 Task: Look for space in Ijebu-Jesa, Nigeria from 1st July, 2023 to 8th July, 2023 for 2 adults, 1 child in price range Rs.15000 to Rs.20000. Place can be entire place with 1 bedroom having 1 bed and 1 bathroom. Property type can be house, flat, guest house, hotel. Amenities needed are: washing machine. Booking option can be shelf check-in. Required host language is English.
Action: Mouse moved to (616, 153)
Screenshot: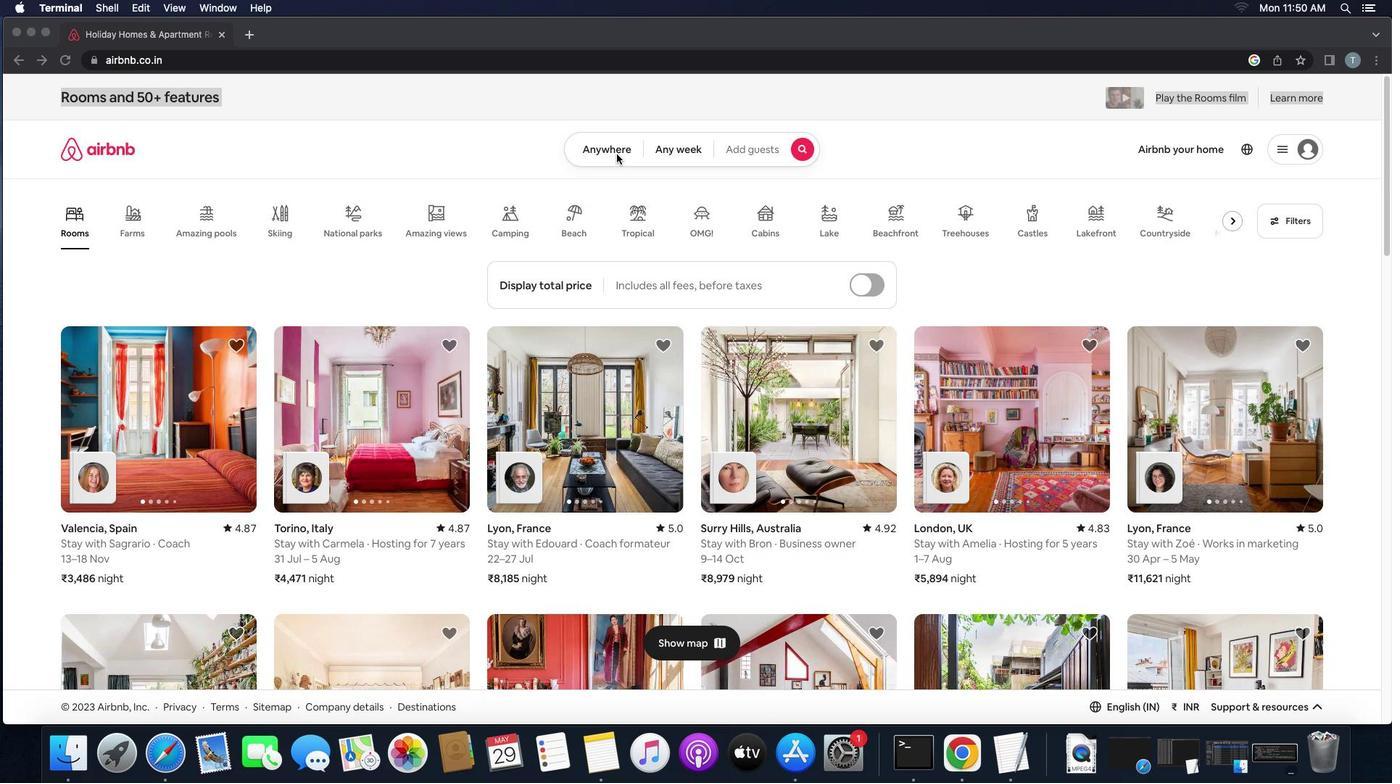 
Action: Mouse pressed left at (616, 153)
Screenshot: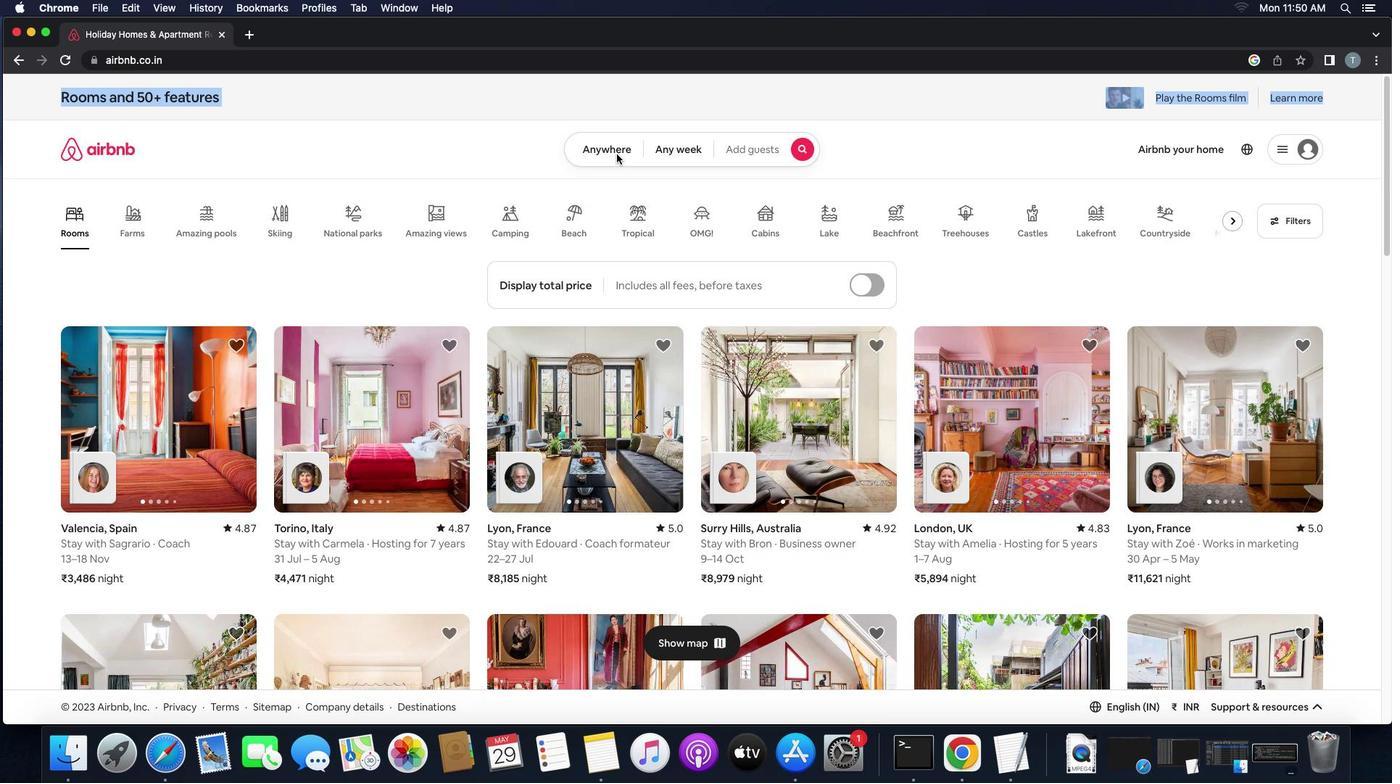 
Action: Mouse pressed left at (616, 153)
Screenshot: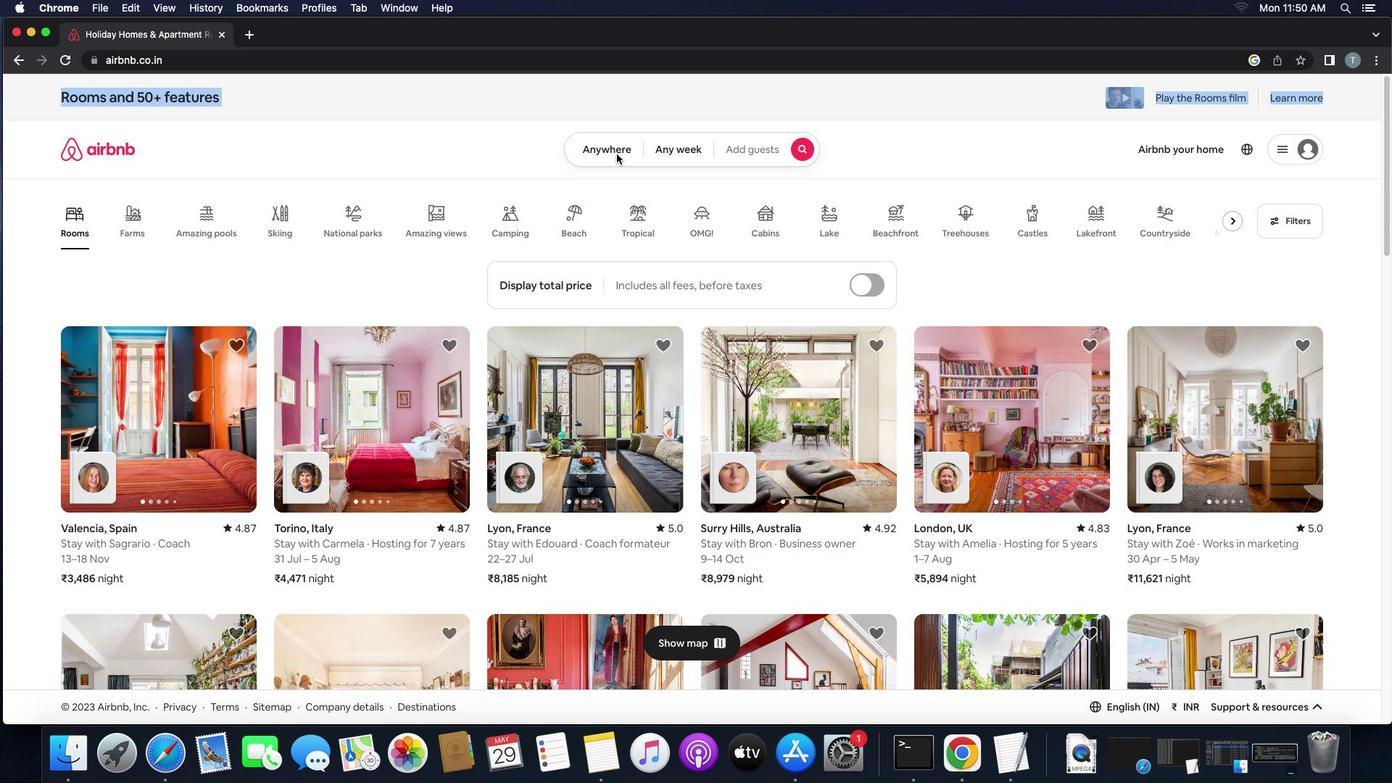 
Action: Mouse moved to (565, 198)
Screenshot: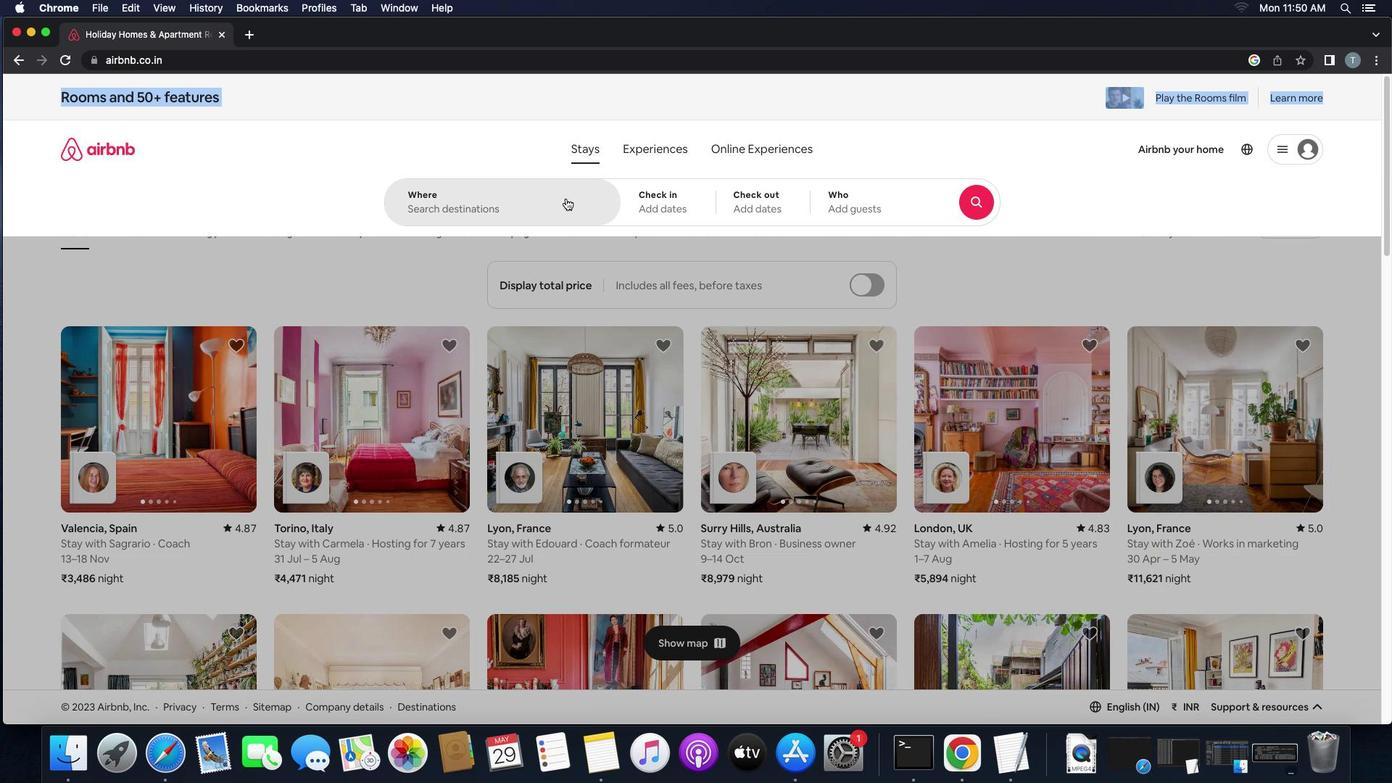 
Action: Mouse pressed left at (565, 198)
Screenshot: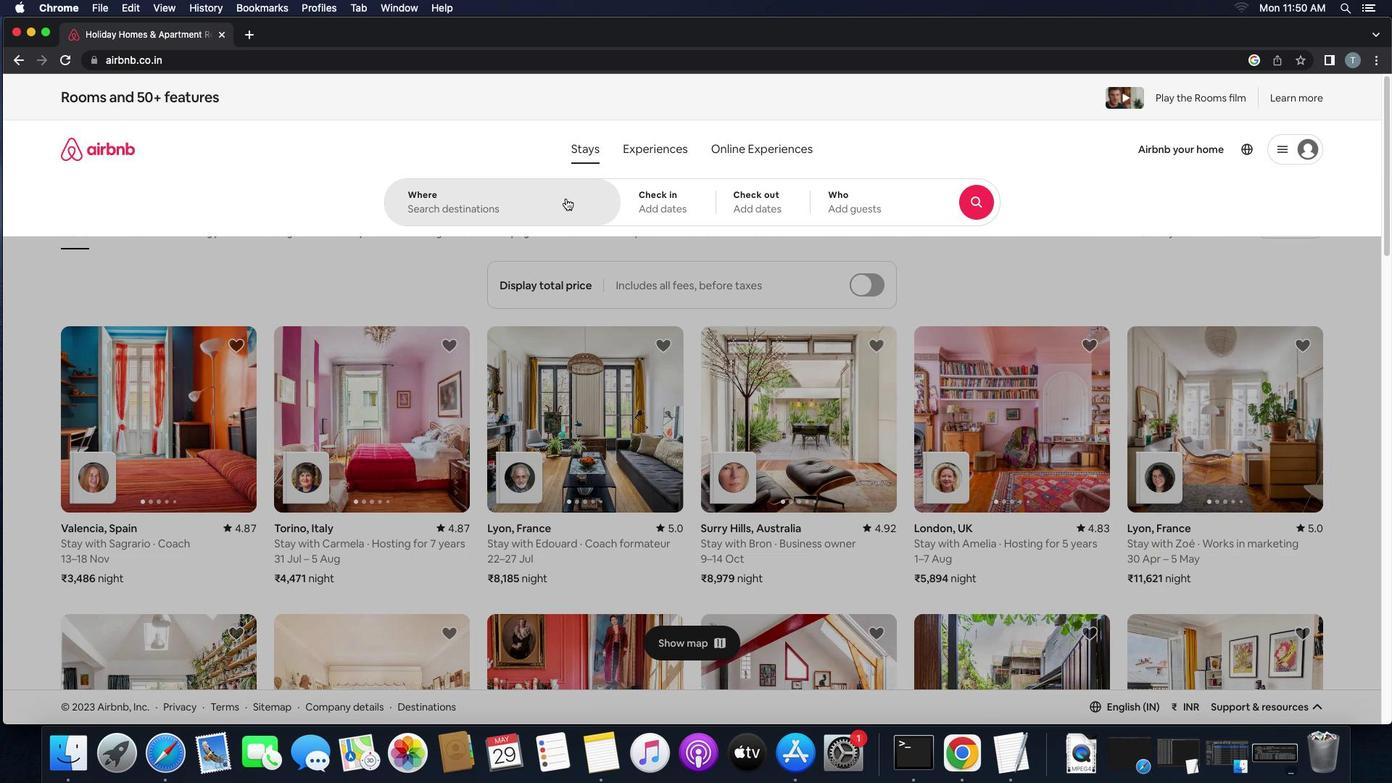 
Action: Key pressed 'i''j''e''b''u''-''j''e''s''a'
Screenshot: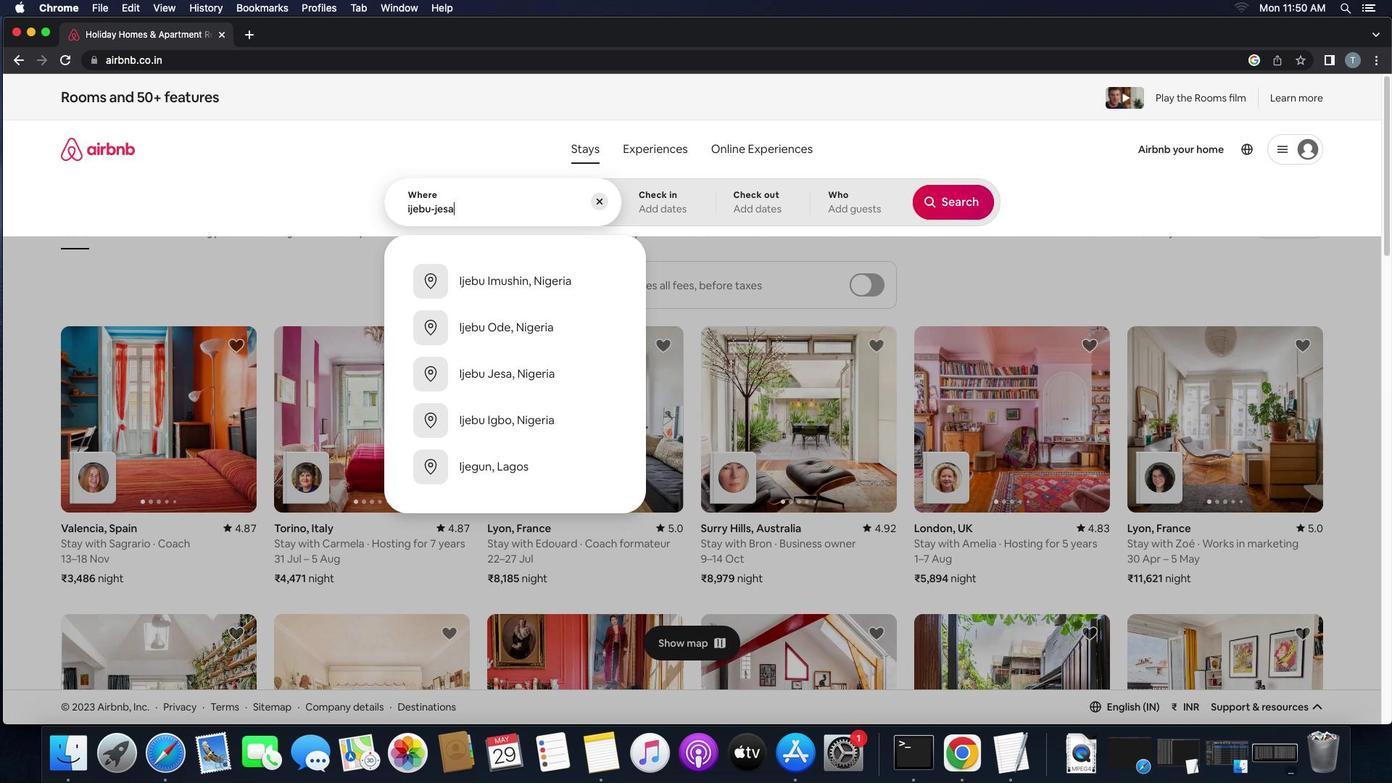 
Action: Mouse moved to (560, 278)
Screenshot: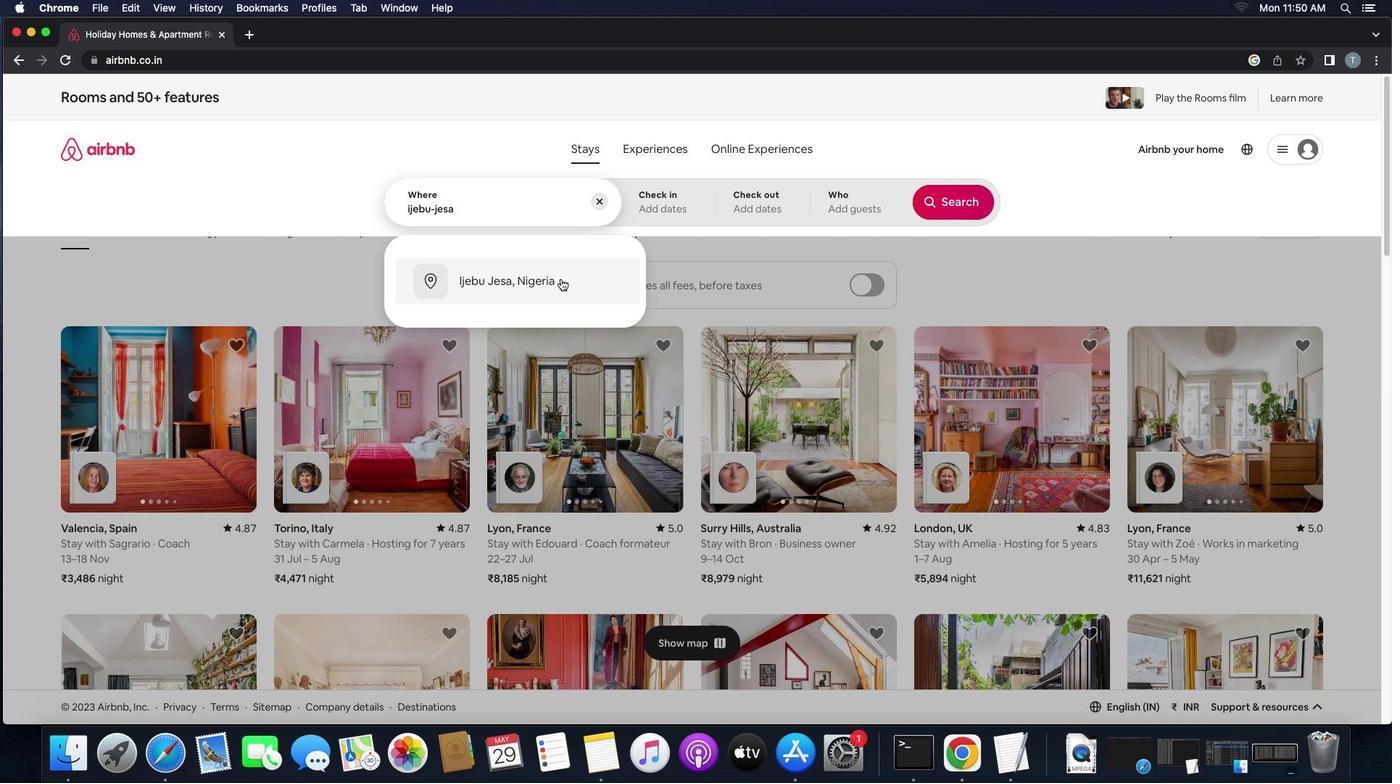 
Action: Mouse pressed left at (560, 278)
Screenshot: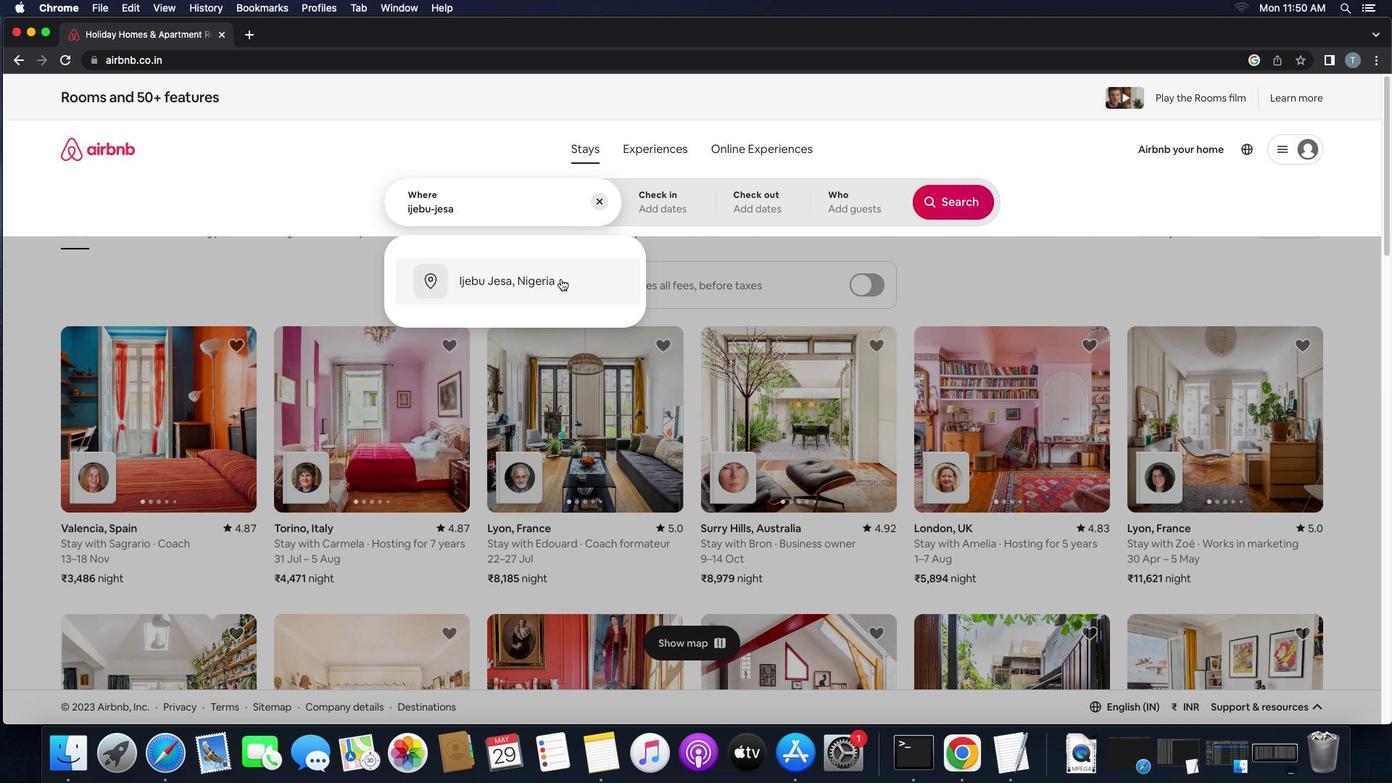 
Action: Mouse moved to (952, 322)
Screenshot: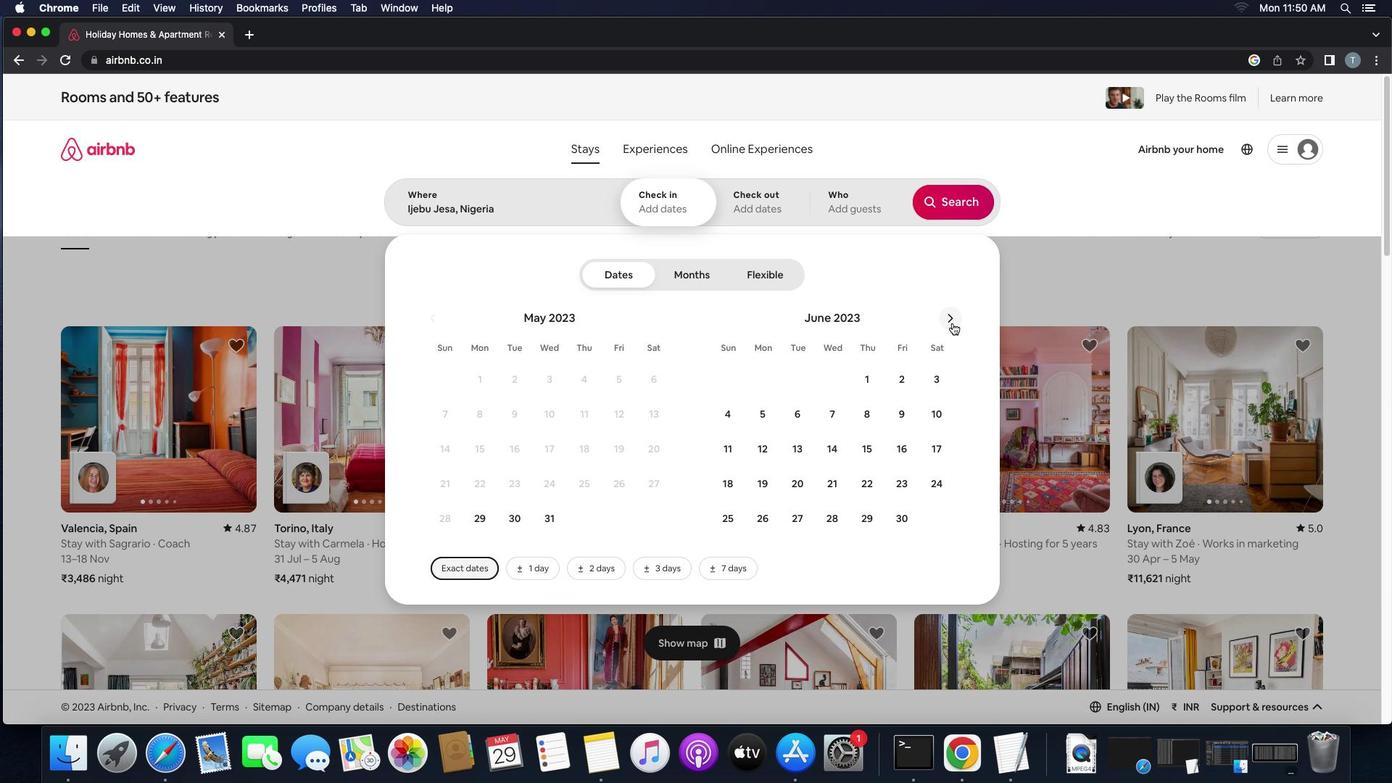 
Action: Mouse pressed left at (952, 322)
Screenshot: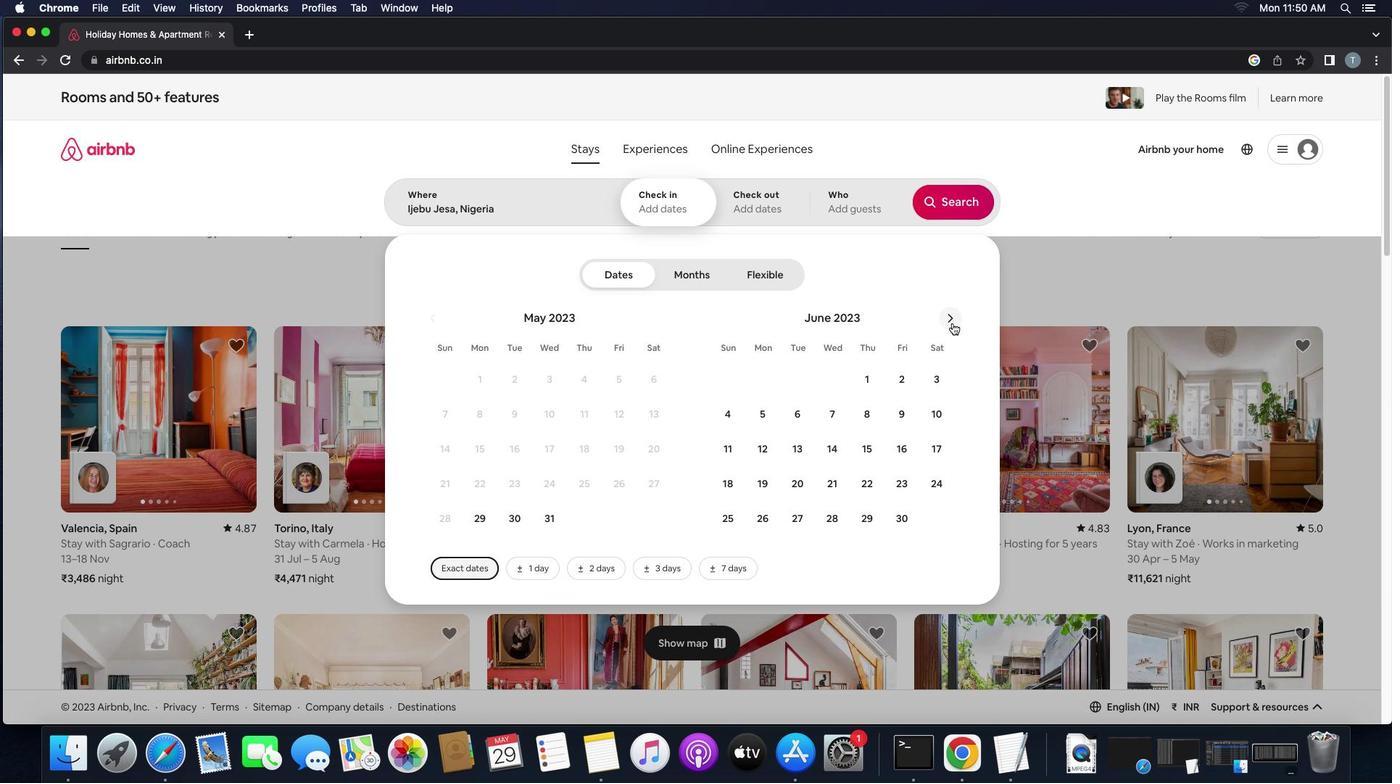 
Action: Mouse moved to (940, 385)
Screenshot: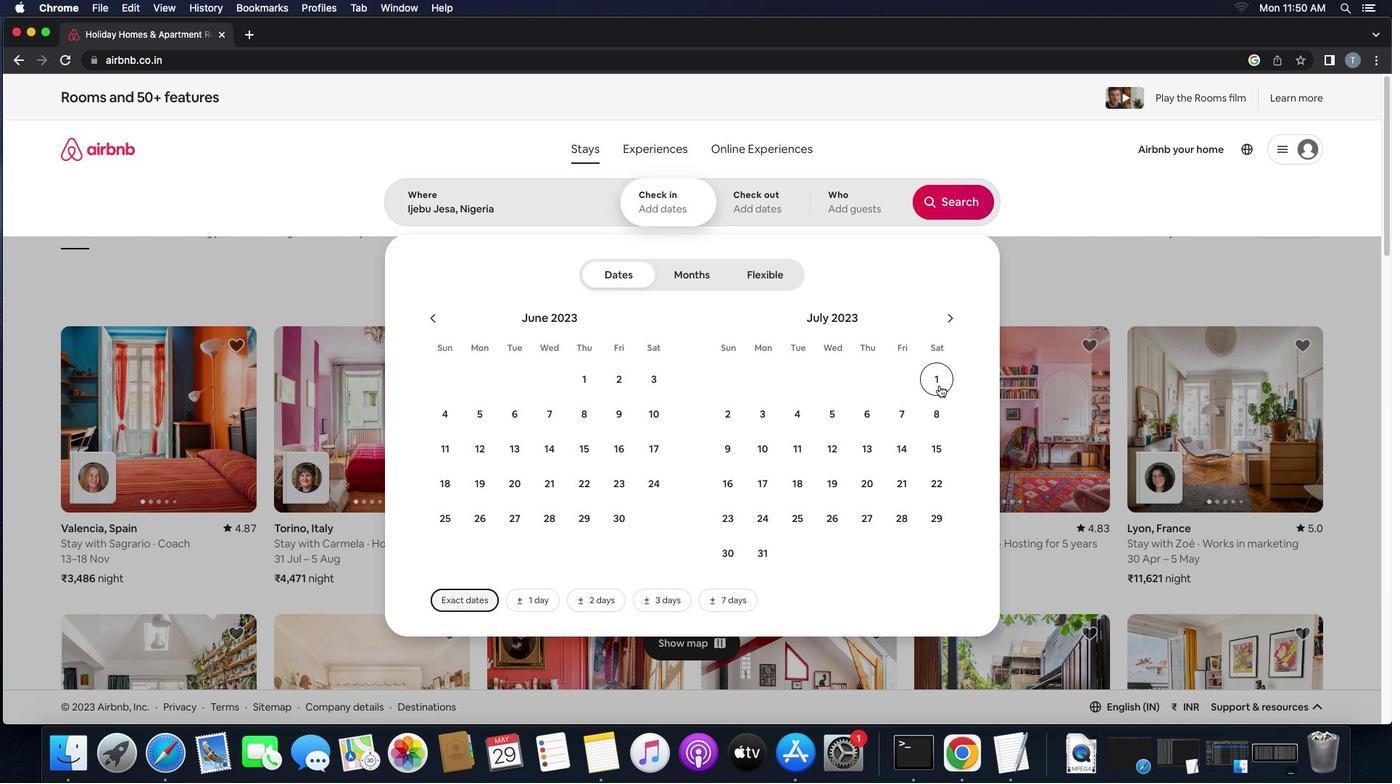 
Action: Mouse pressed left at (940, 385)
Screenshot: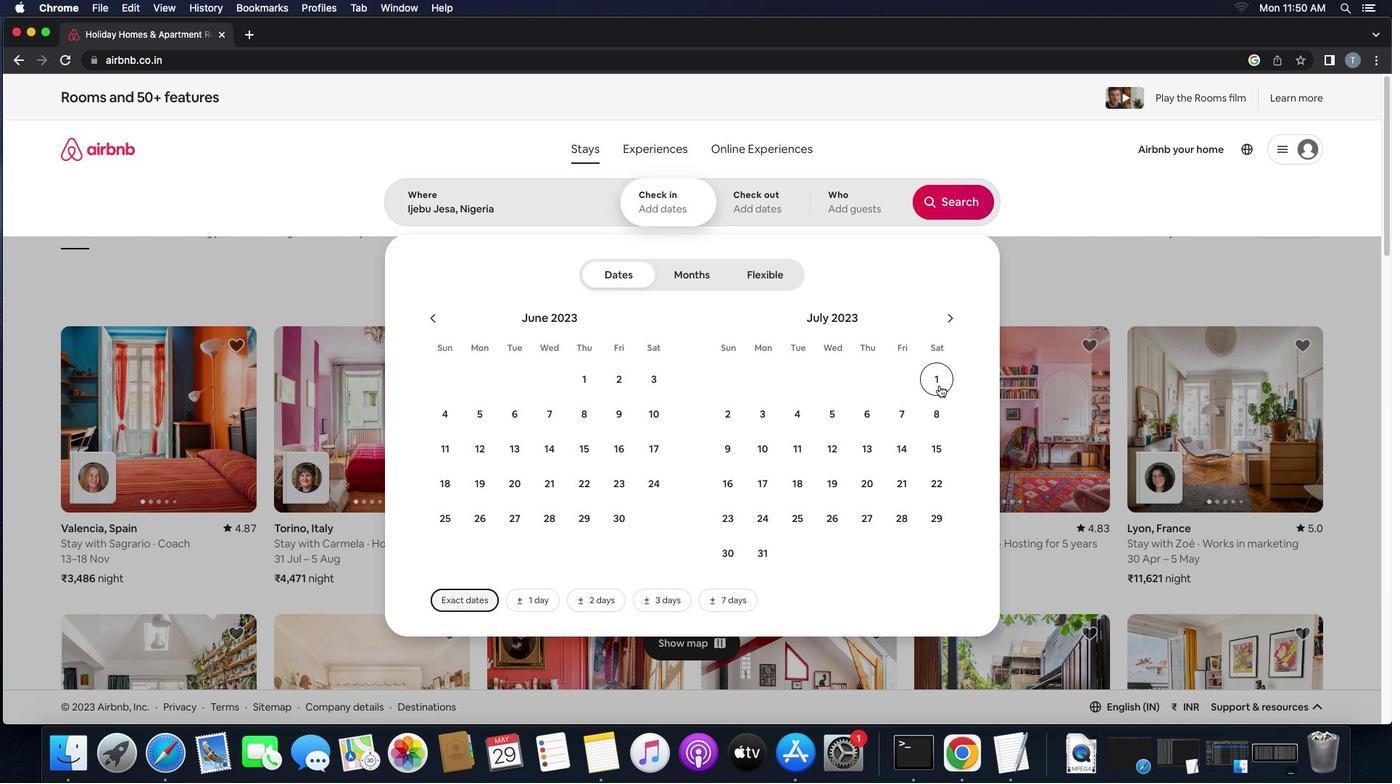 
Action: Mouse moved to (927, 421)
Screenshot: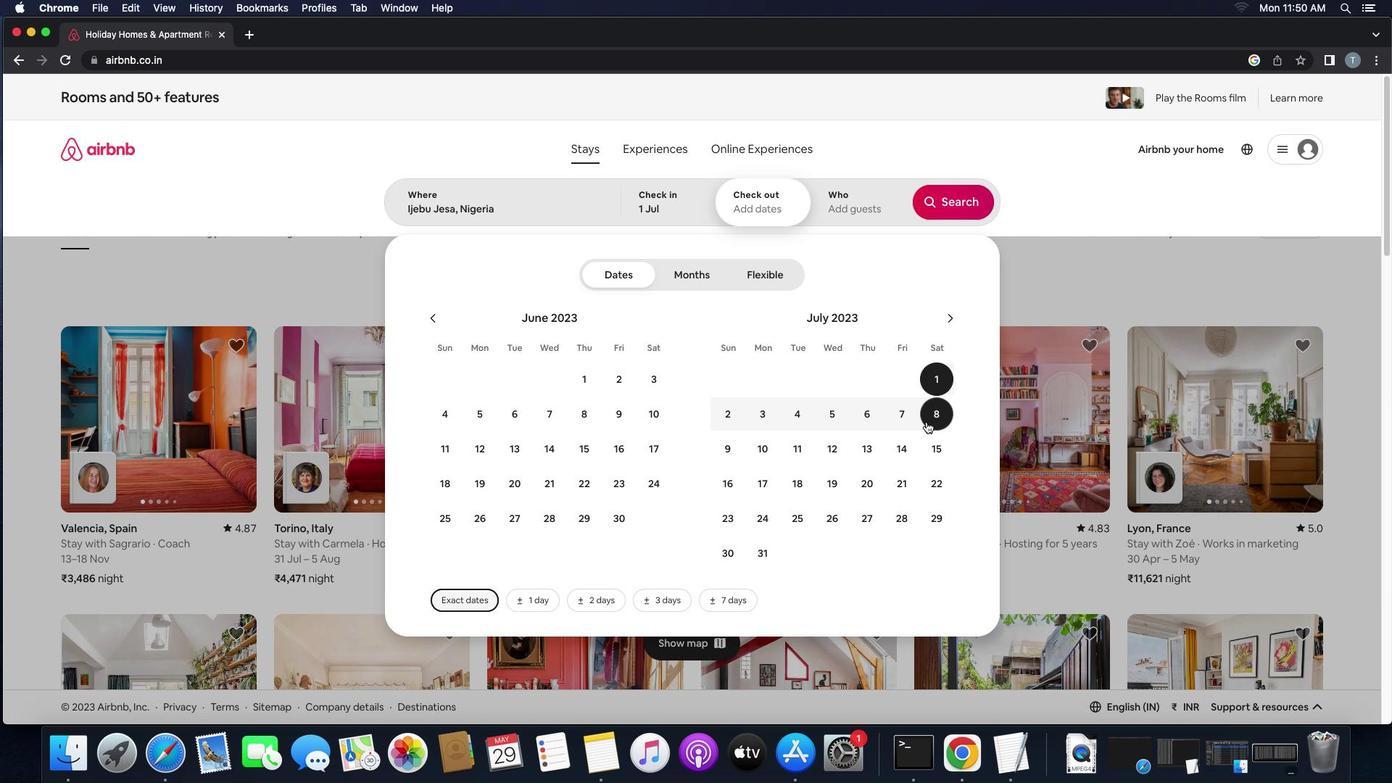
Action: Mouse pressed left at (927, 421)
Screenshot: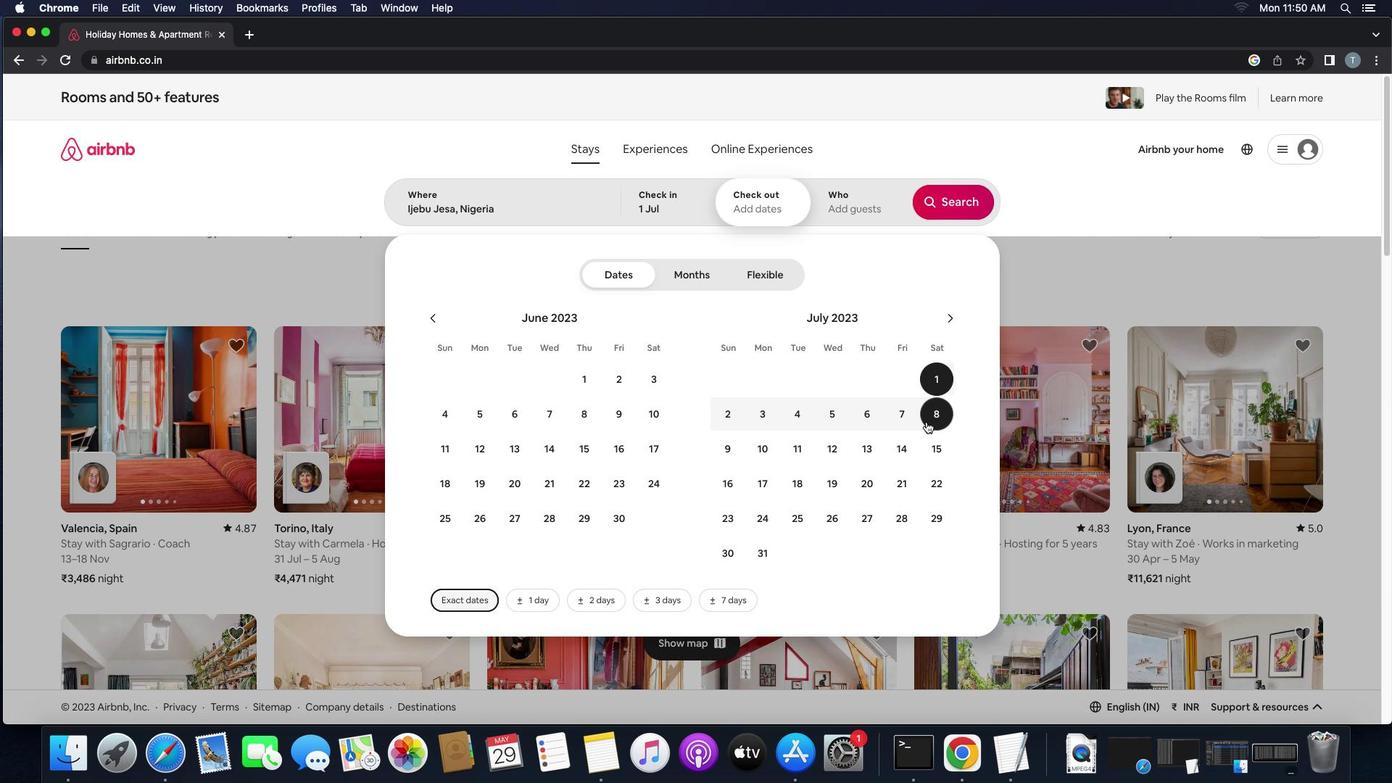 
Action: Mouse moved to (850, 205)
Screenshot: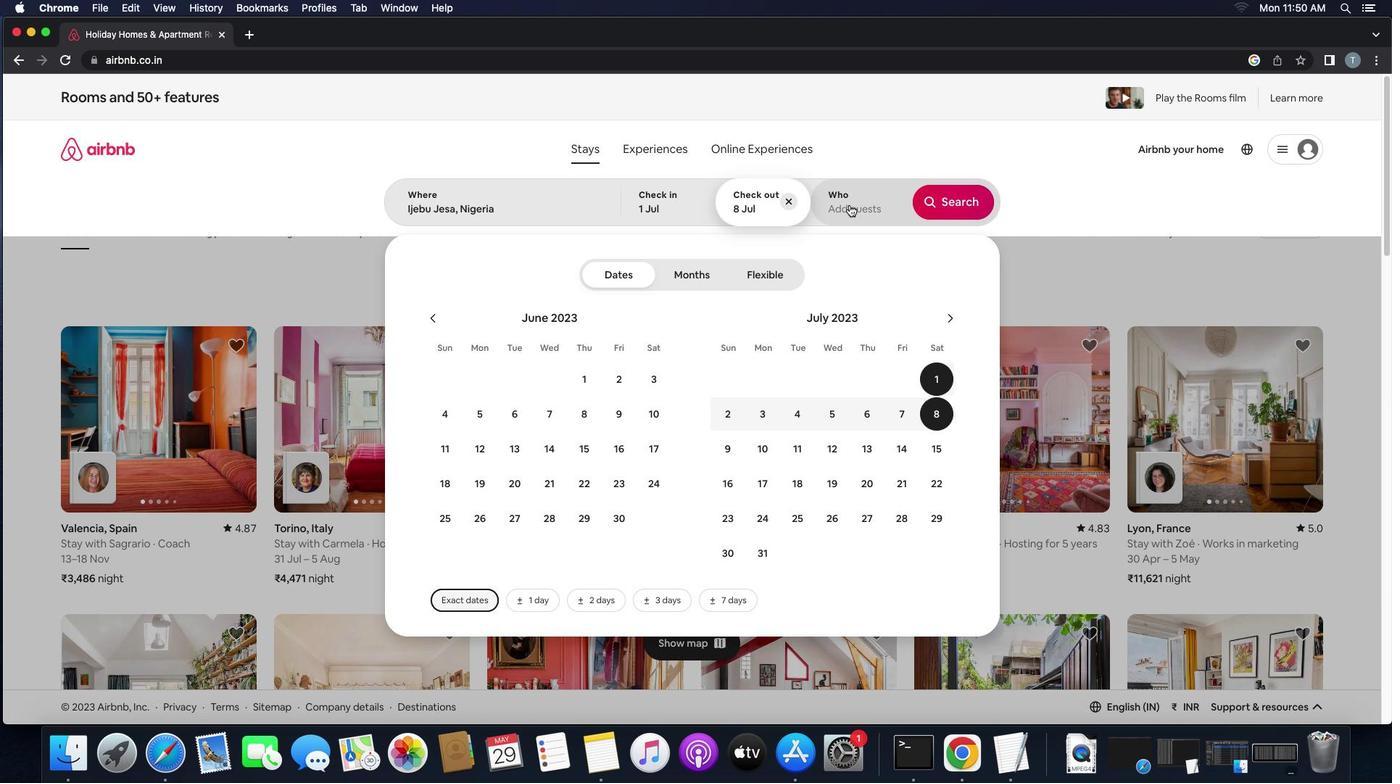 
Action: Mouse pressed left at (850, 205)
Screenshot: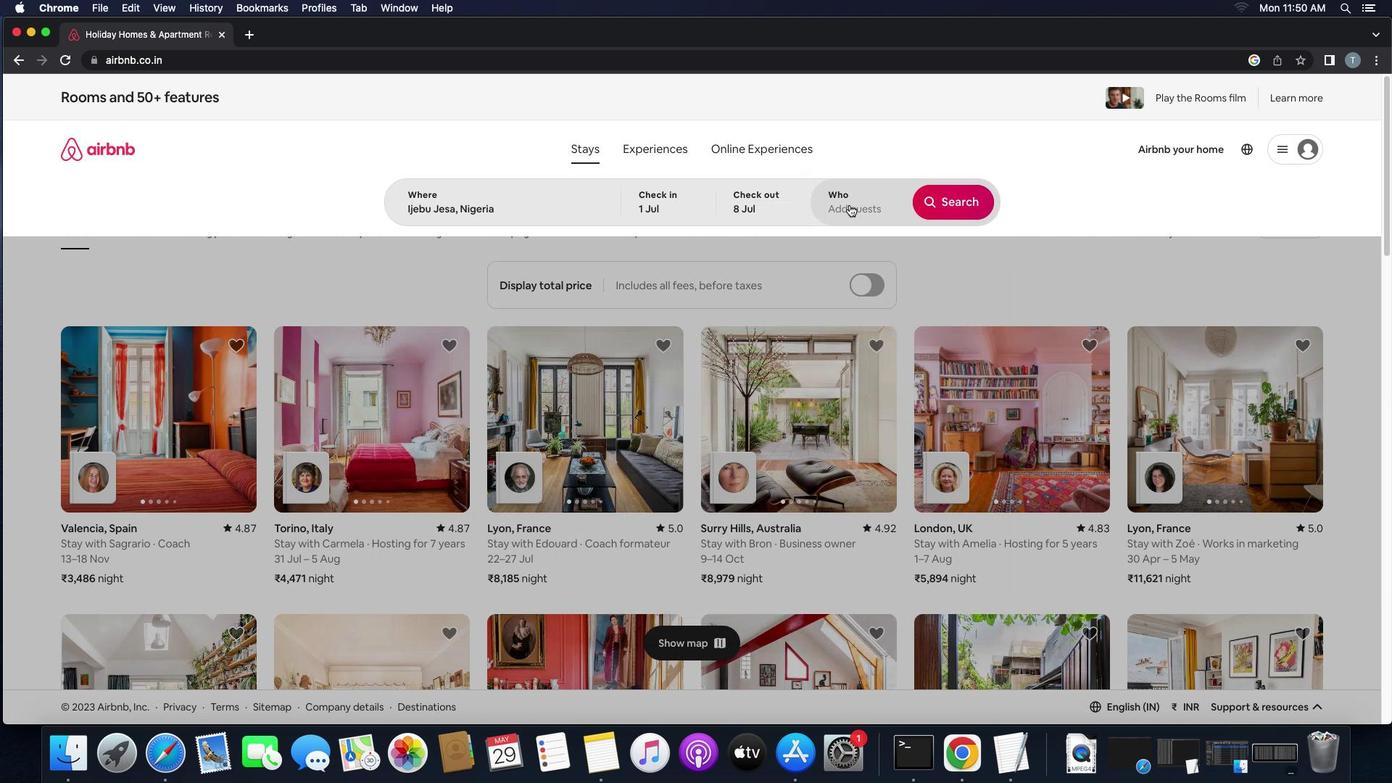 
Action: Mouse moved to (959, 287)
Screenshot: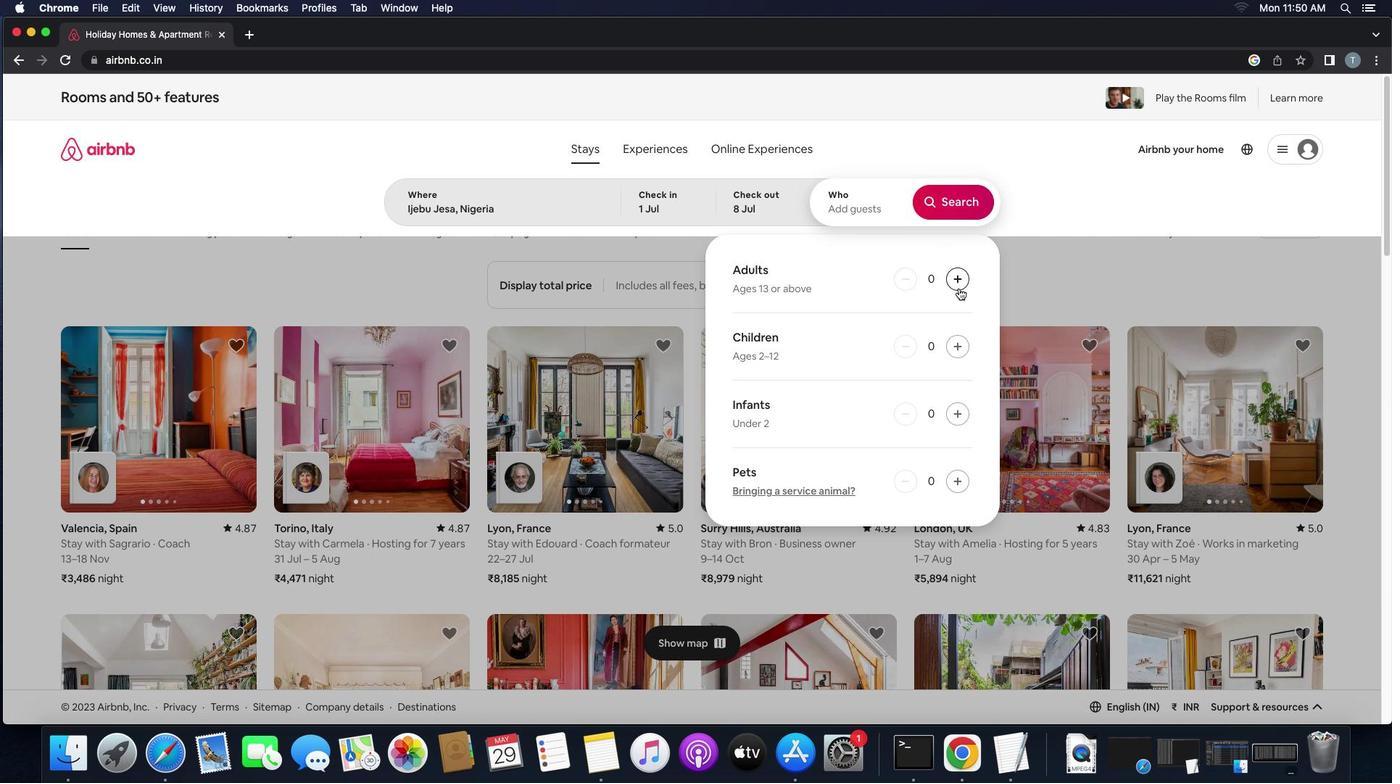 
Action: Mouse pressed left at (959, 287)
Screenshot: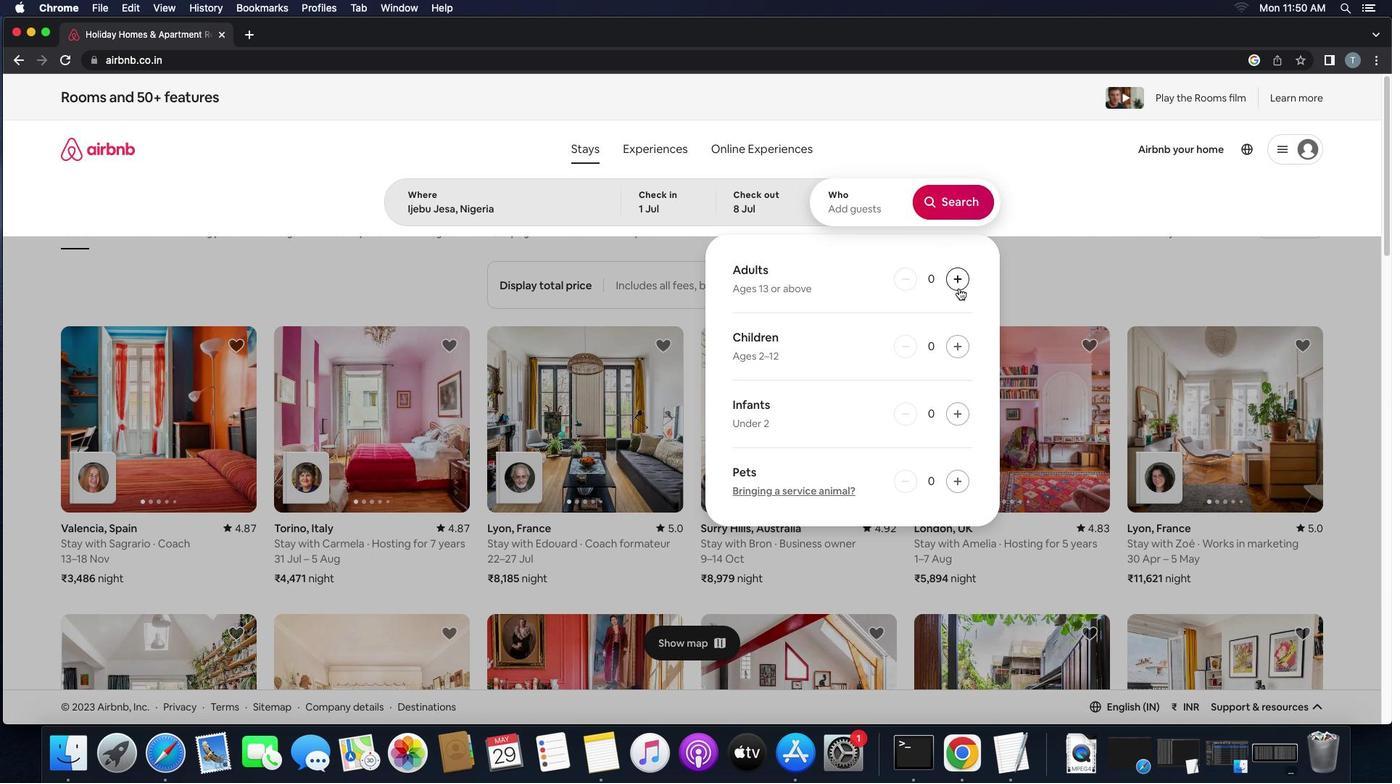 
Action: Mouse pressed left at (959, 287)
Screenshot: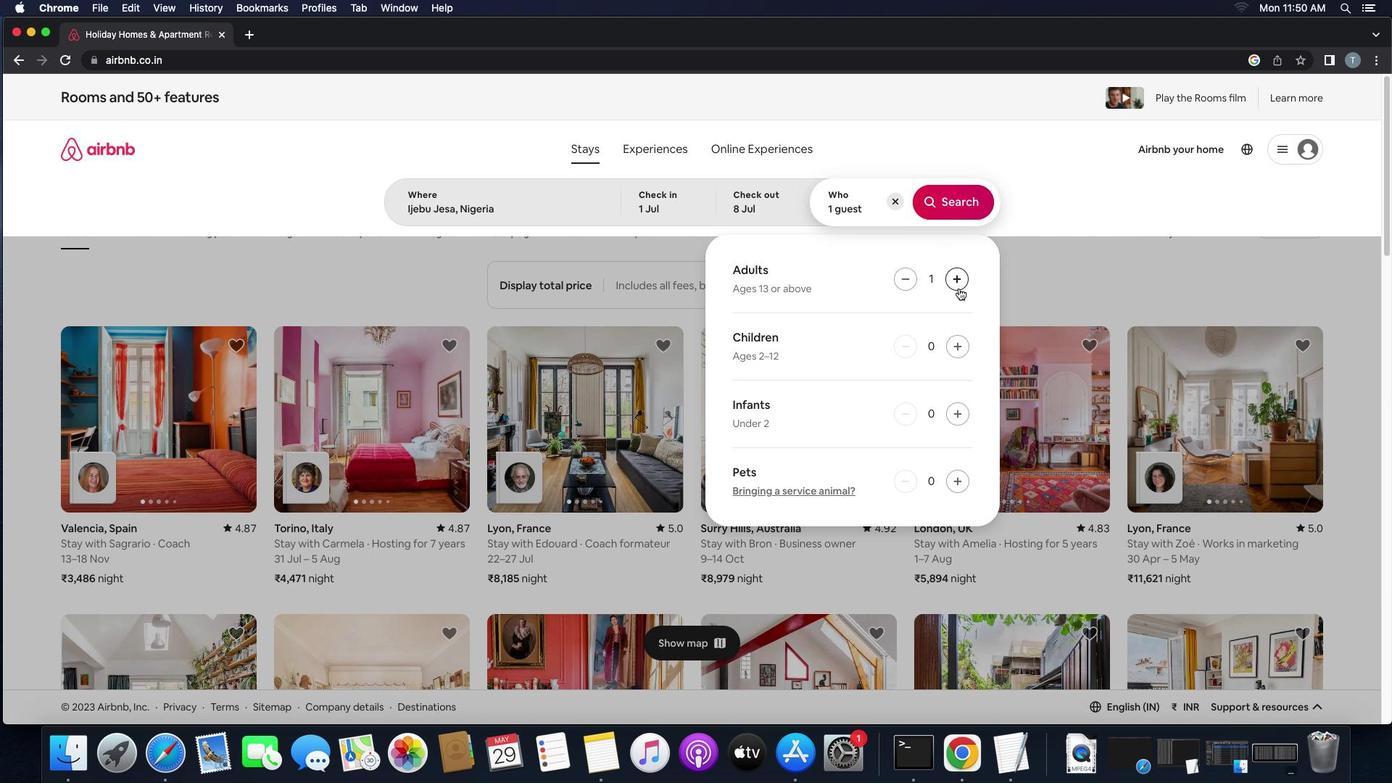 
Action: Mouse moved to (950, 350)
Screenshot: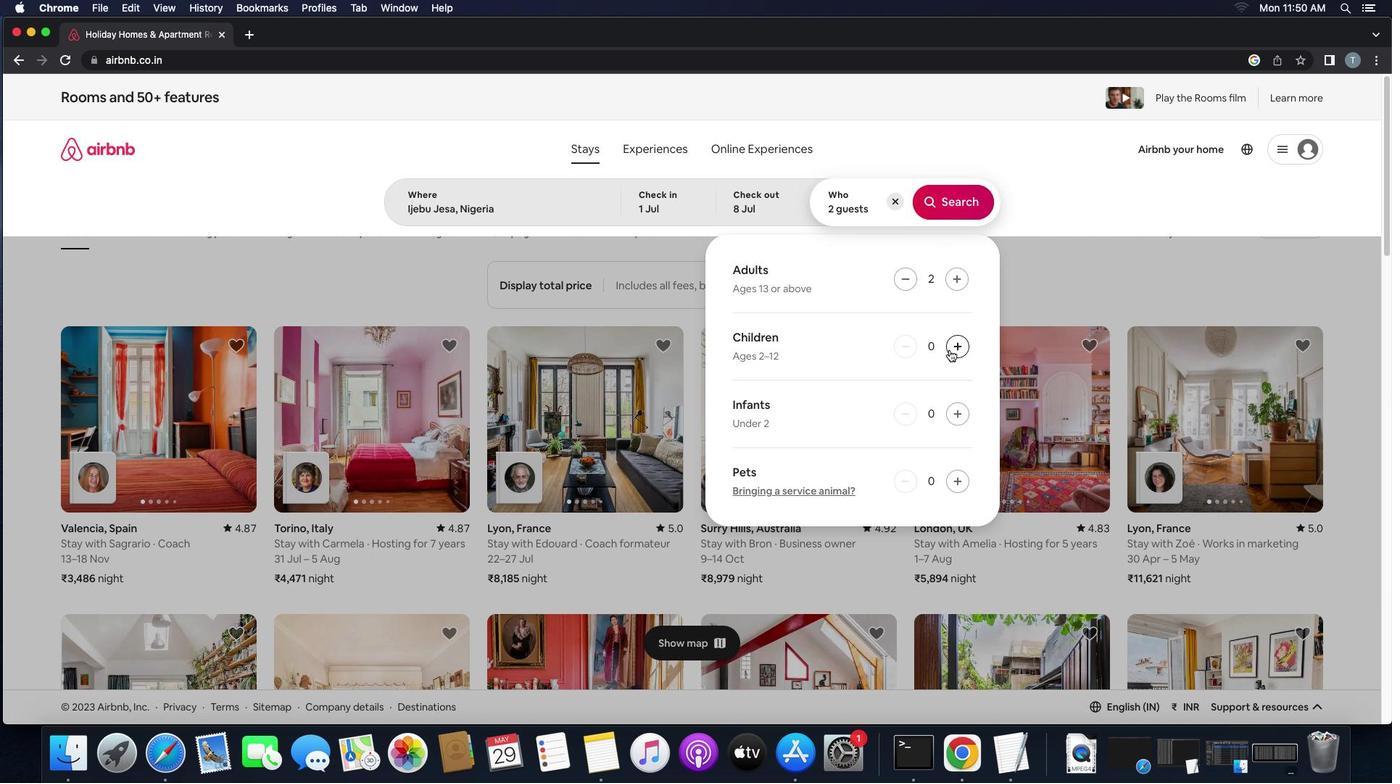 
Action: Mouse pressed left at (950, 350)
Screenshot: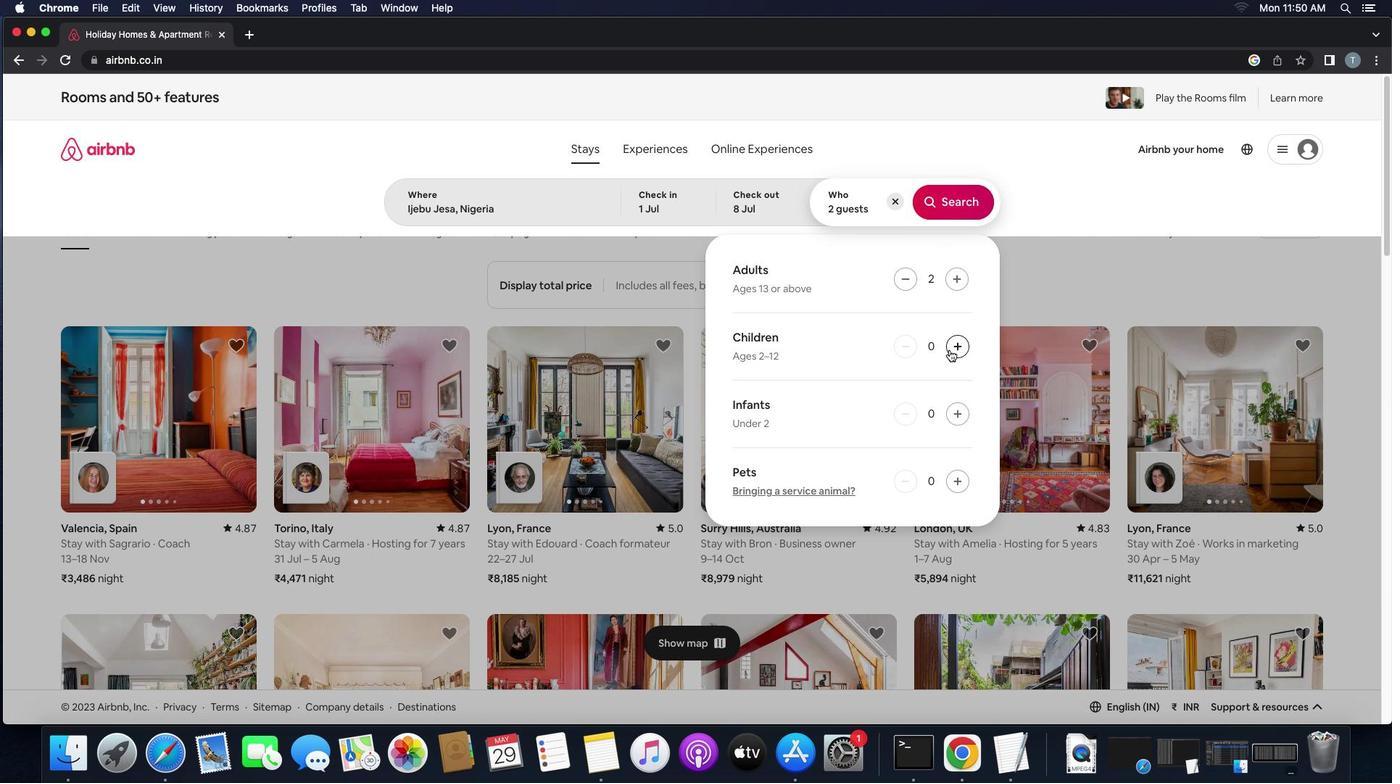 
Action: Mouse moved to (950, 210)
Screenshot: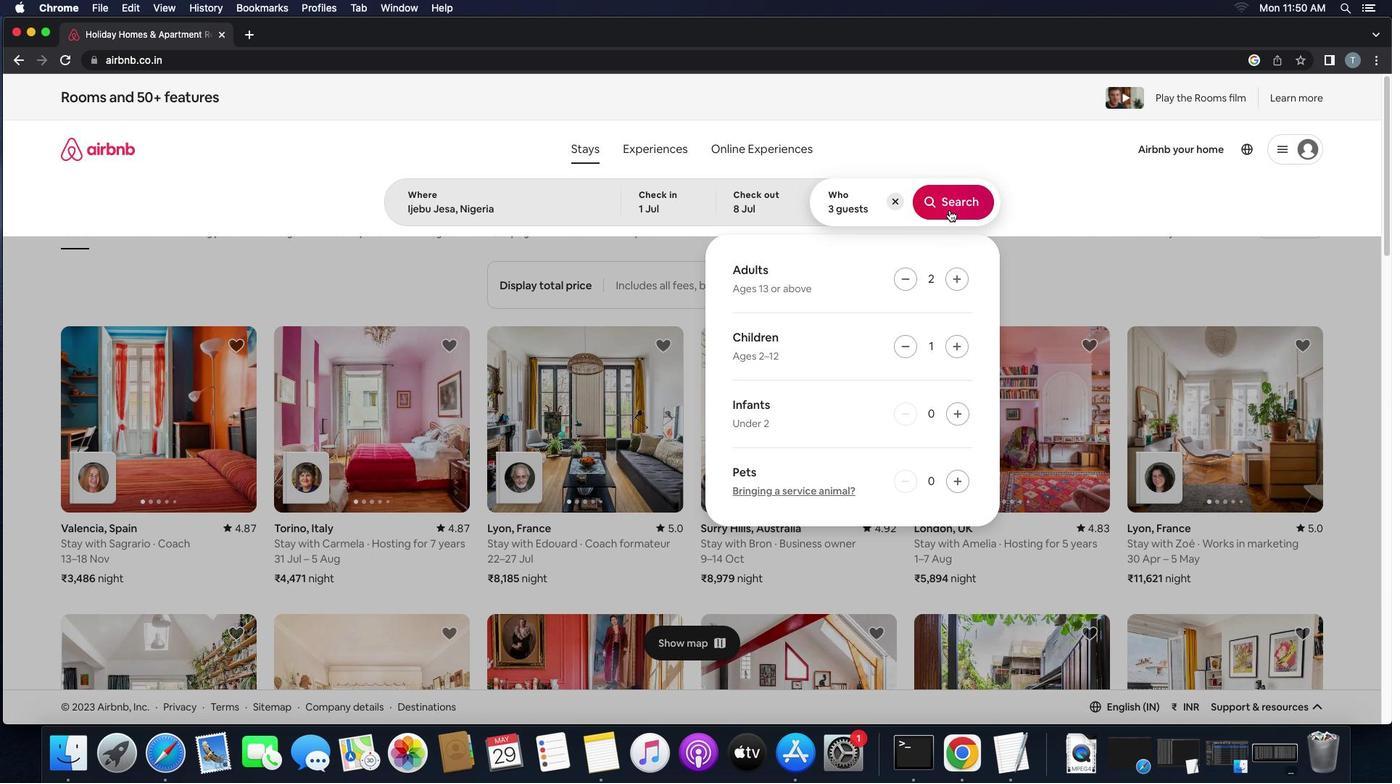 
Action: Mouse pressed left at (950, 210)
Screenshot: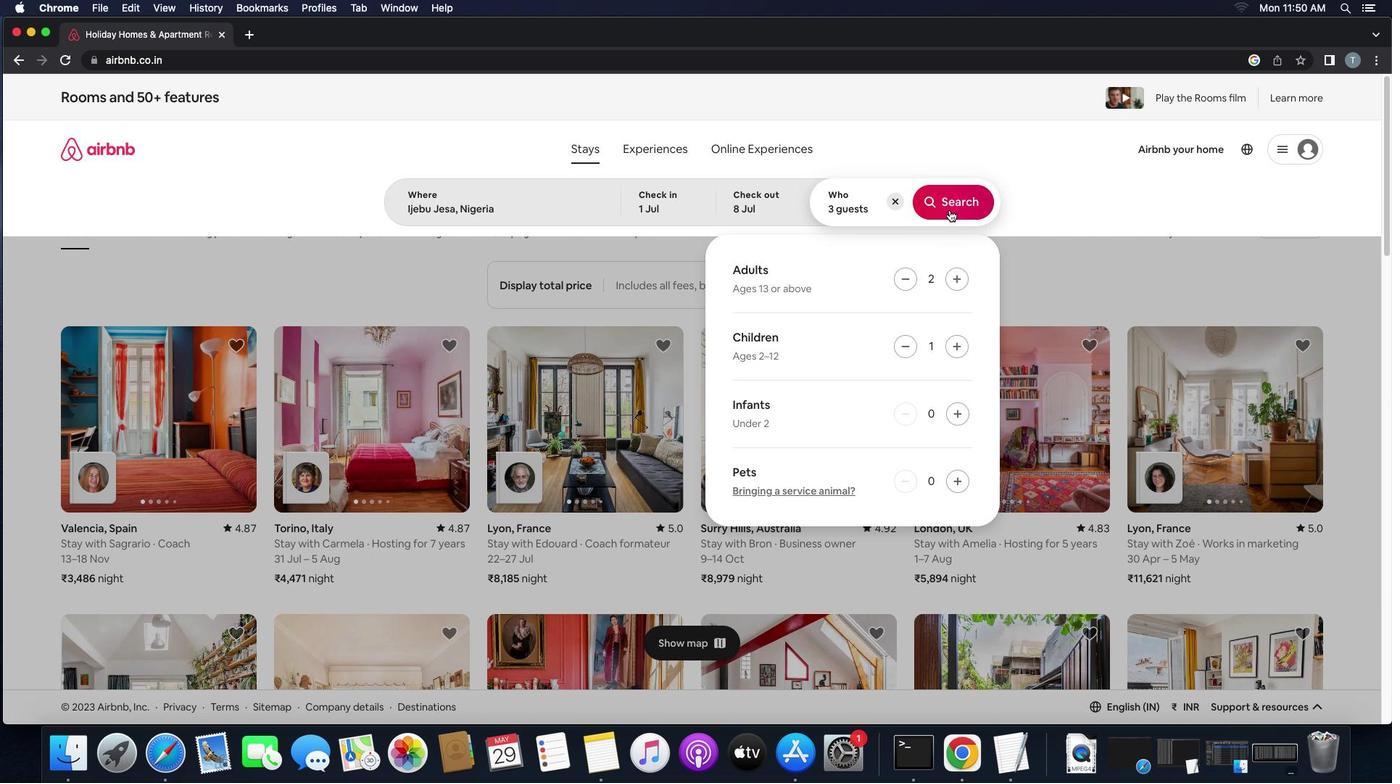 
Action: Mouse moved to (1342, 161)
Screenshot: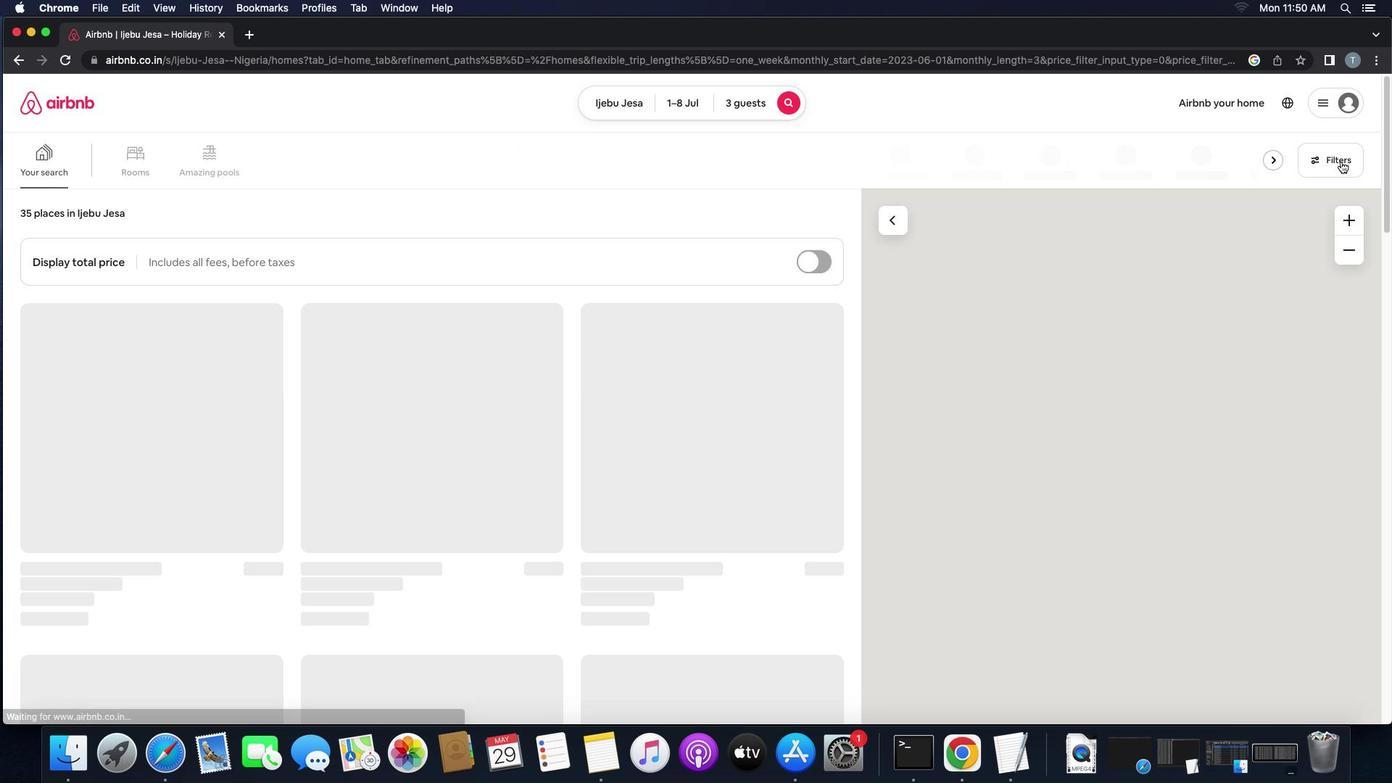 
Action: Mouse pressed left at (1342, 161)
Screenshot: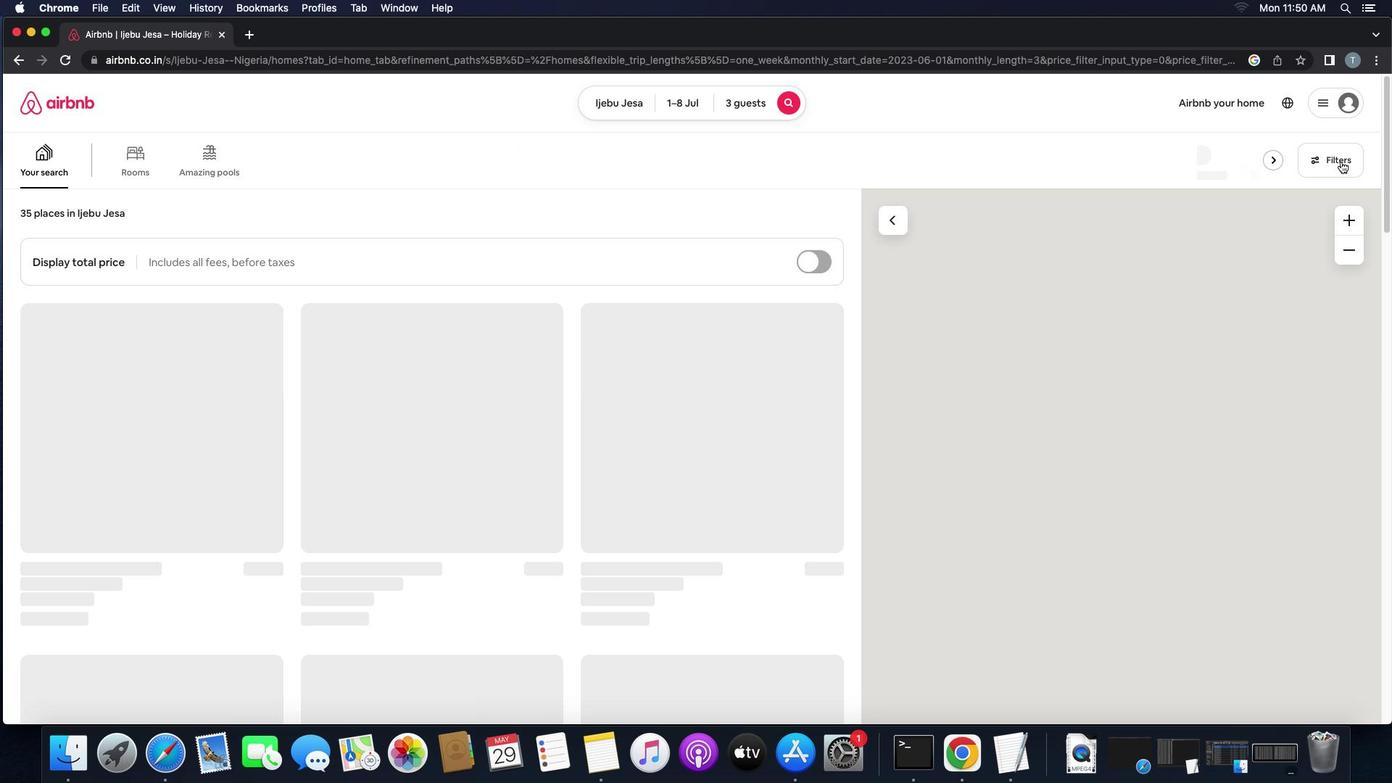 
Action: Mouse moved to (565, 339)
Screenshot: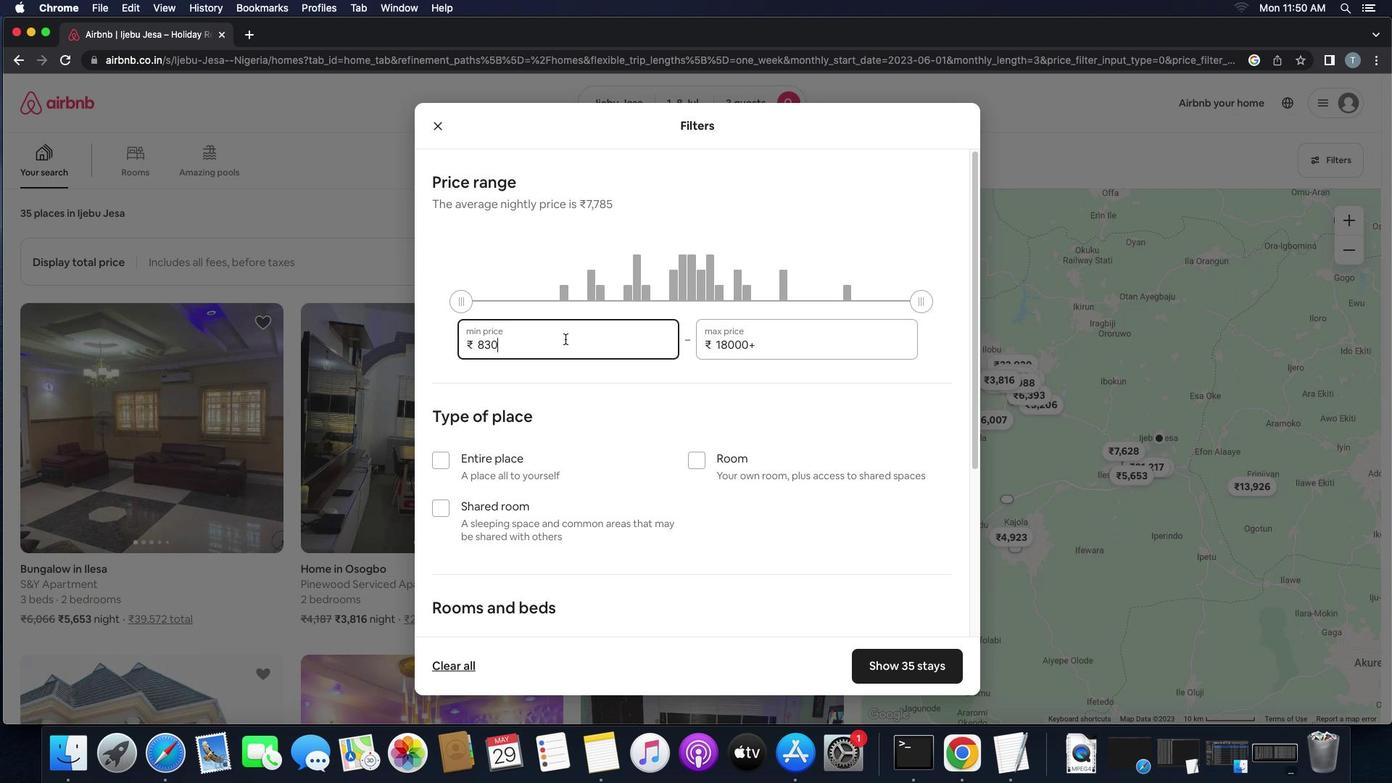 
Action: Mouse pressed left at (565, 339)
Screenshot: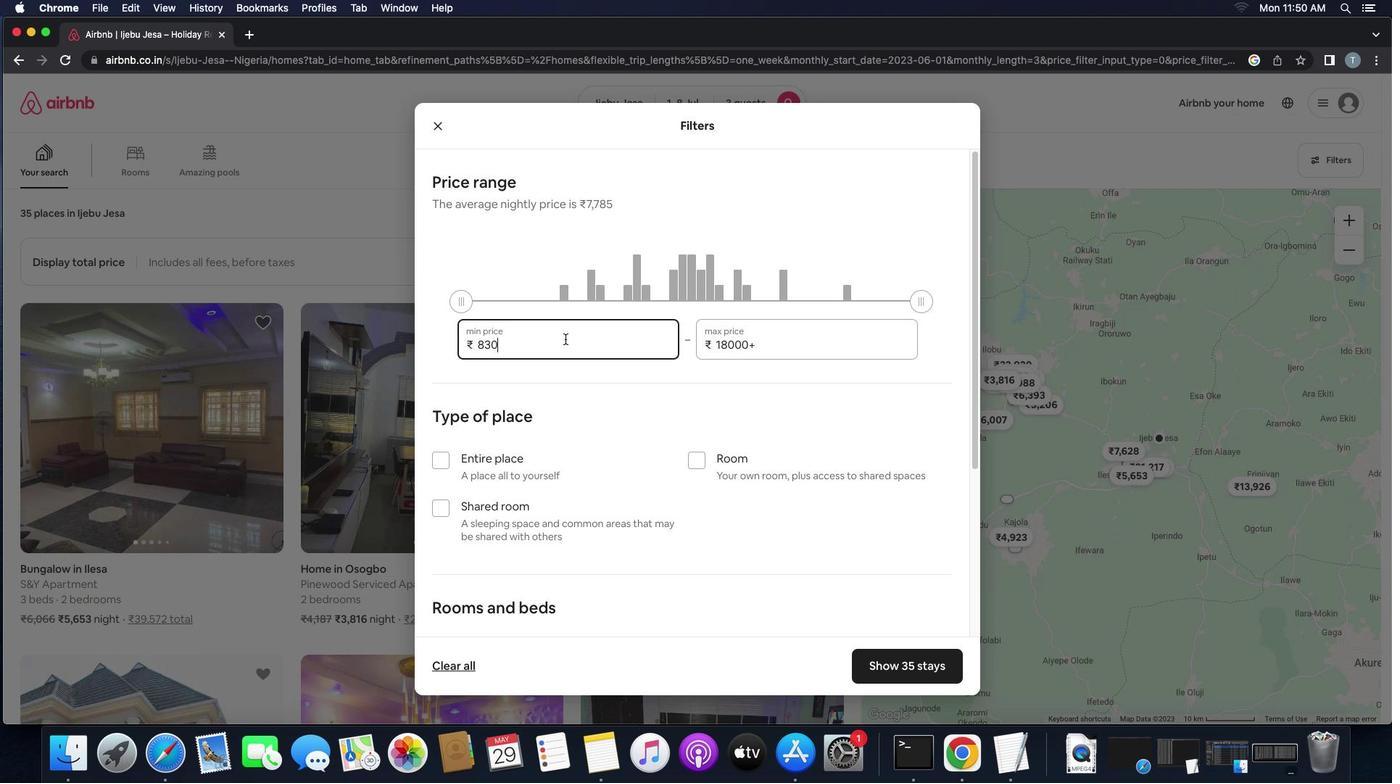 
Action: Mouse pressed left at (565, 339)
Screenshot: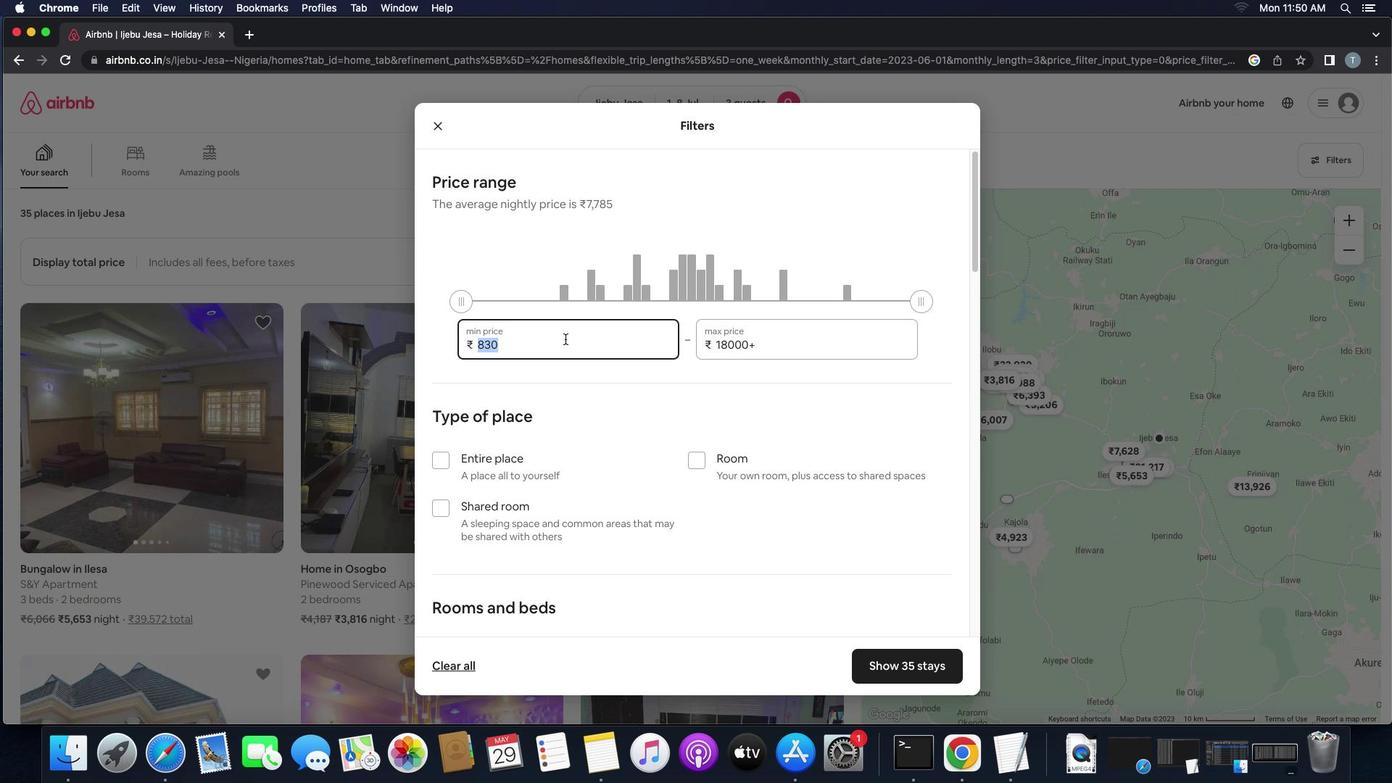 
Action: Key pressed Key.backspace'1''5''0''0''0'
Screenshot: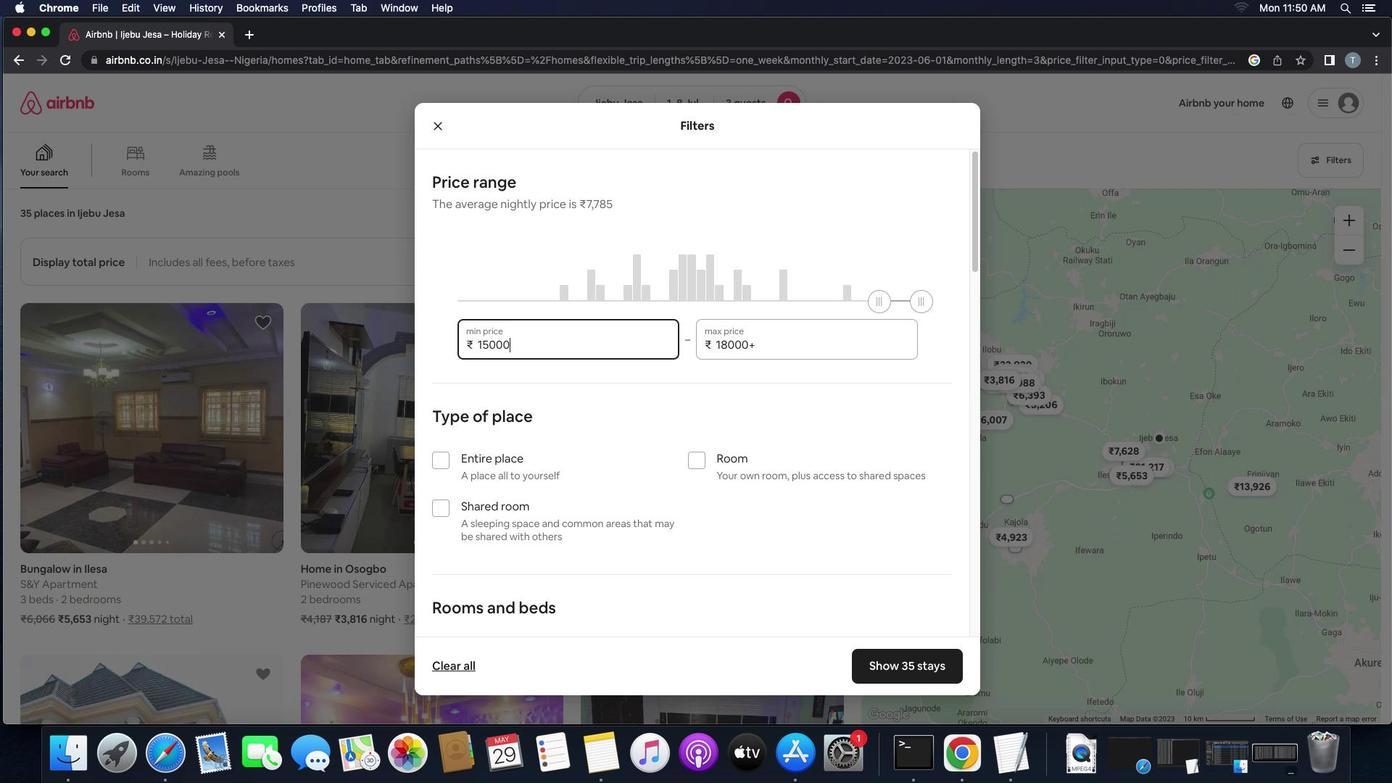 
Action: Mouse moved to (800, 348)
Screenshot: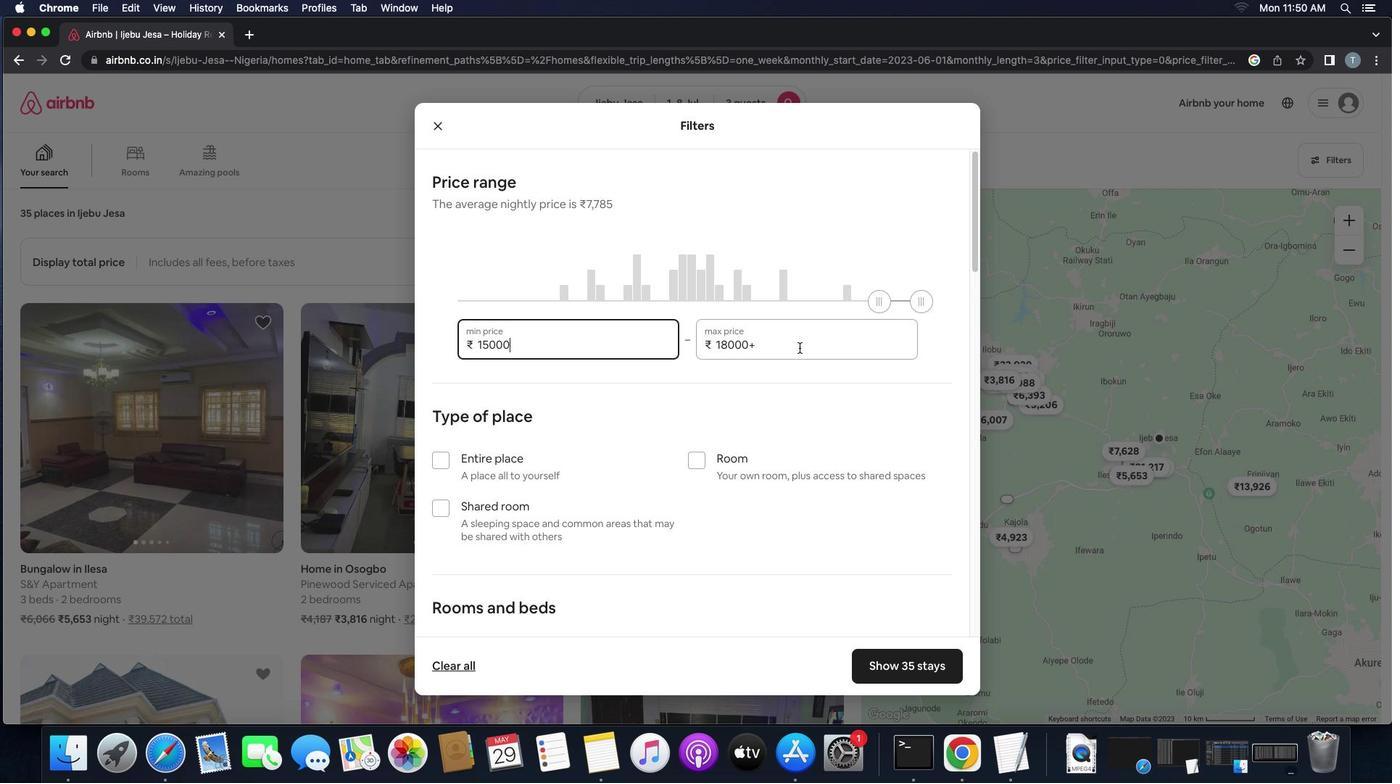 
Action: Mouse pressed left at (800, 348)
Screenshot: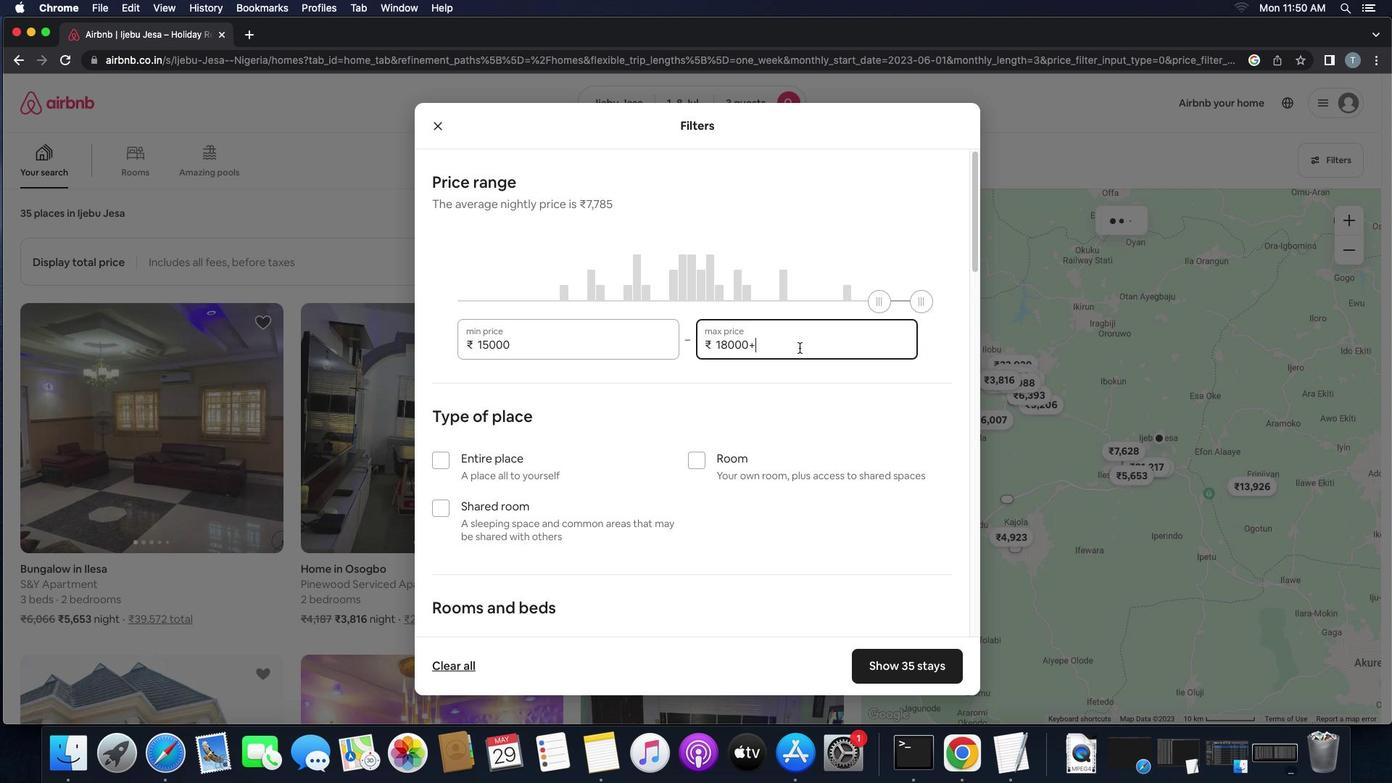 
Action: Mouse moved to (799, 348)
Screenshot: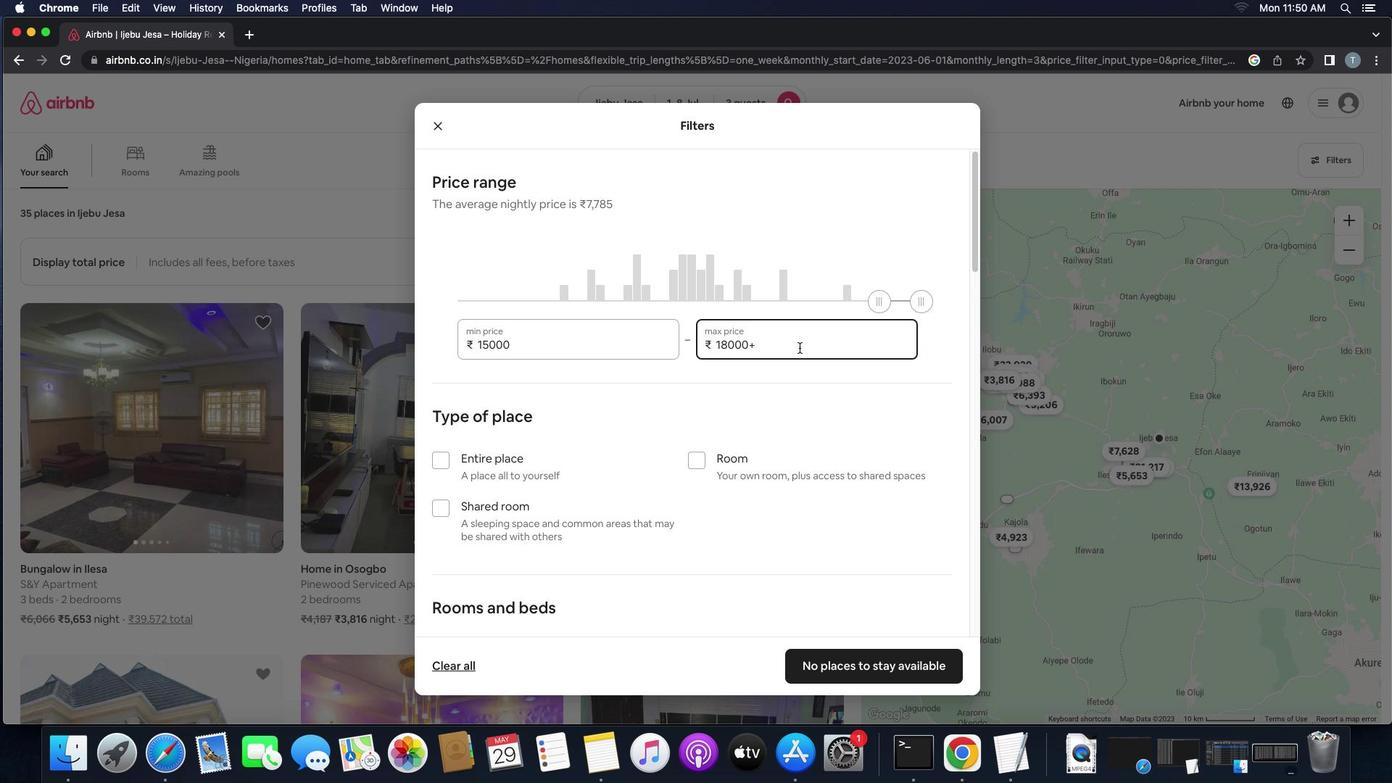 
Action: Key pressed Key.backspaceKey.backspaceKey.backspaceKey.backspaceKey.backspaceKey.backspace'2''0''0''0''0'
Screenshot: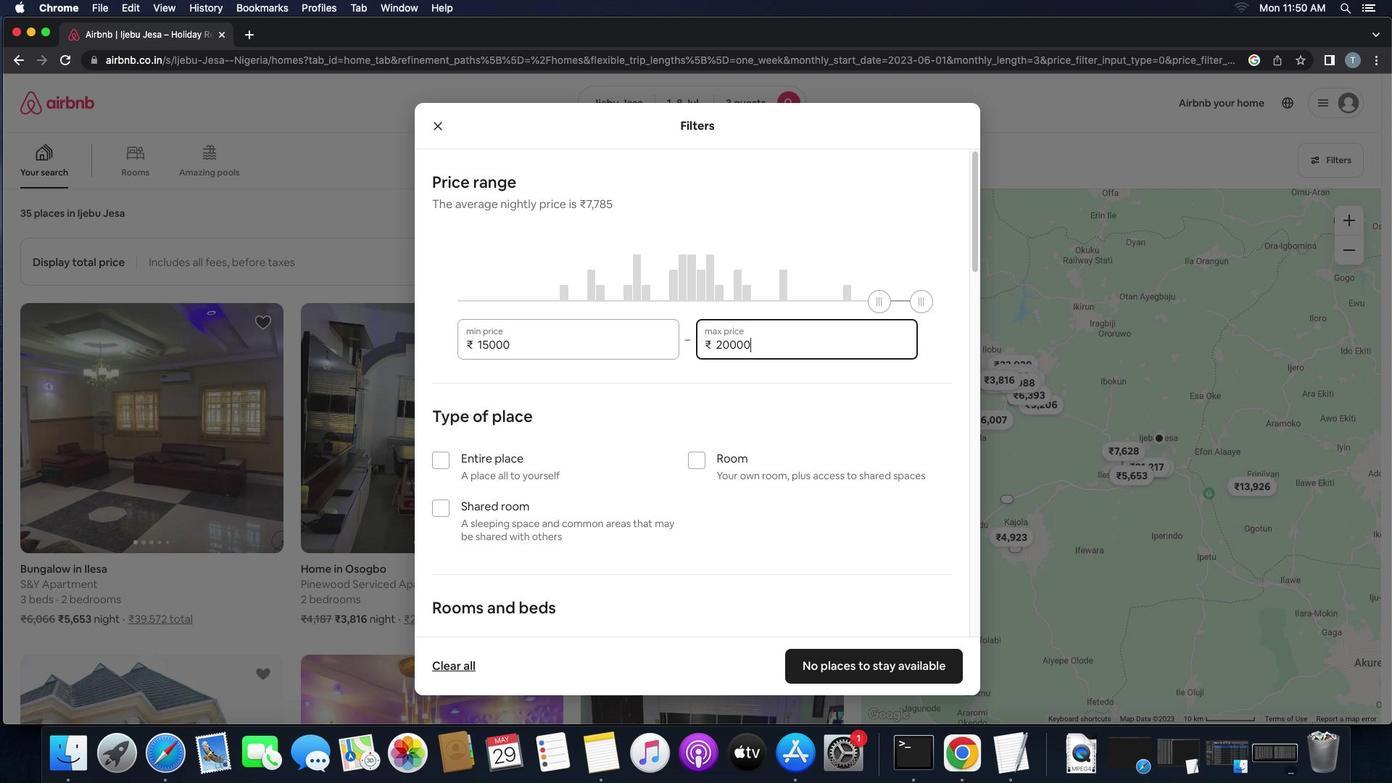 
Action: Mouse moved to (450, 465)
Screenshot: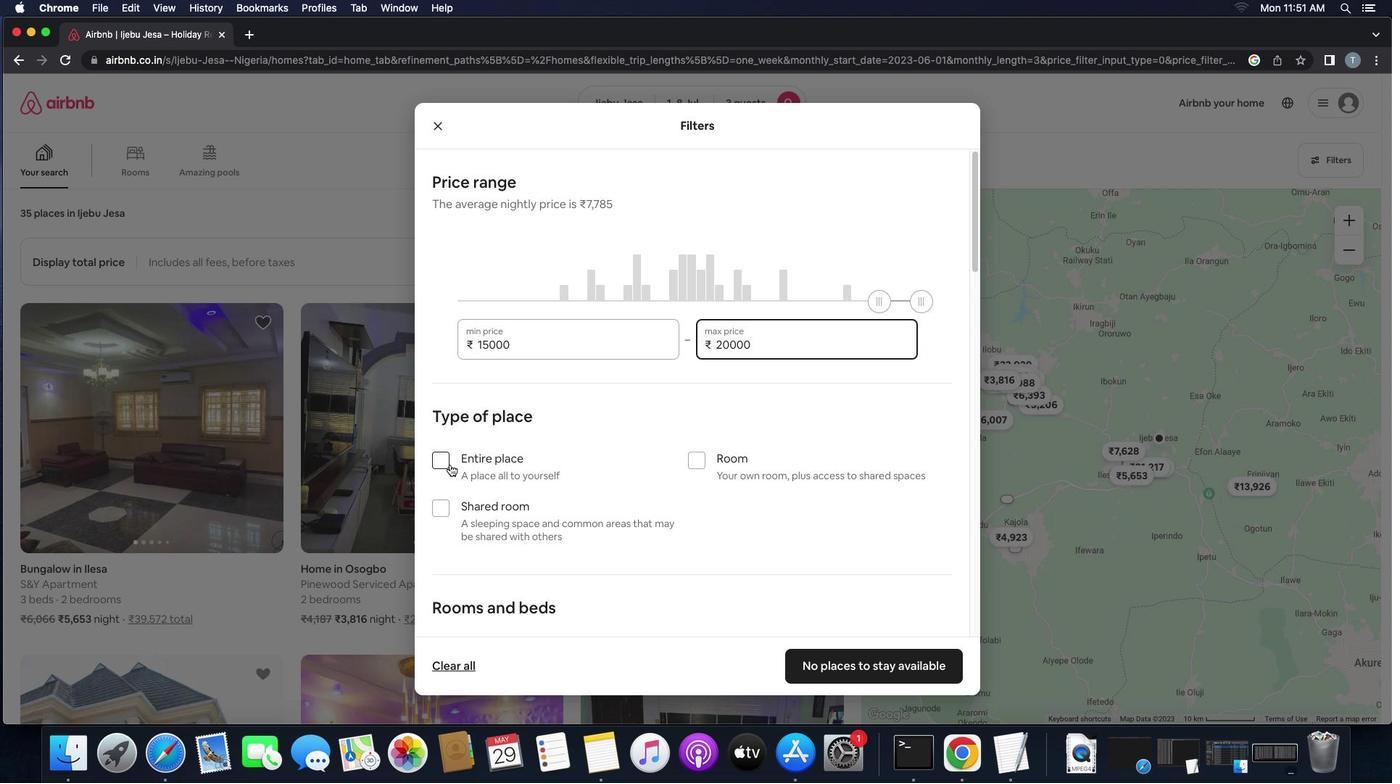 
Action: Mouse pressed left at (450, 465)
Screenshot: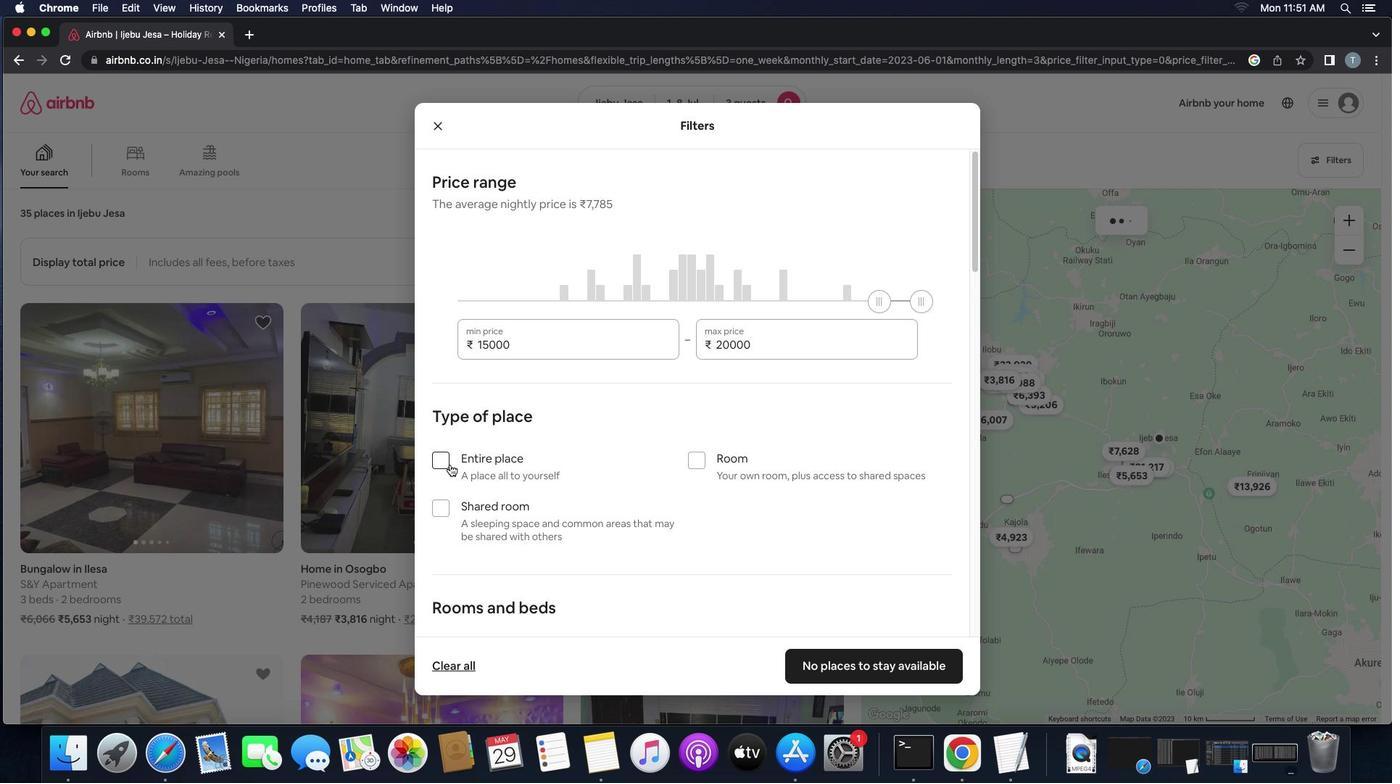 
Action: Mouse moved to (602, 504)
Screenshot: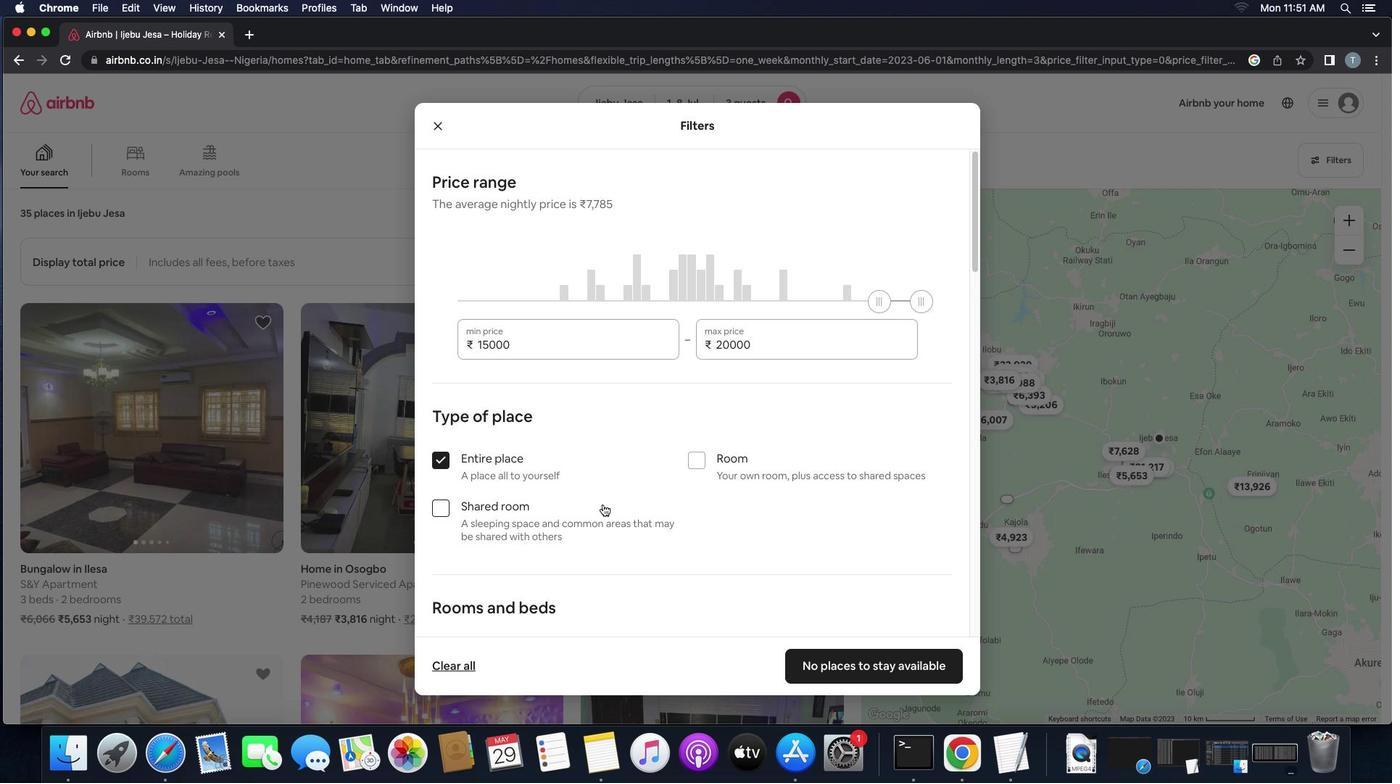 
Action: Mouse scrolled (602, 504) with delta (0, 0)
Screenshot: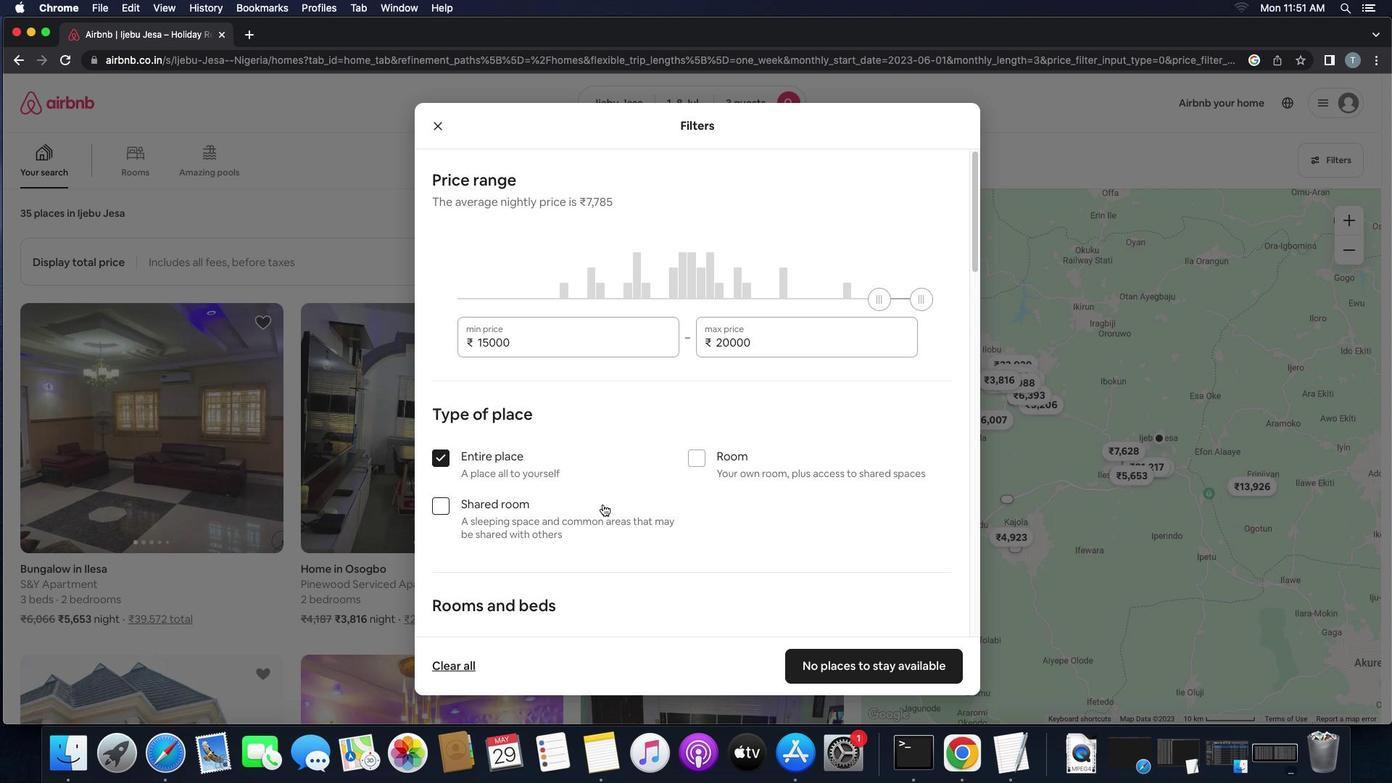 
Action: Mouse scrolled (602, 504) with delta (0, 0)
Screenshot: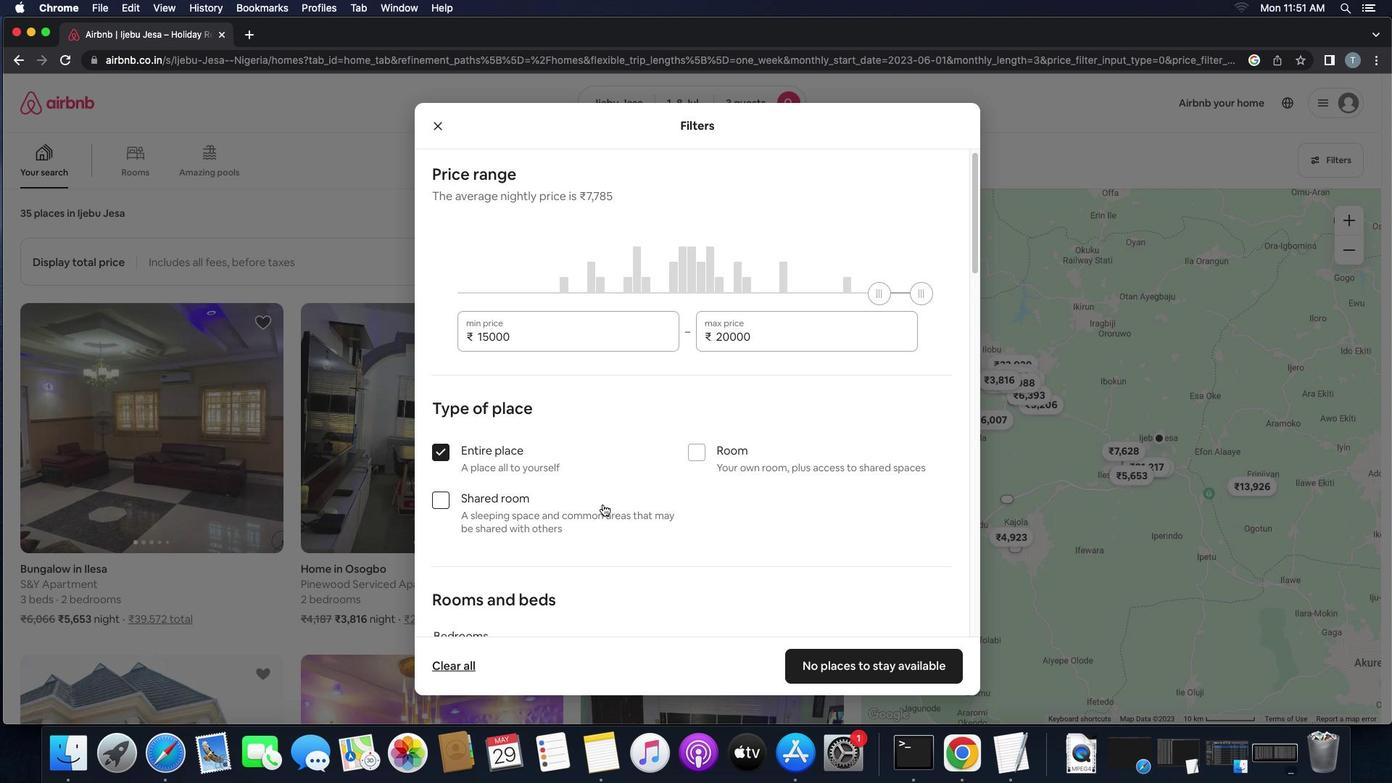 
Action: Mouse scrolled (602, 504) with delta (0, 0)
Screenshot: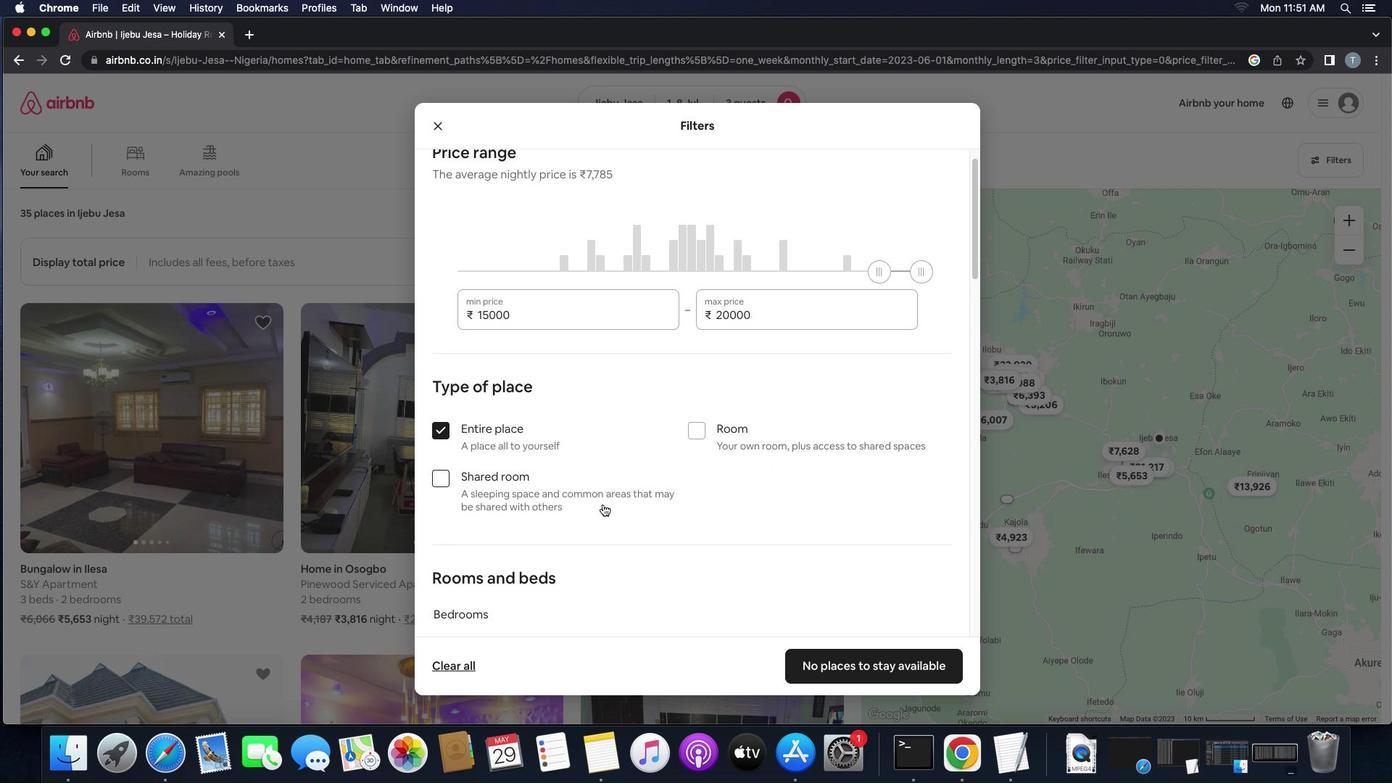
Action: Mouse scrolled (602, 504) with delta (0, -1)
Screenshot: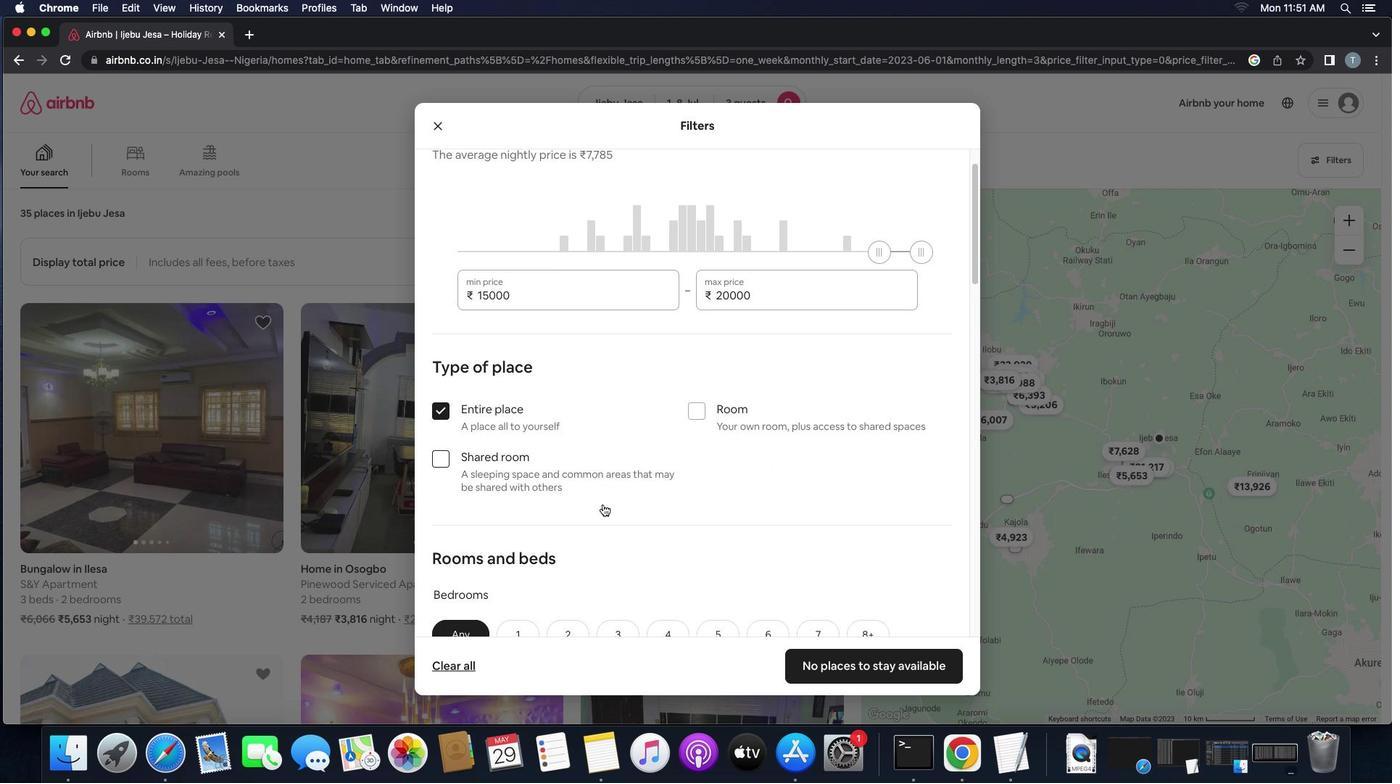 
Action: Mouse scrolled (602, 504) with delta (0, 0)
Screenshot: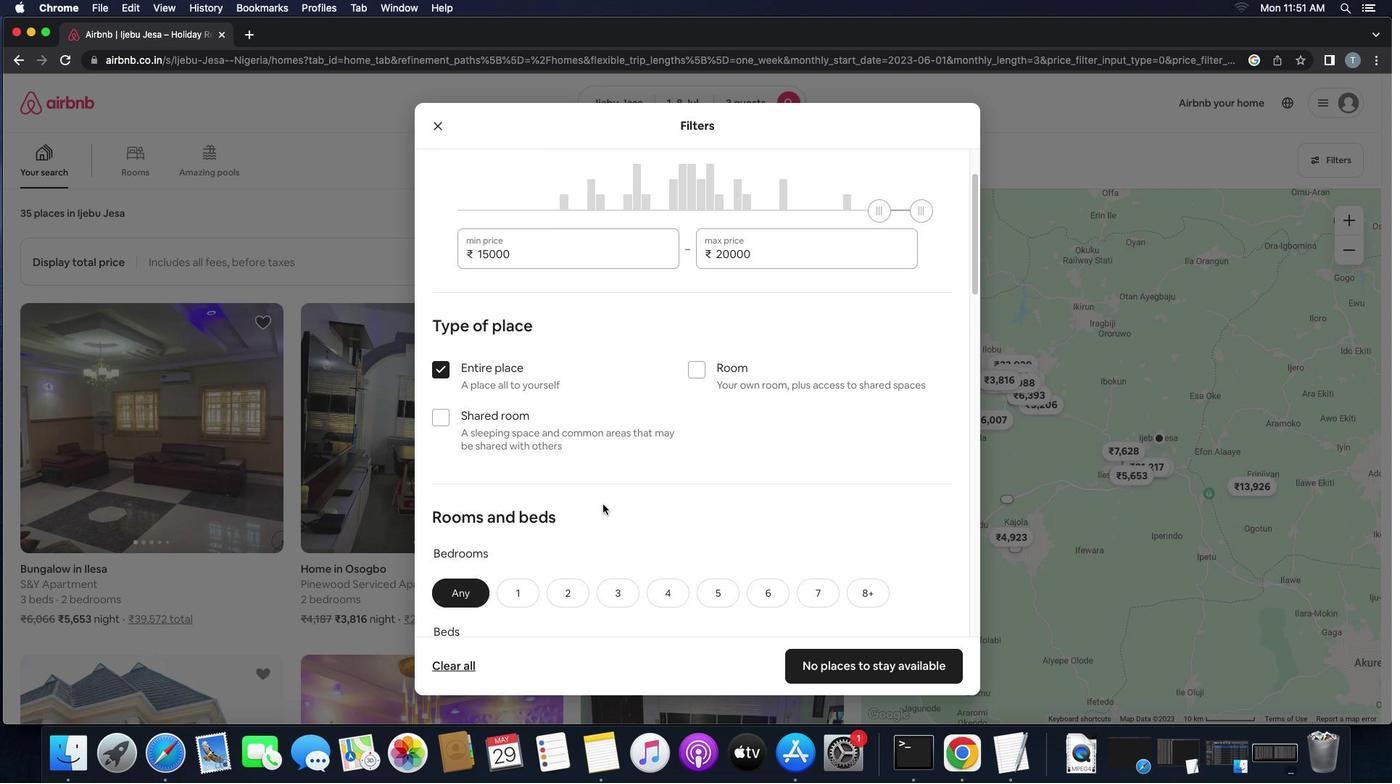 
Action: Mouse scrolled (602, 504) with delta (0, 0)
Screenshot: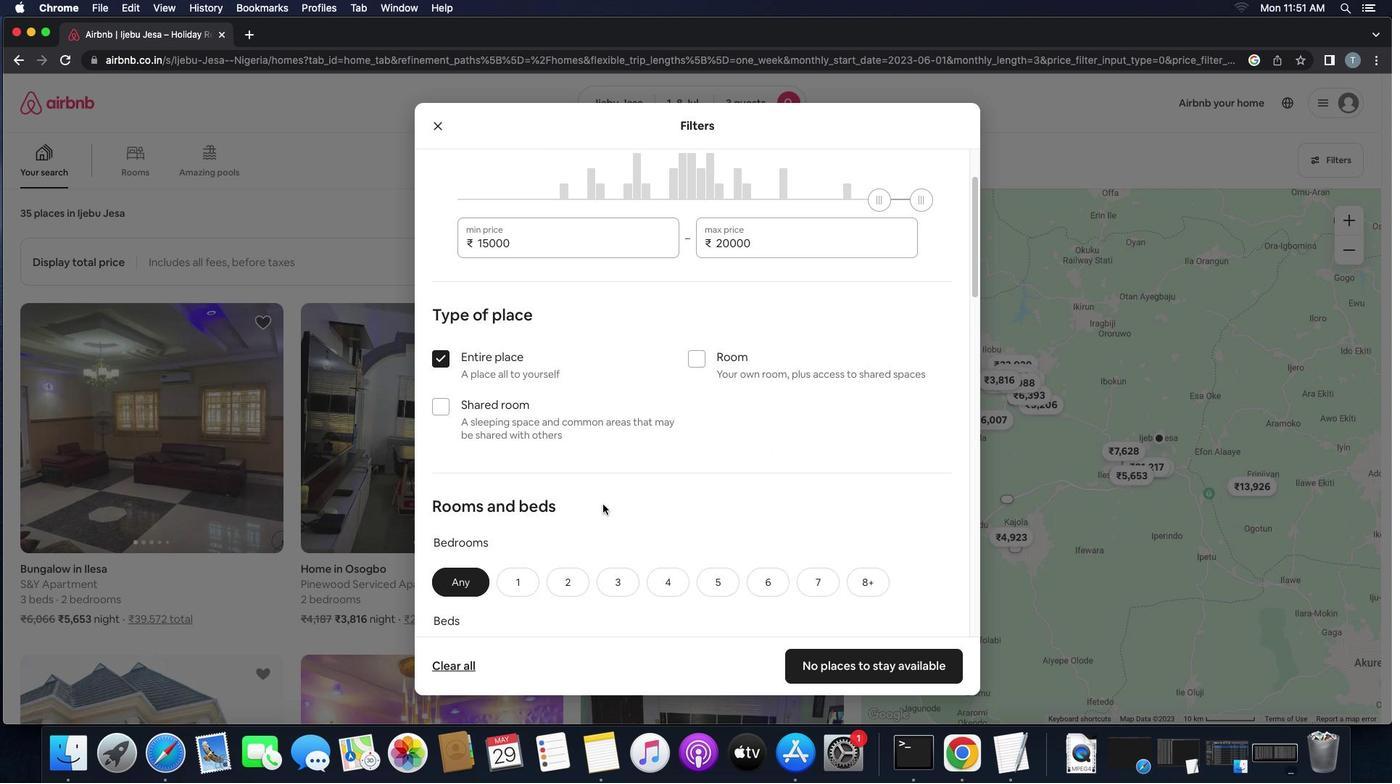 
Action: Mouse scrolled (602, 504) with delta (0, 0)
Screenshot: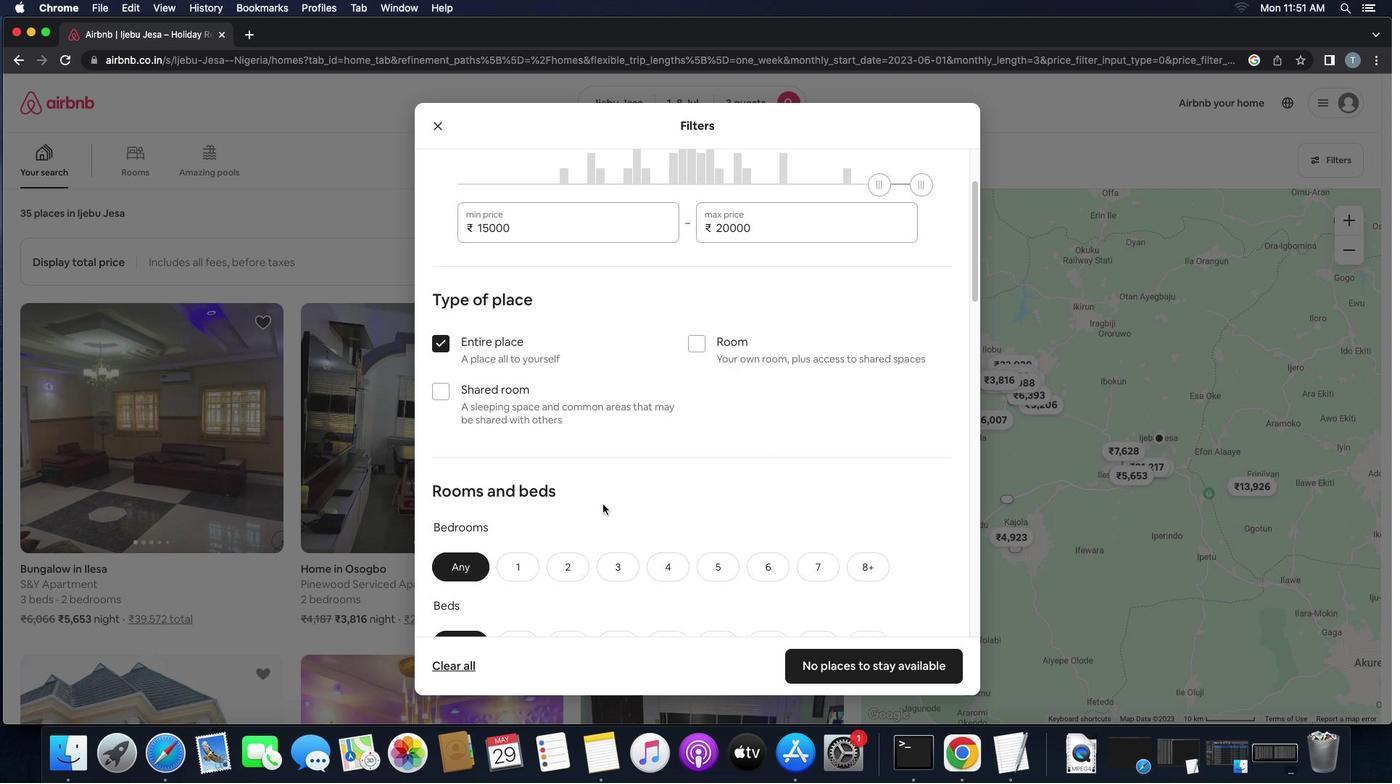 
Action: Mouse scrolled (602, 504) with delta (0, 0)
Screenshot: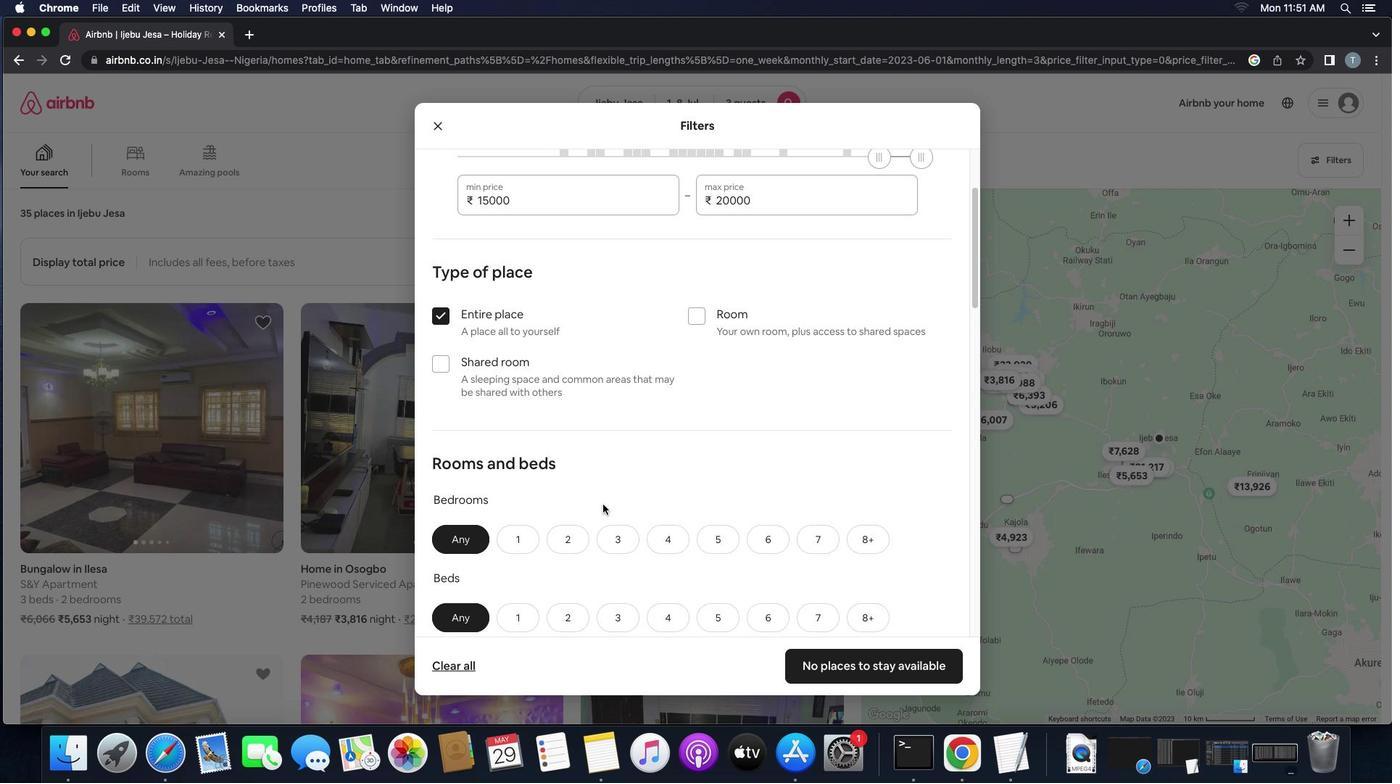 
Action: Mouse scrolled (602, 504) with delta (0, 0)
Screenshot: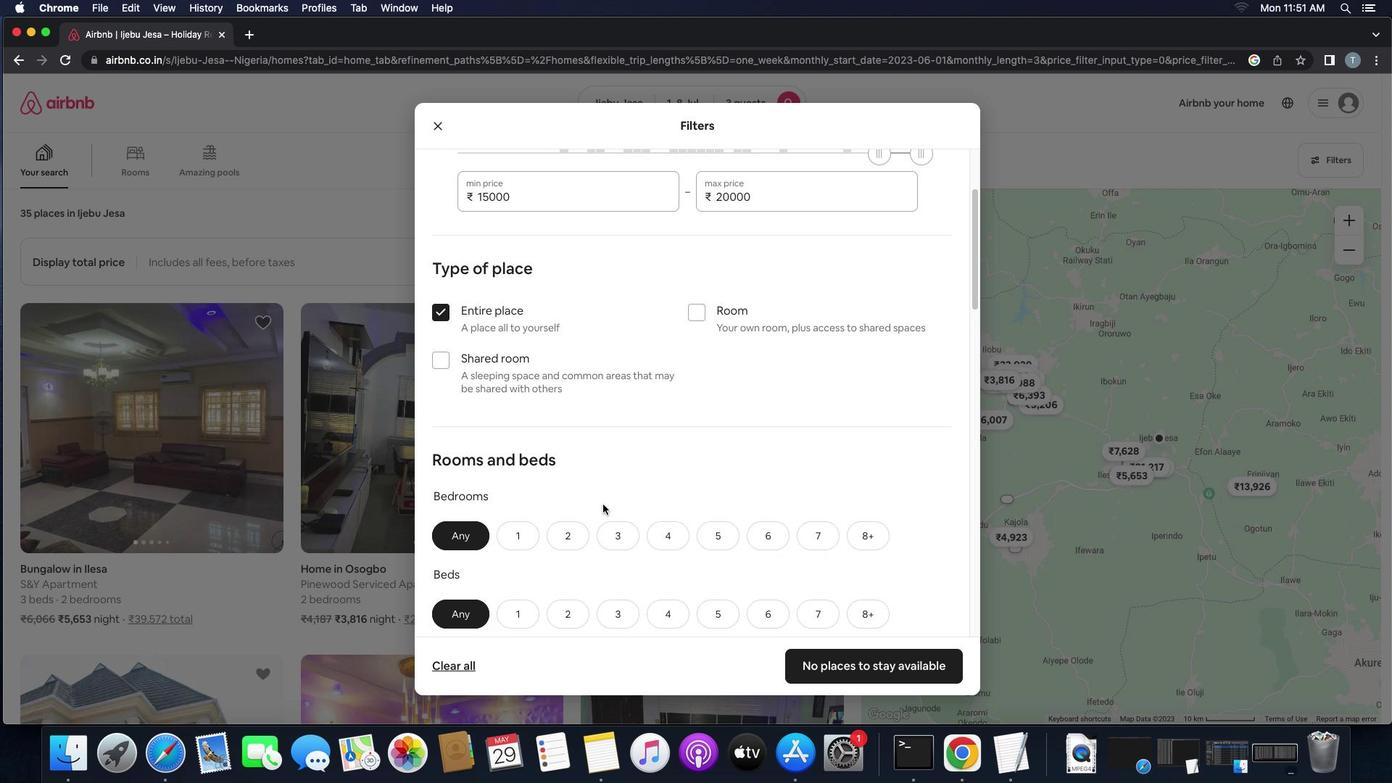 
Action: Mouse moved to (514, 534)
Screenshot: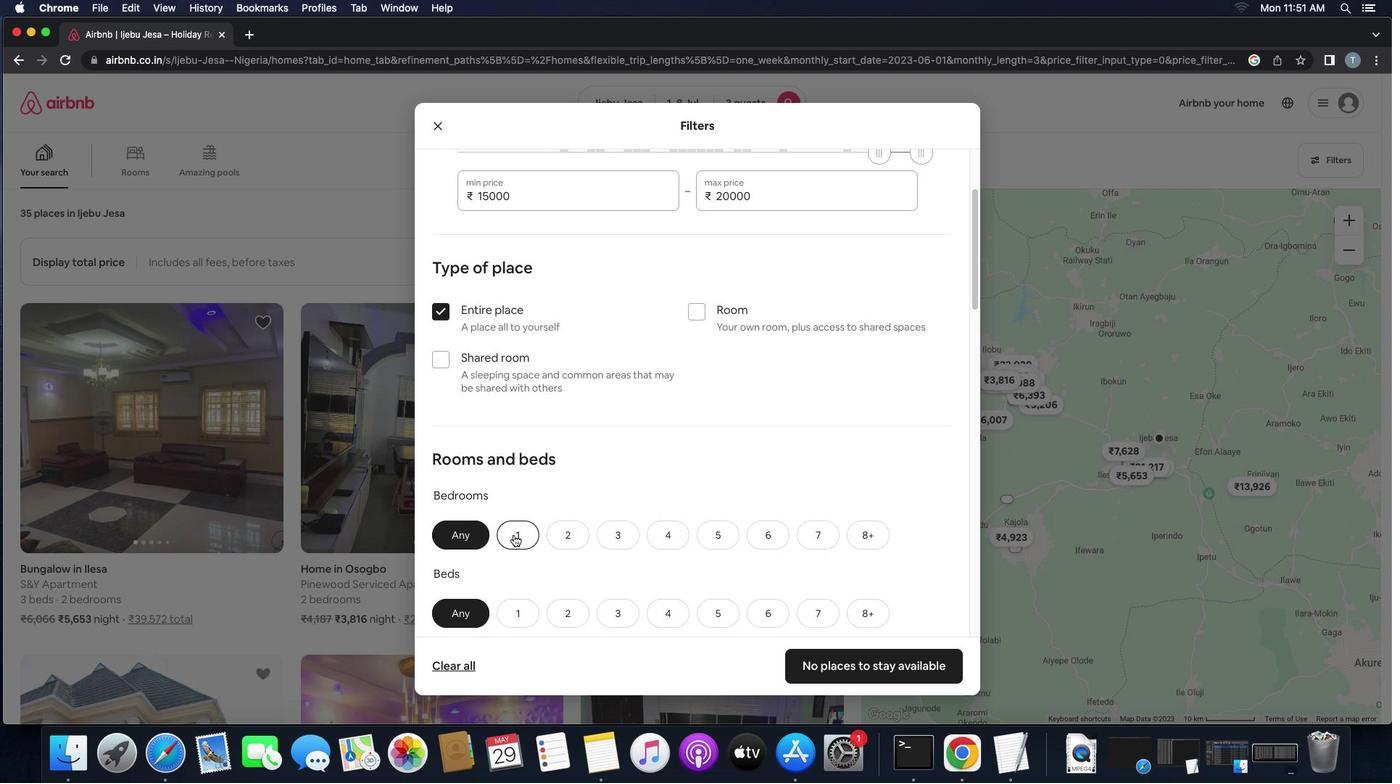 
Action: Mouse pressed left at (514, 534)
Screenshot: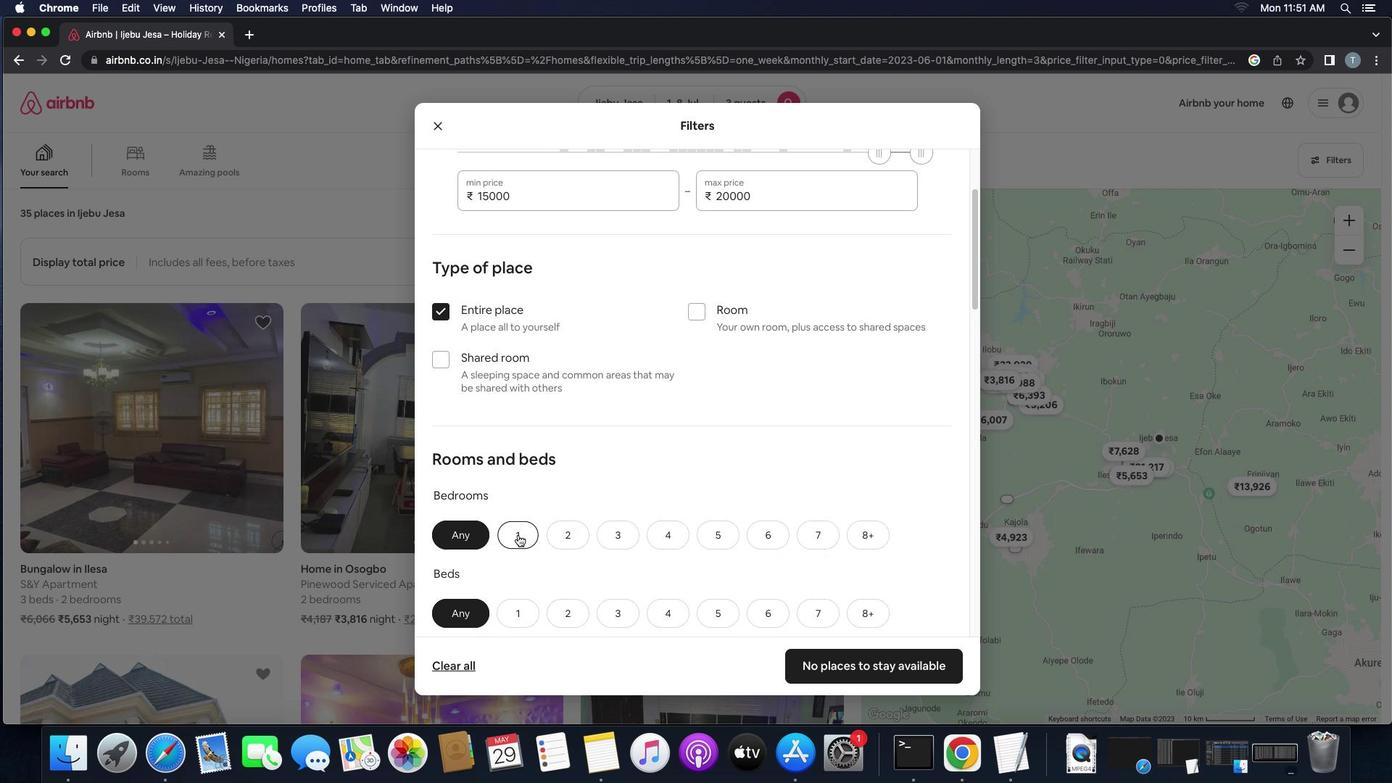 
Action: Mouse moved to (531, 531)
Screenshot: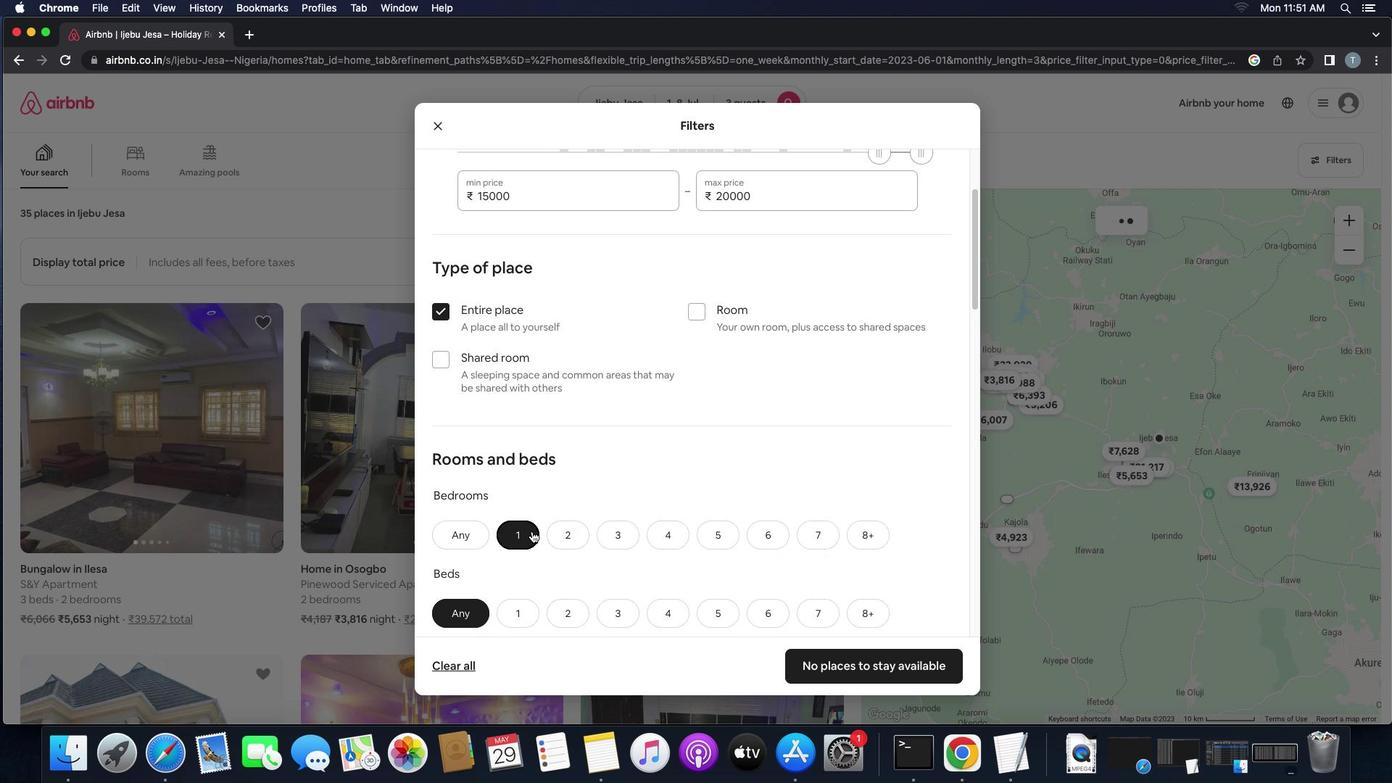 
Action: Mouse scrolled (531, 531) with delta (0, 0)
Screenshot: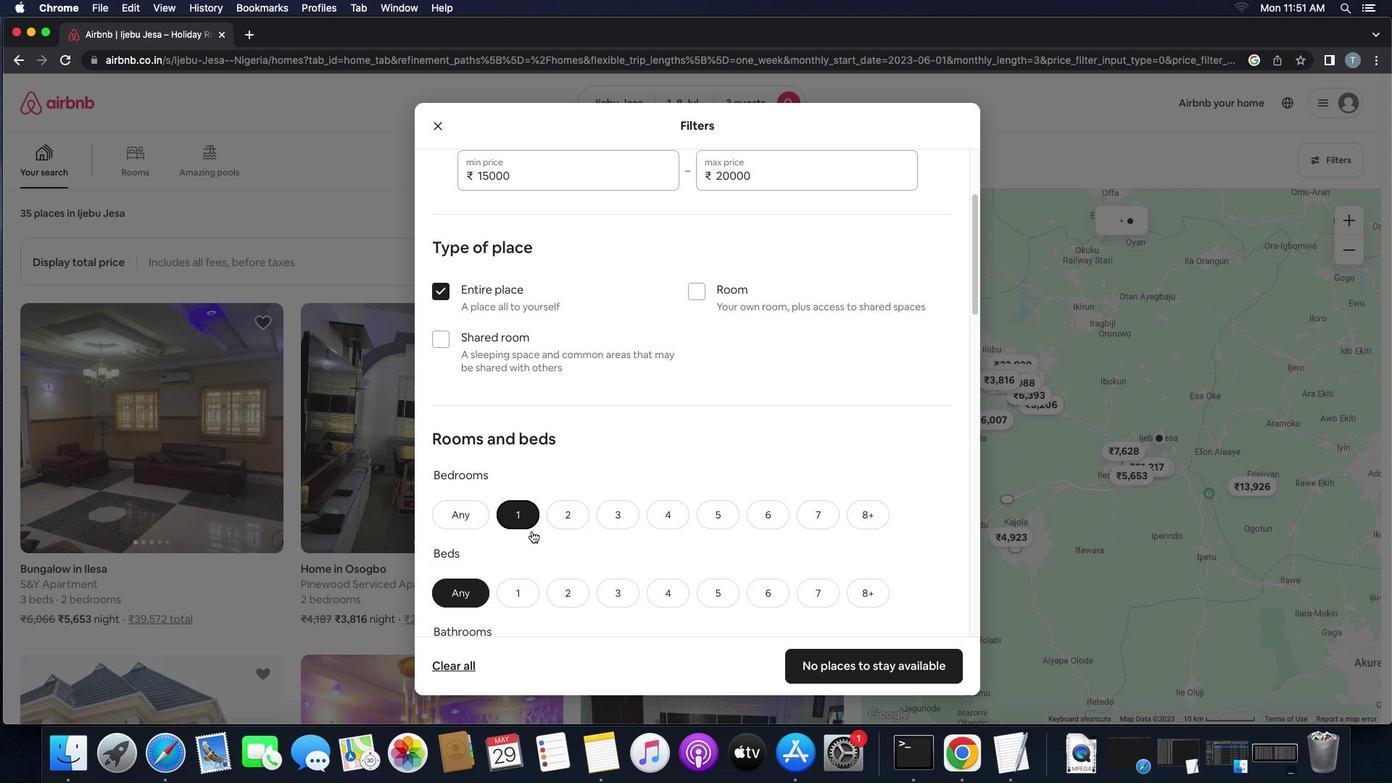 
Action: Mouse scrolled (531, 531) with delta (0, 0)
Screenshot: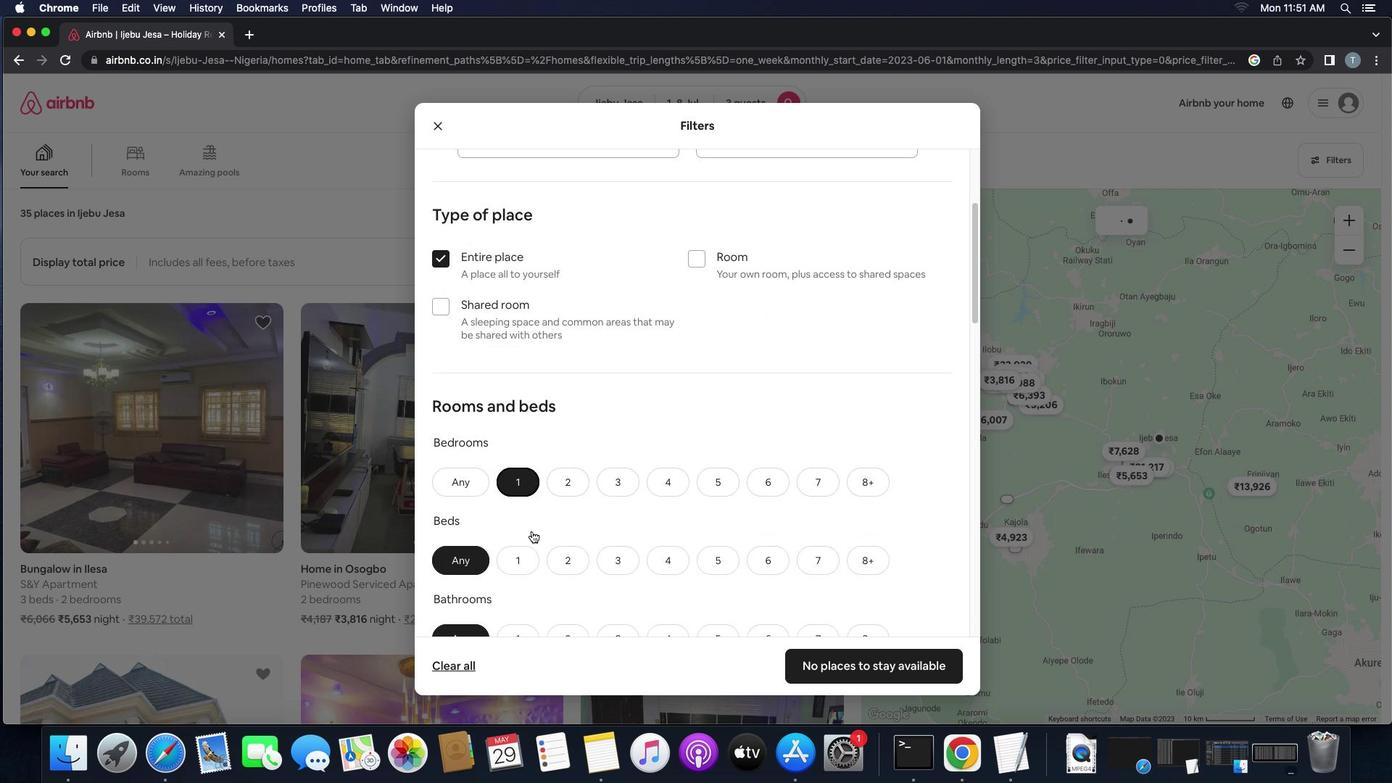 
Action: Mouse scrolled (531, 531) with delta (0, -2)
Screenshot: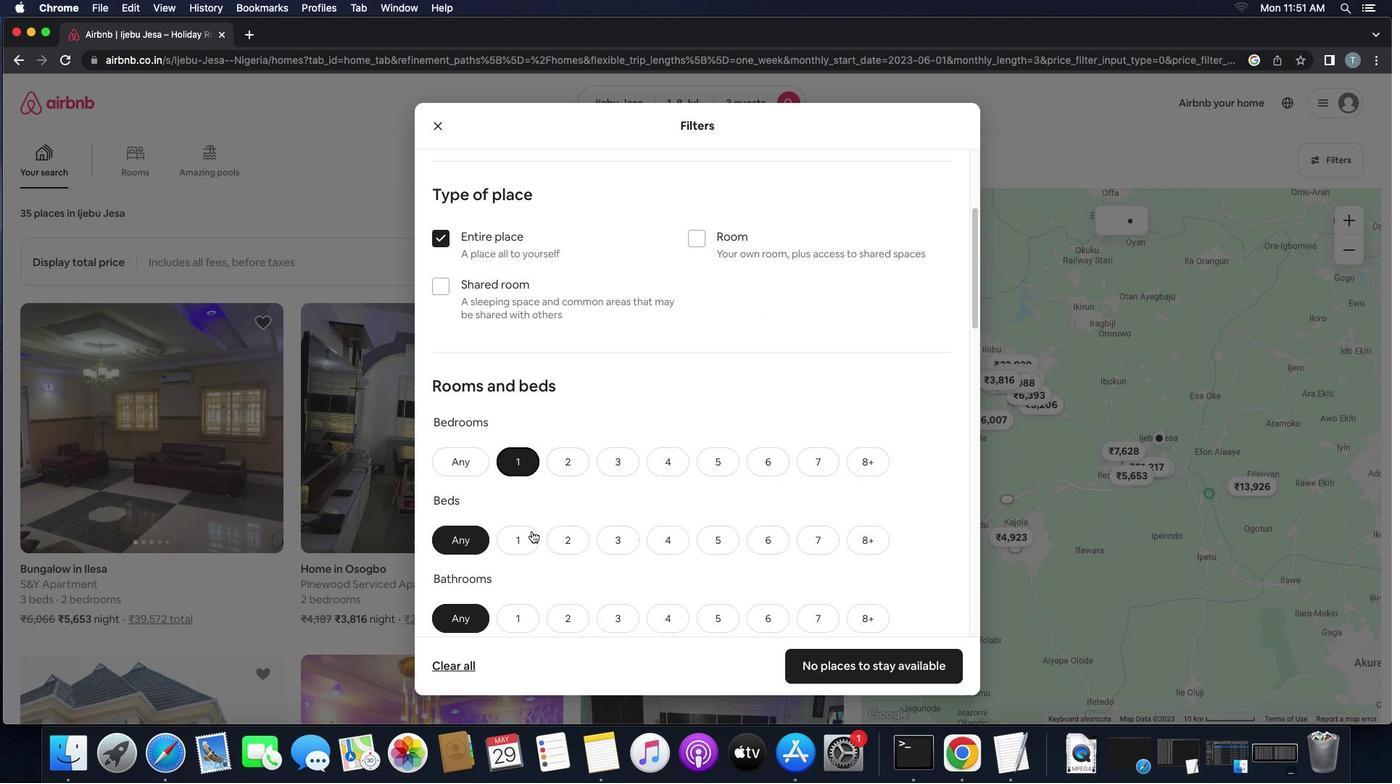 
Action: Mouse moved to (518, 486)
Screenshot: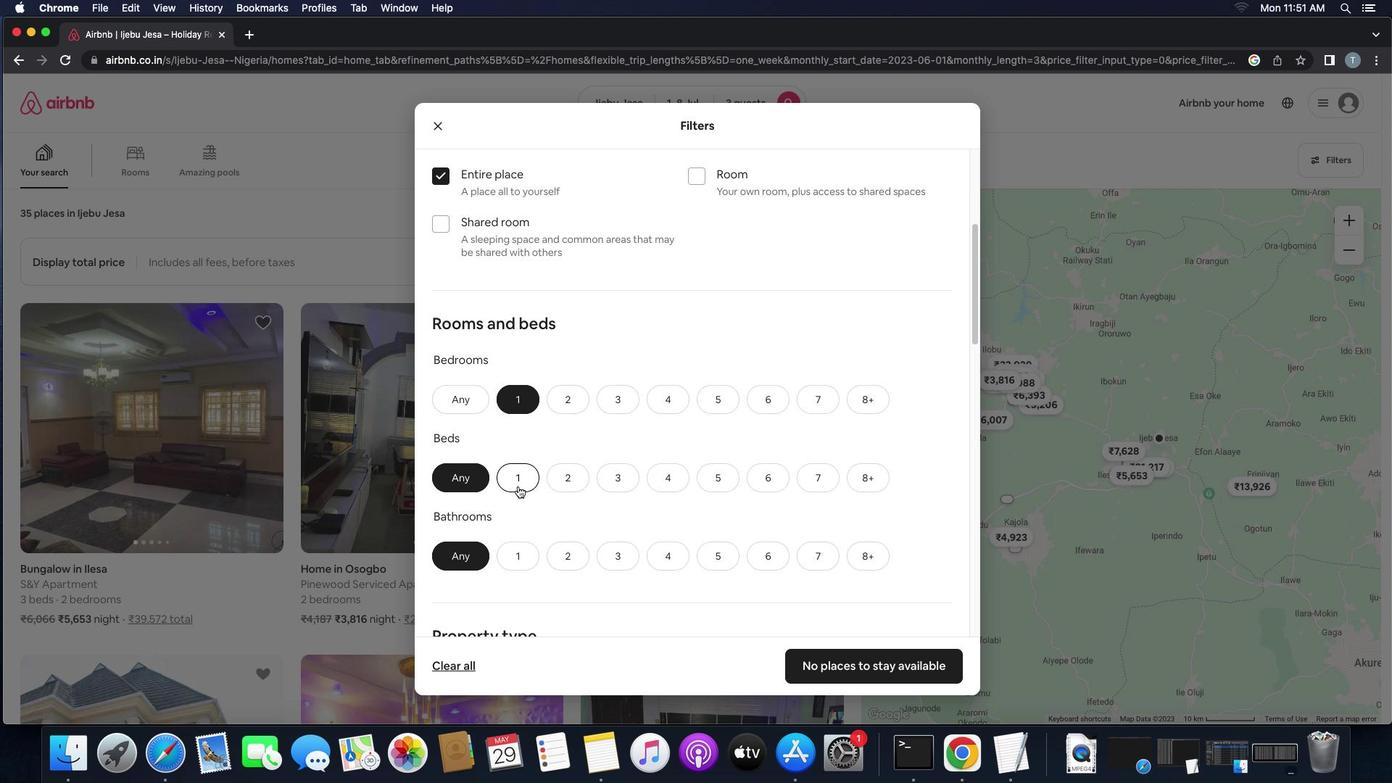 
Action: Mouse pressed left at (518, 486)
Screenshot: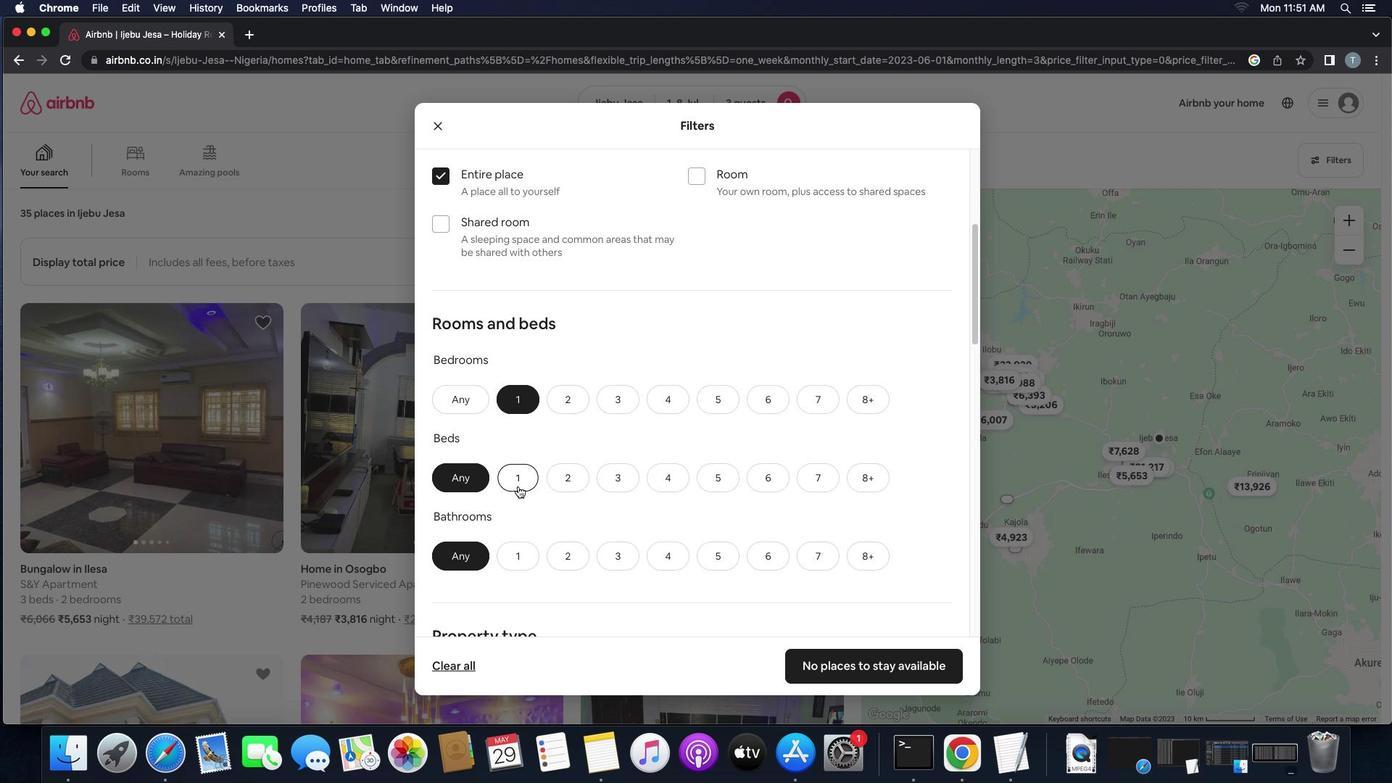 
Action: Mouse moved to (535, 502)
Screenshot: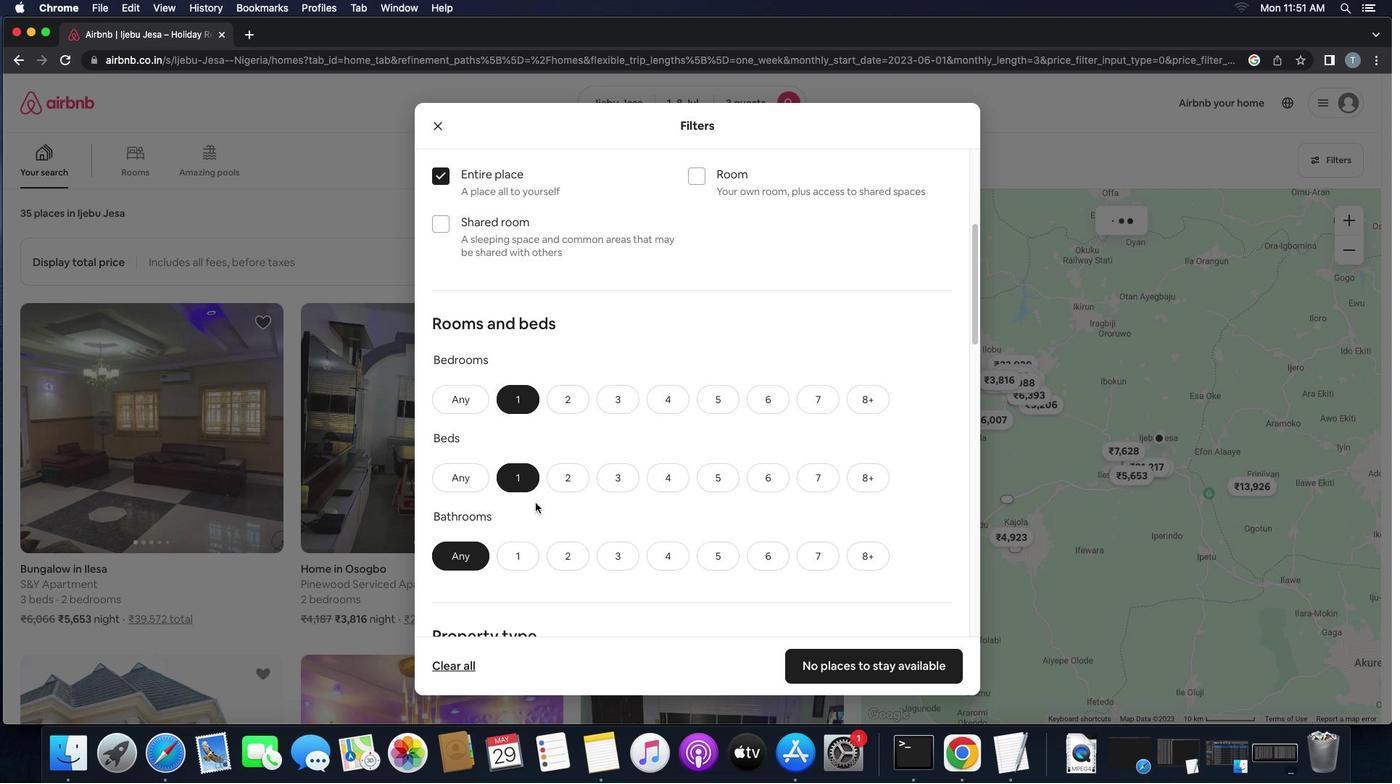 
Action: Mouse scrolled (535, 502) with delta (0, 0)
Screenshot: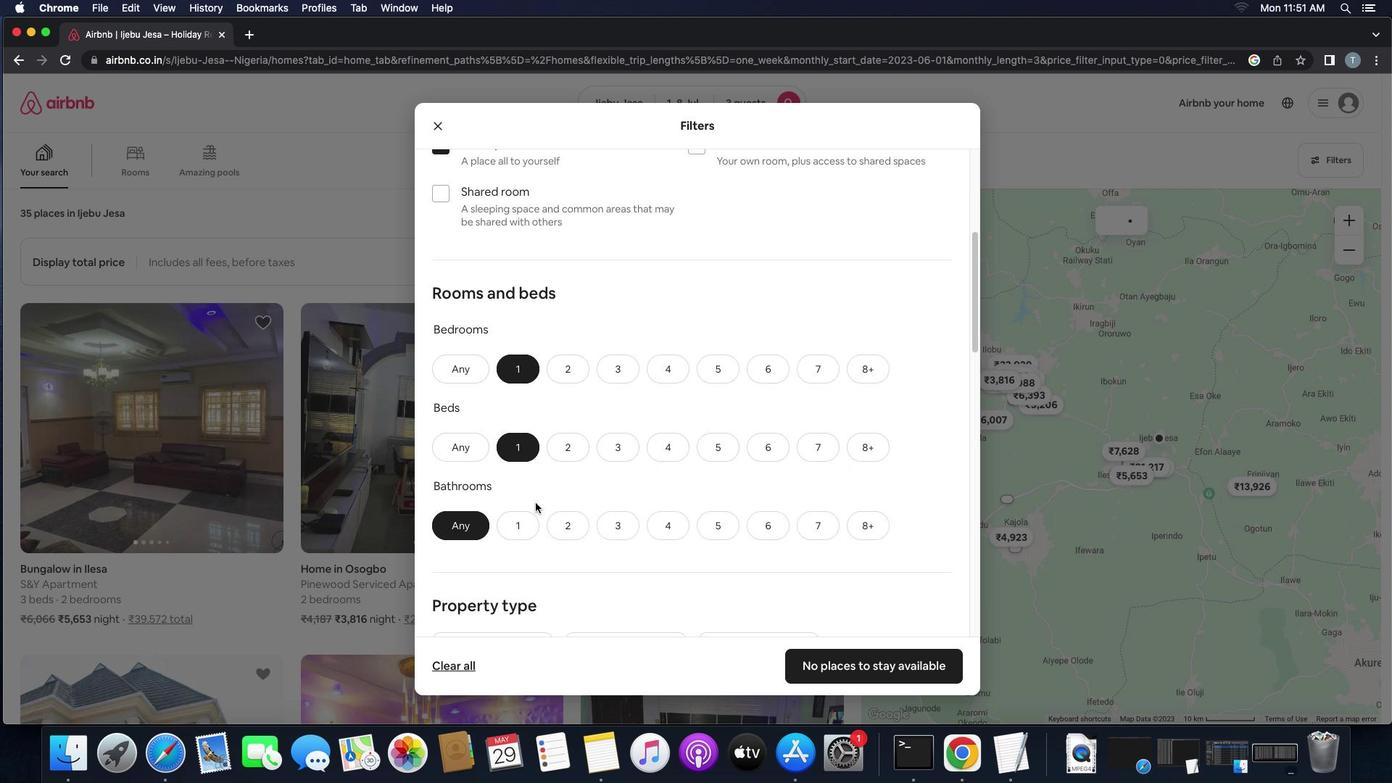 
Action: Mouse scrolled (535, 502) with delta (0, 0)
Screenshot: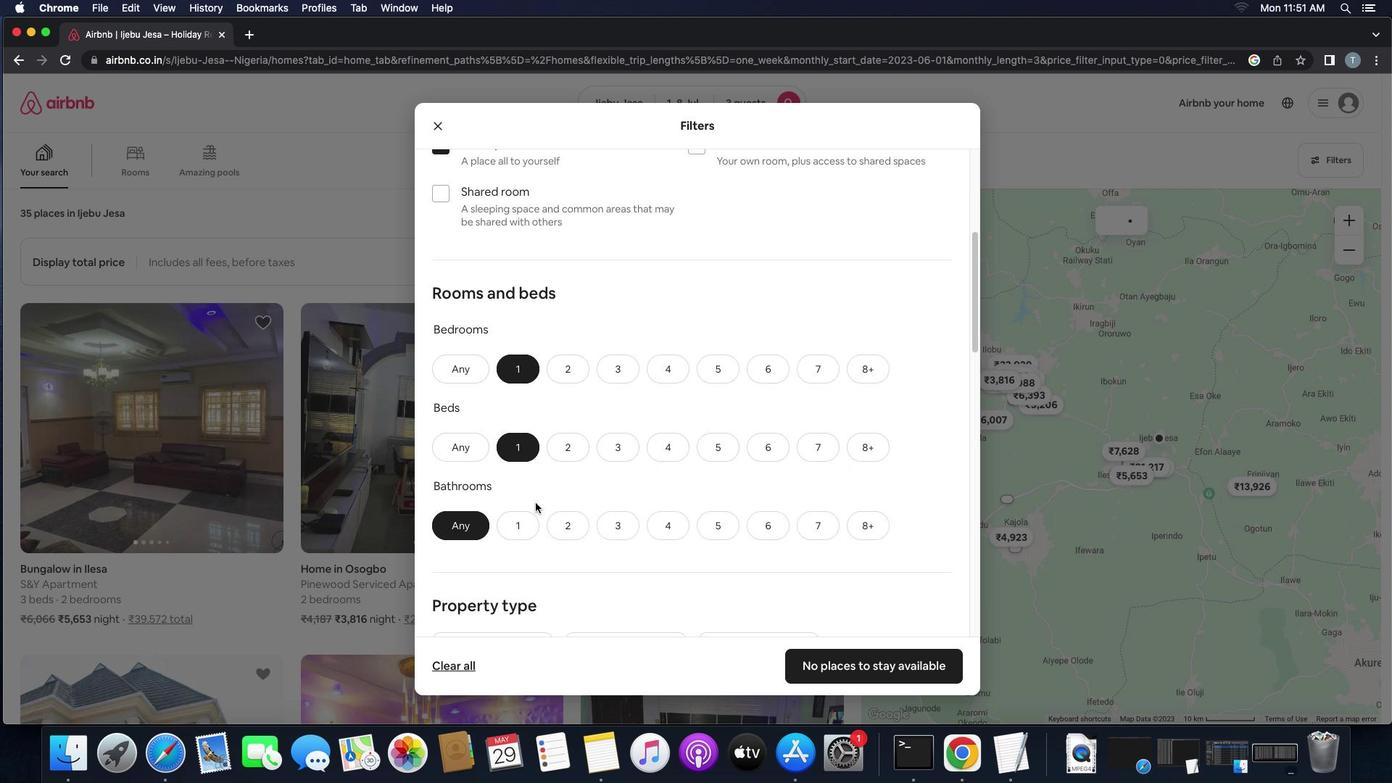 
Action: Mouse scrolled (535, 502) with delta (0, -2)
Screenshot: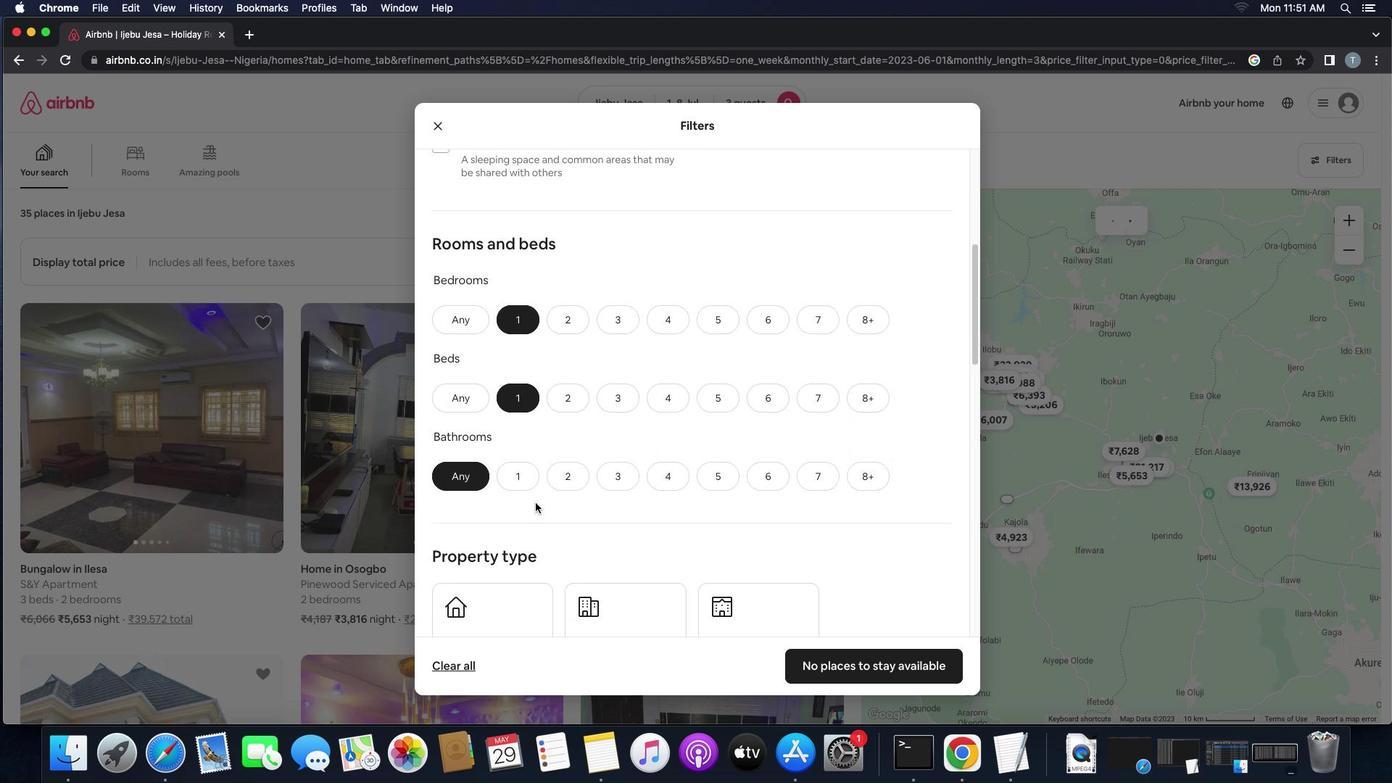
Action: Mouse moved to (518, 436)
Screenshot: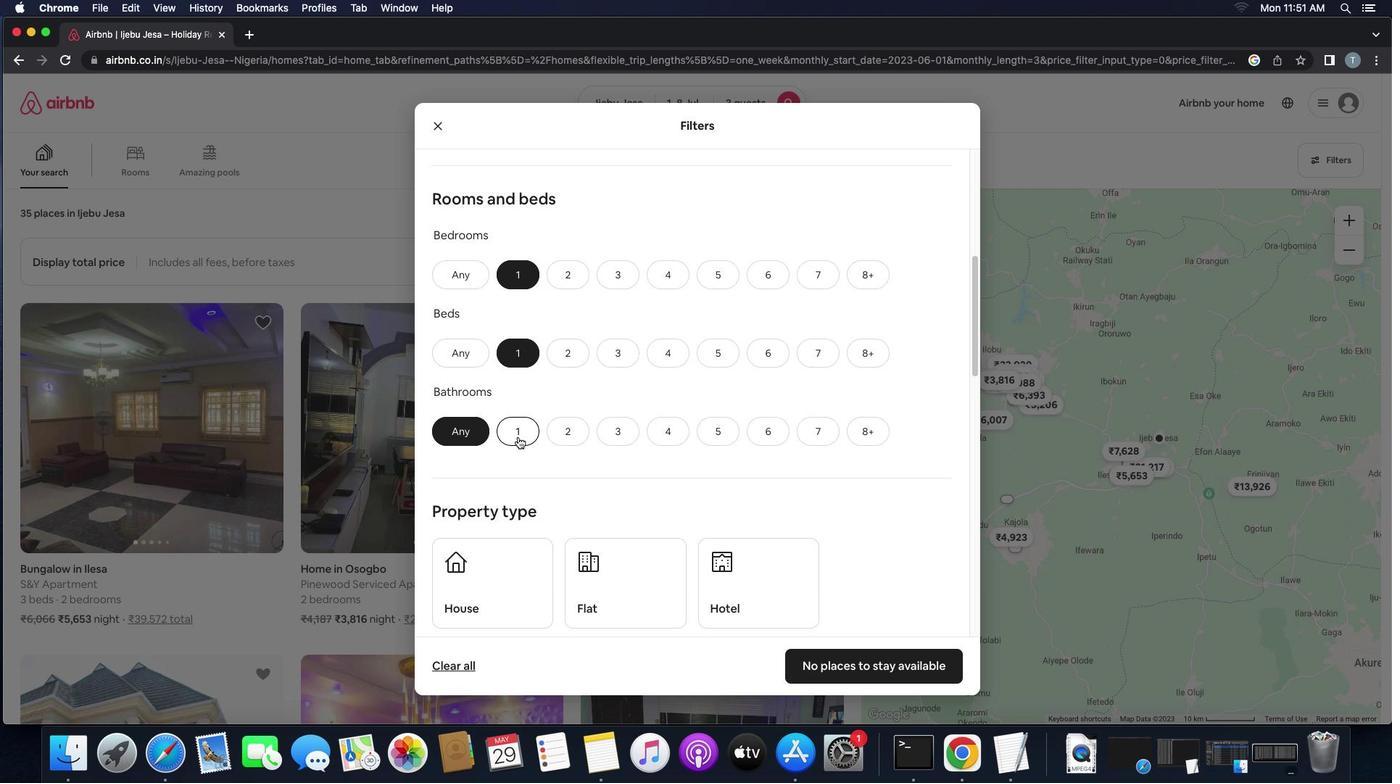 
Action: Mouse pressed left at (518, 436)
Screenshot: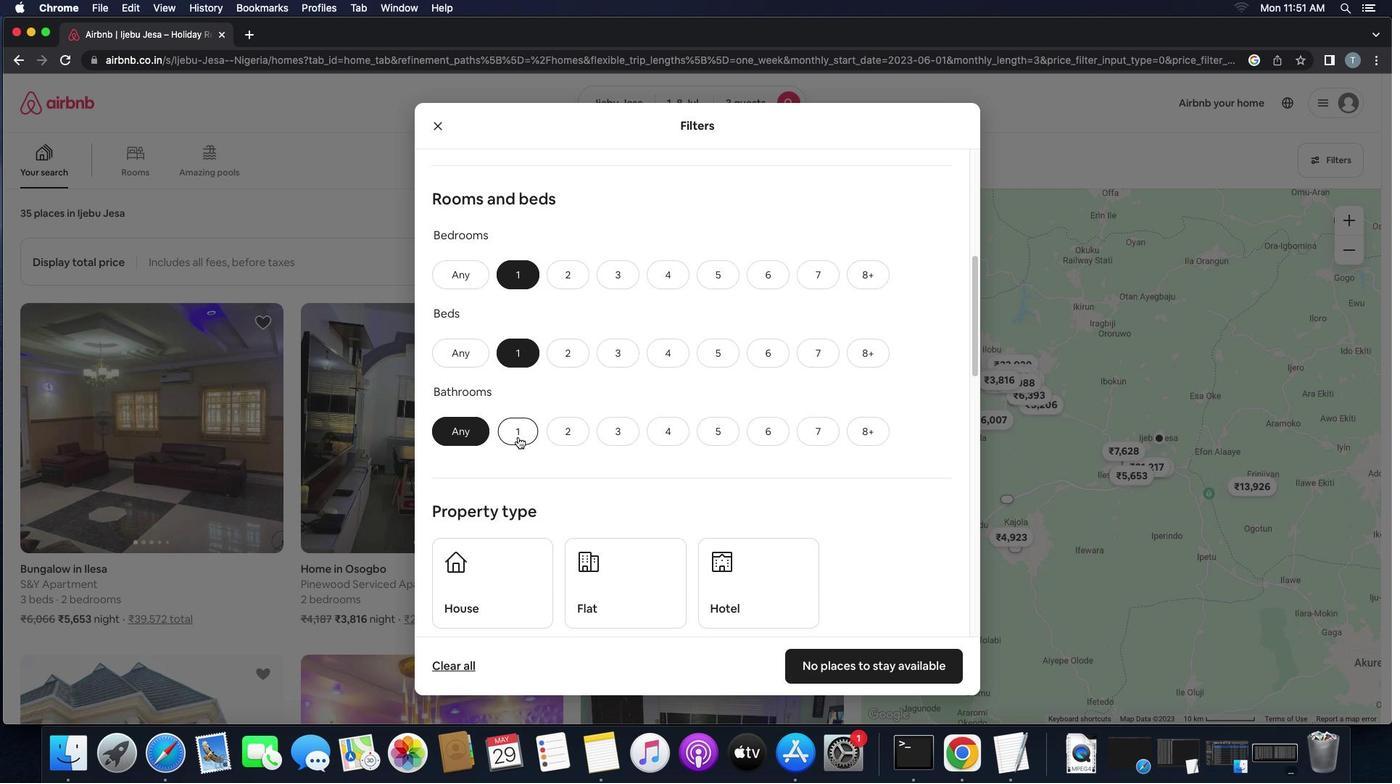 
Action: Mouse moved to (537, 507)
Screenshot: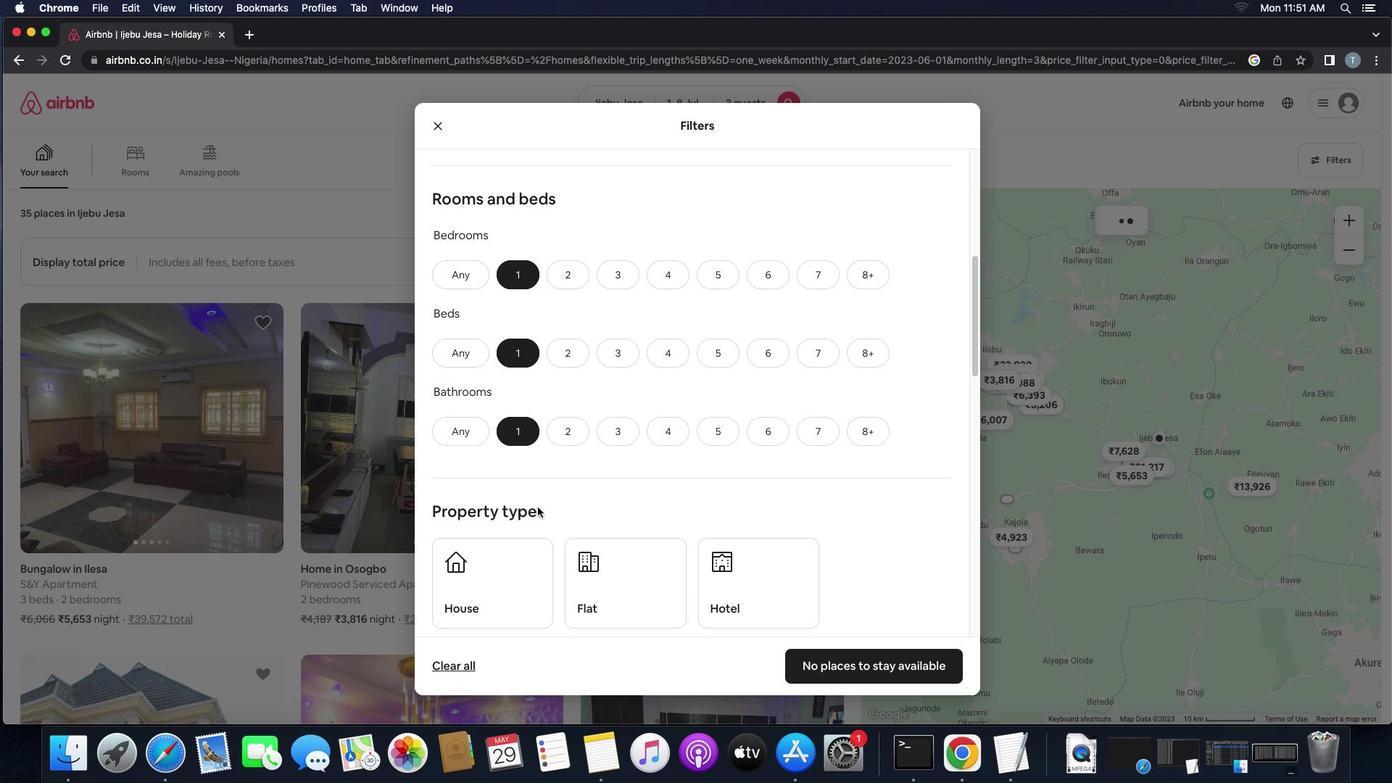 
Action: Mouse scrolled (537, 507) with delta (0, 0)
Screenshot: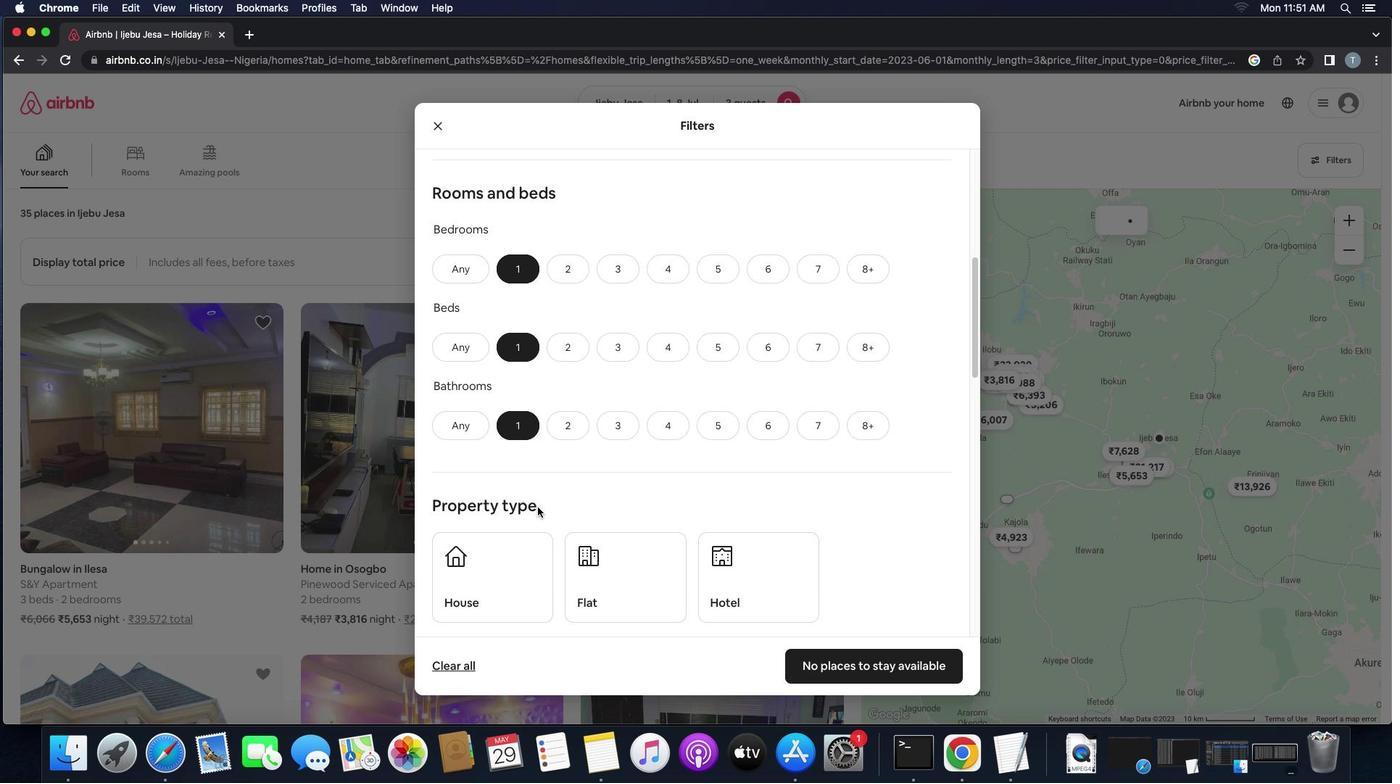 
Action: Mouse scrolled (537, 507) with delta (0, 0)
Screenshot: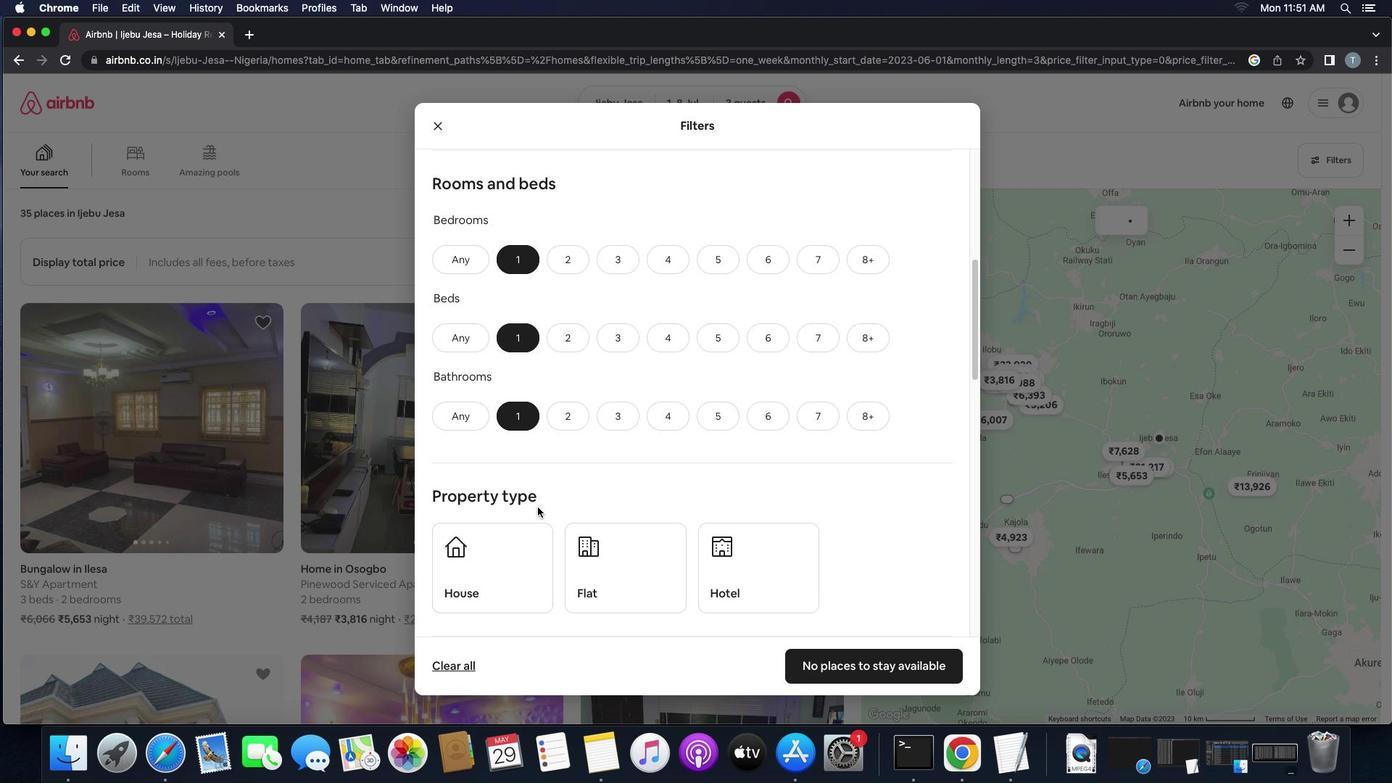 
Action: Mouse scrolled (537, 507) with delta (0, -1)
Screenshot: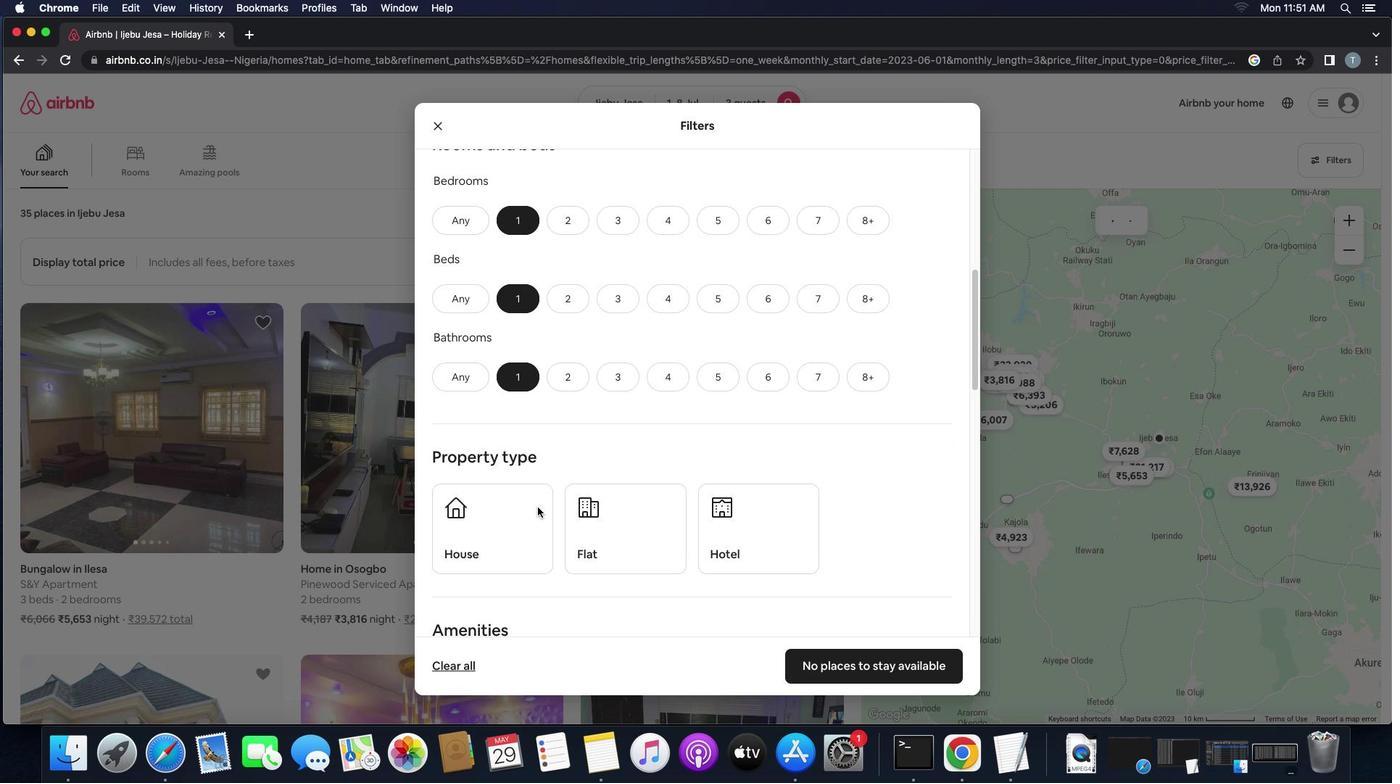 
Action: Mouse moved to (512, 501)
Screenshot: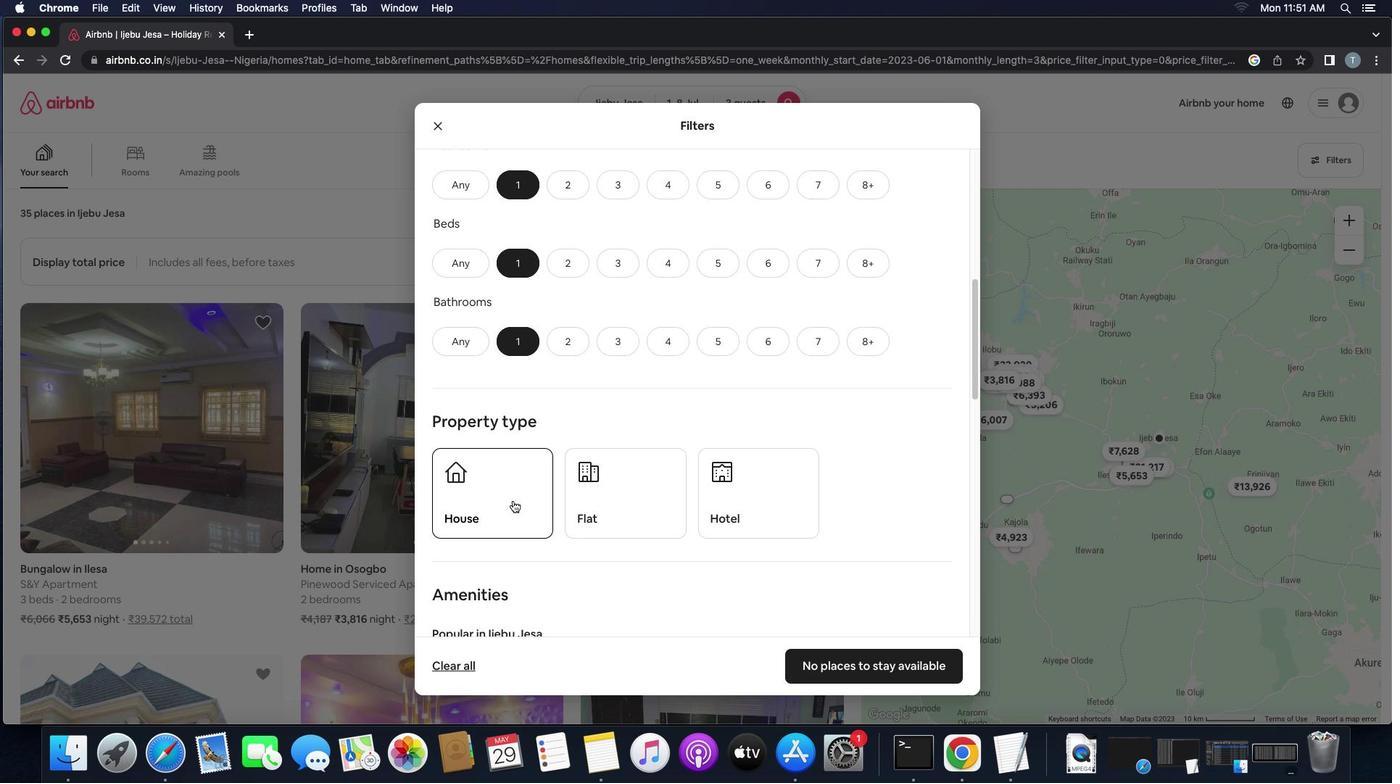 
Action: Mouse pressed left at (512, 501)
Screenshot: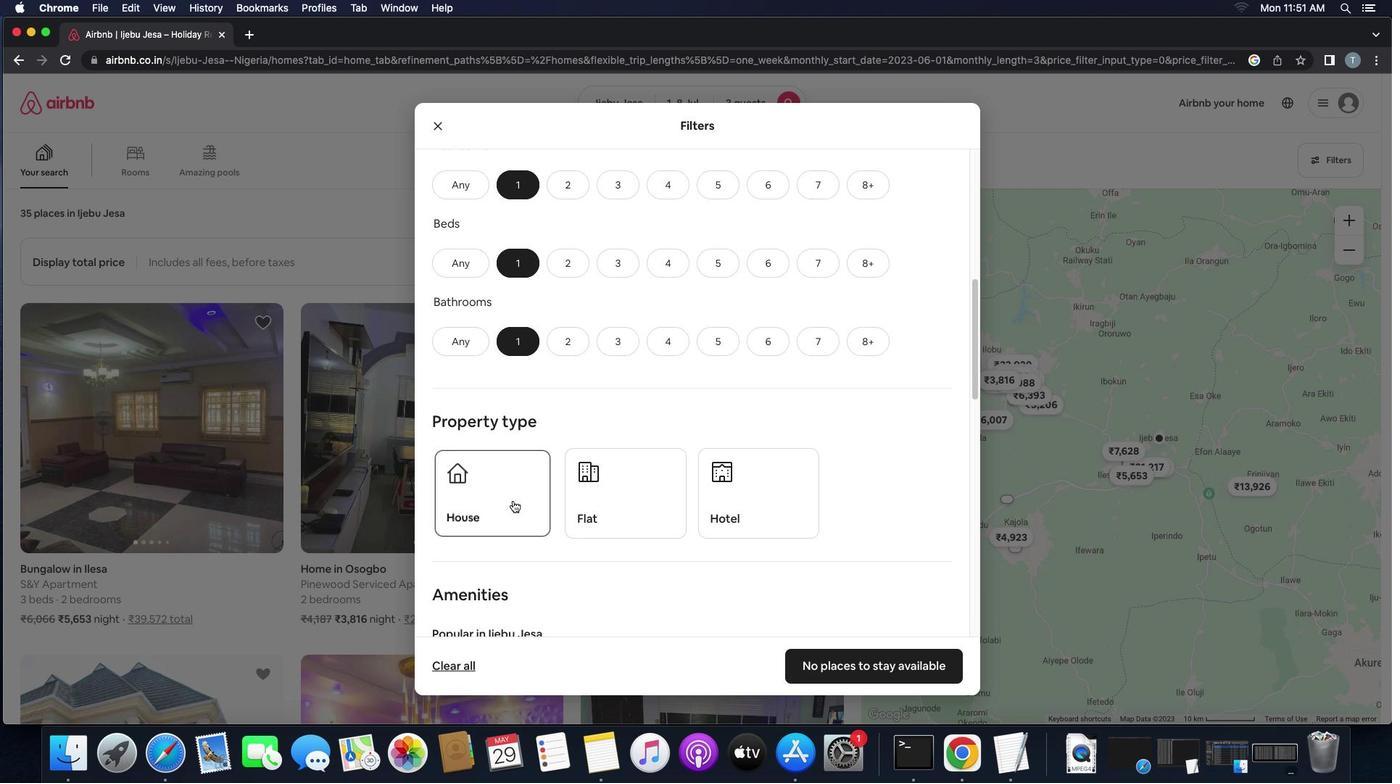 
Action: Mouse moved to (583, 517)
Screenshot: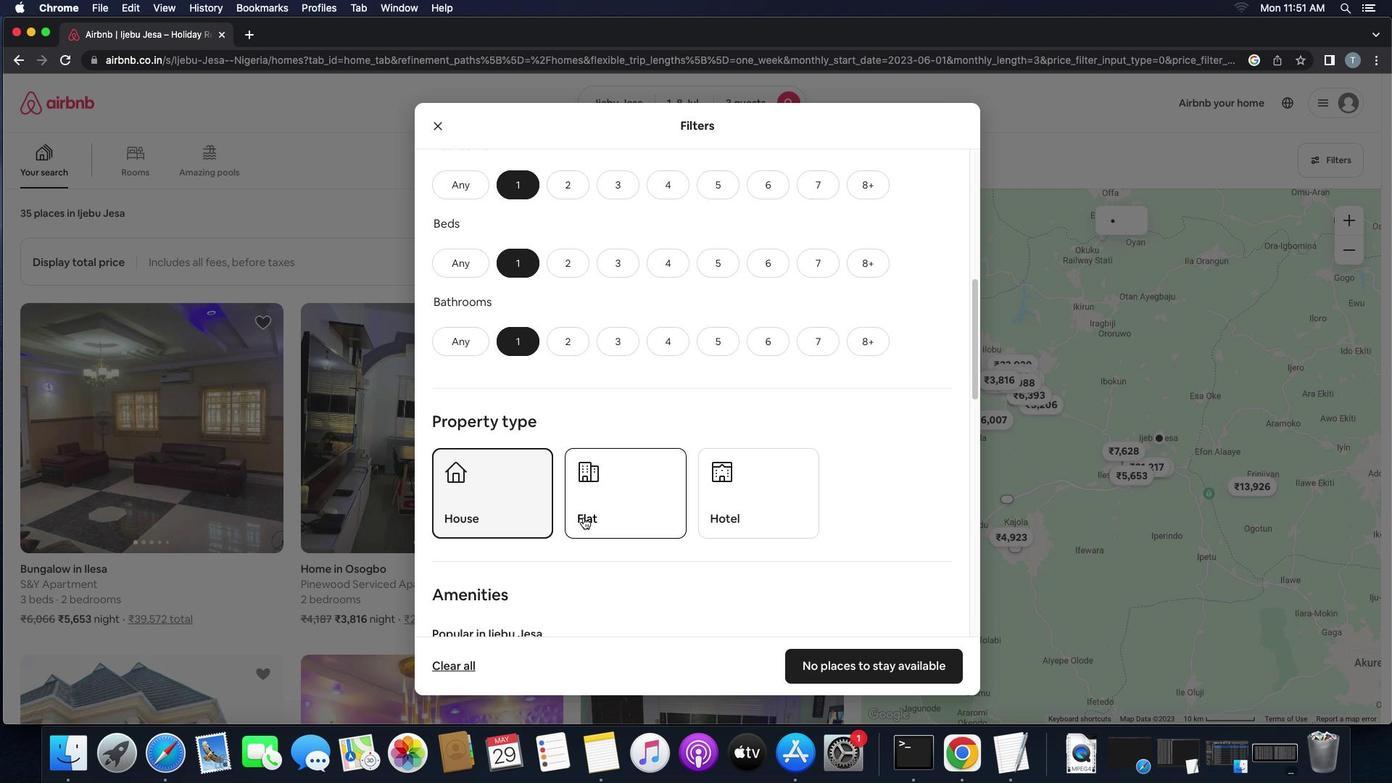 
Action: Mouse pressed left at (583, 517)
Screenshot: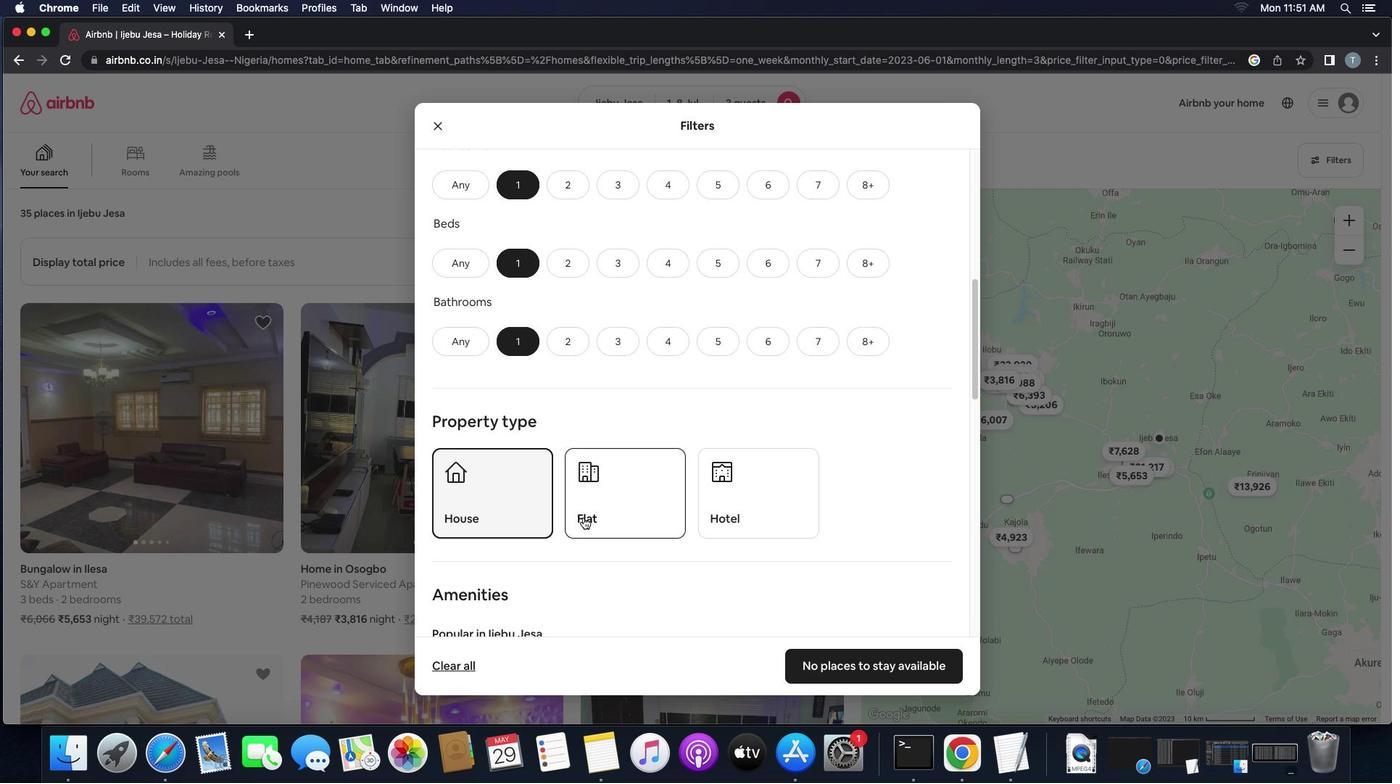 
Action: Mouse moved to (745, 519)
Screenshot: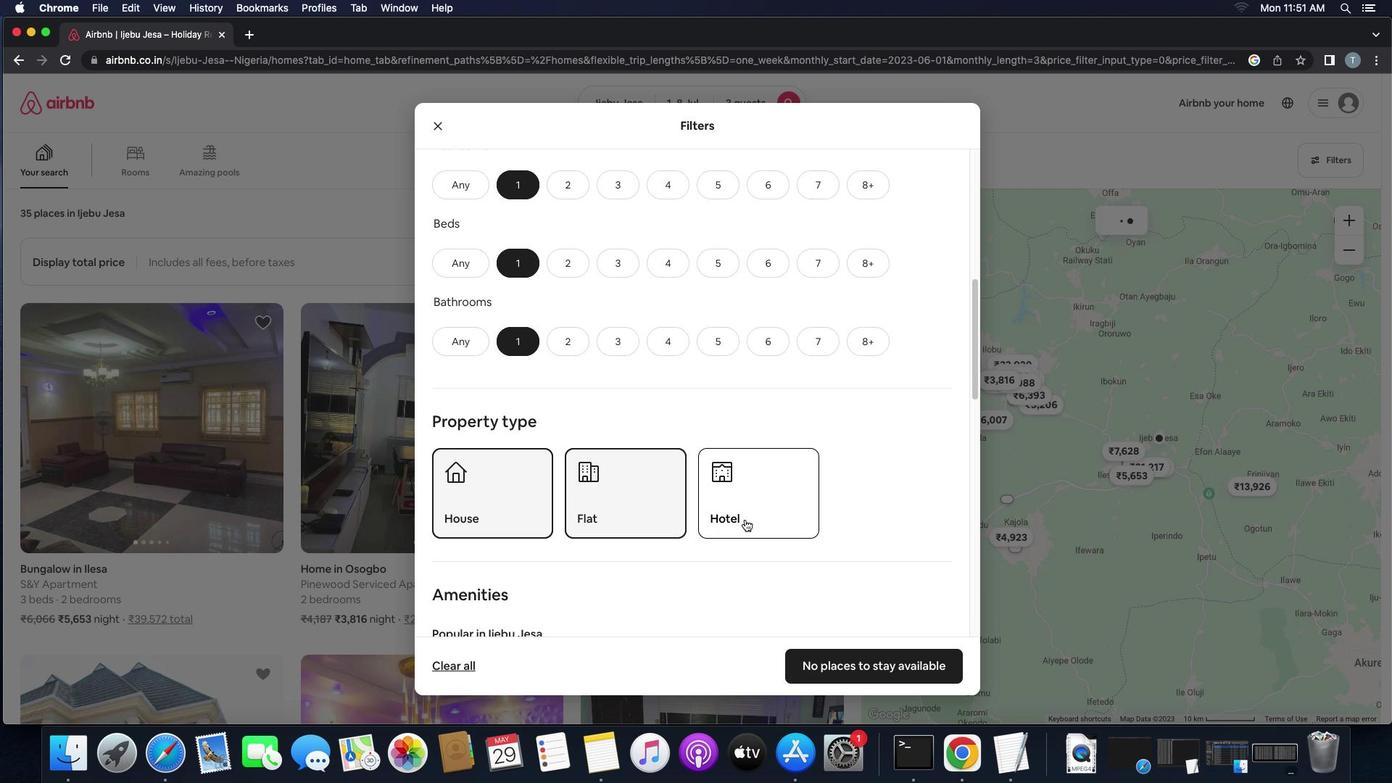 
Action: Mouse pressed left at (745, 519)
Screenshot: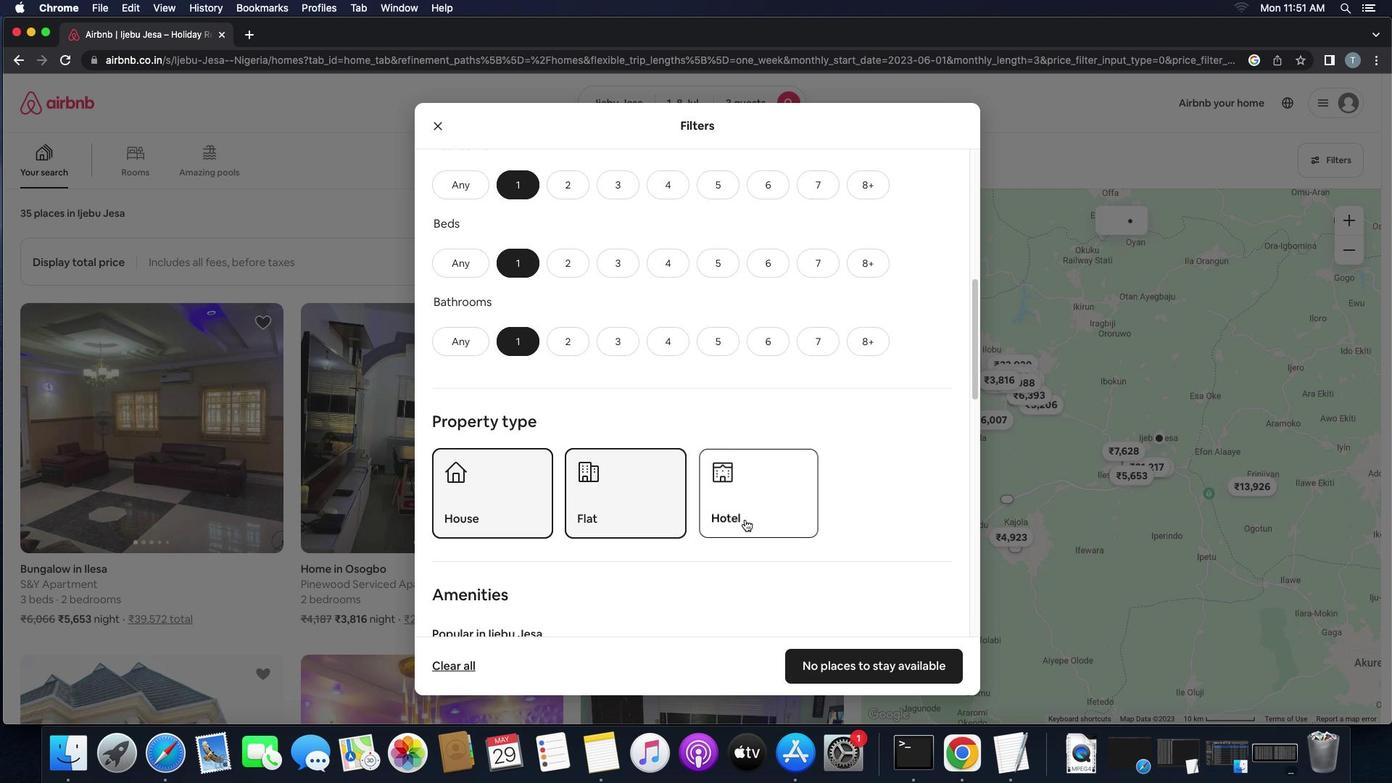 
Action: Mouse moved to (738, 530)
Screenshot: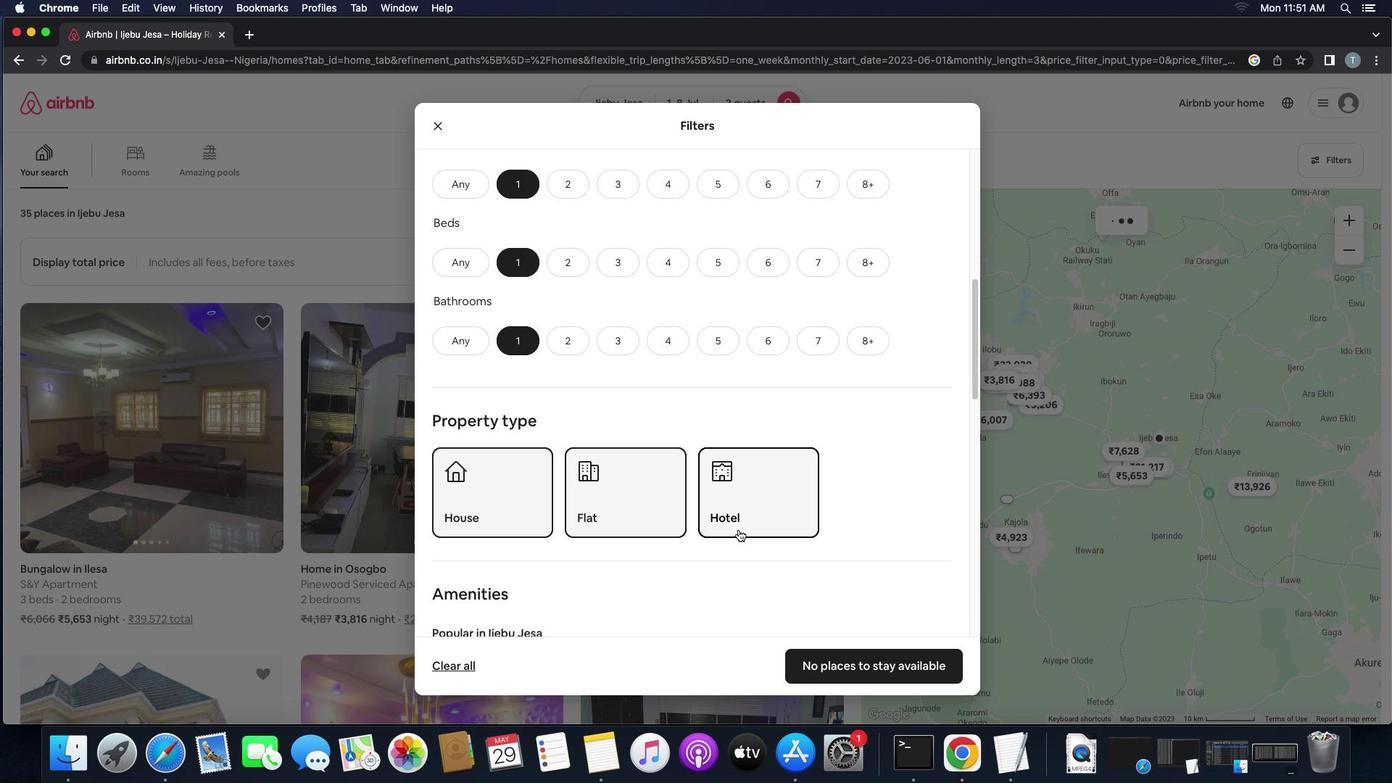 
Action: Mouse scrolled (738, 530) with delta (0, 0)
Screenshot: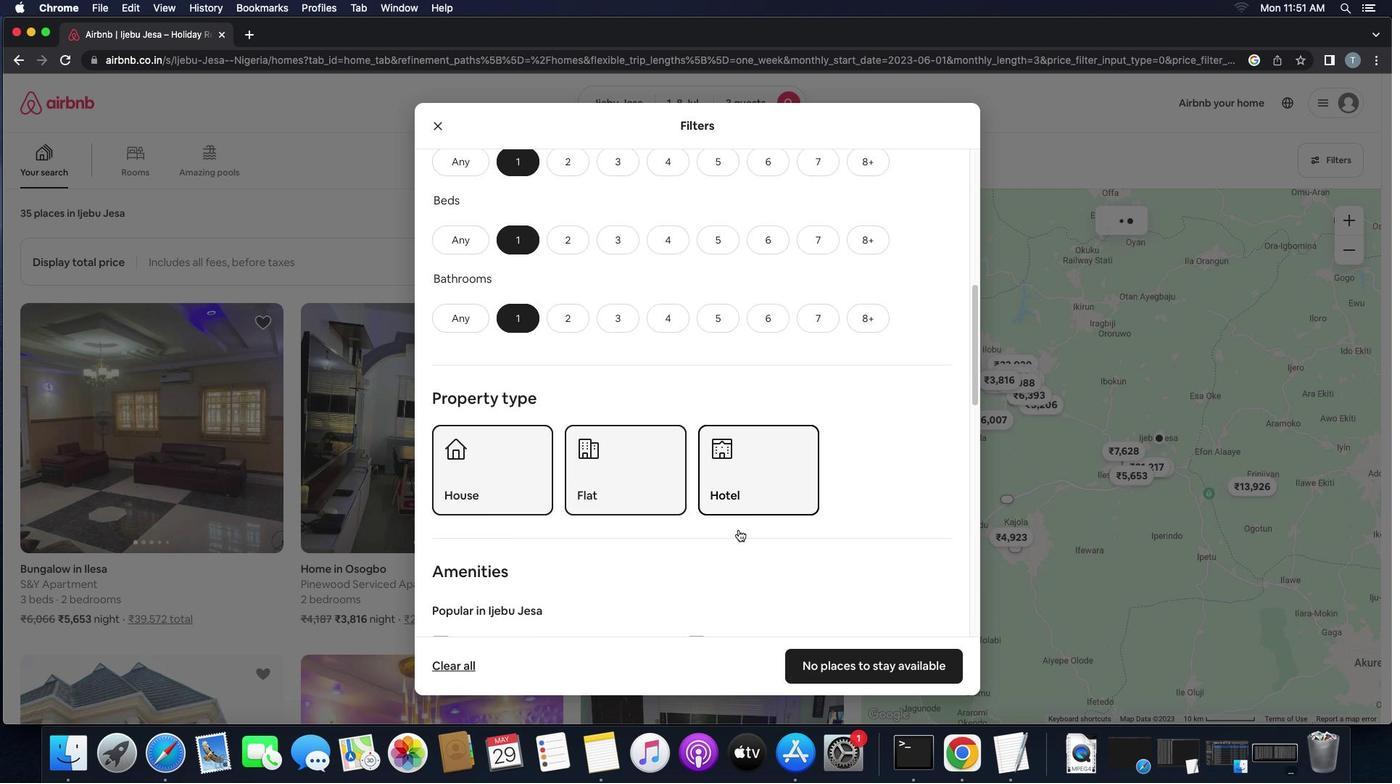 
Action: Mouse scrolled (738, 530) with delta (0, 0)
Screenshot: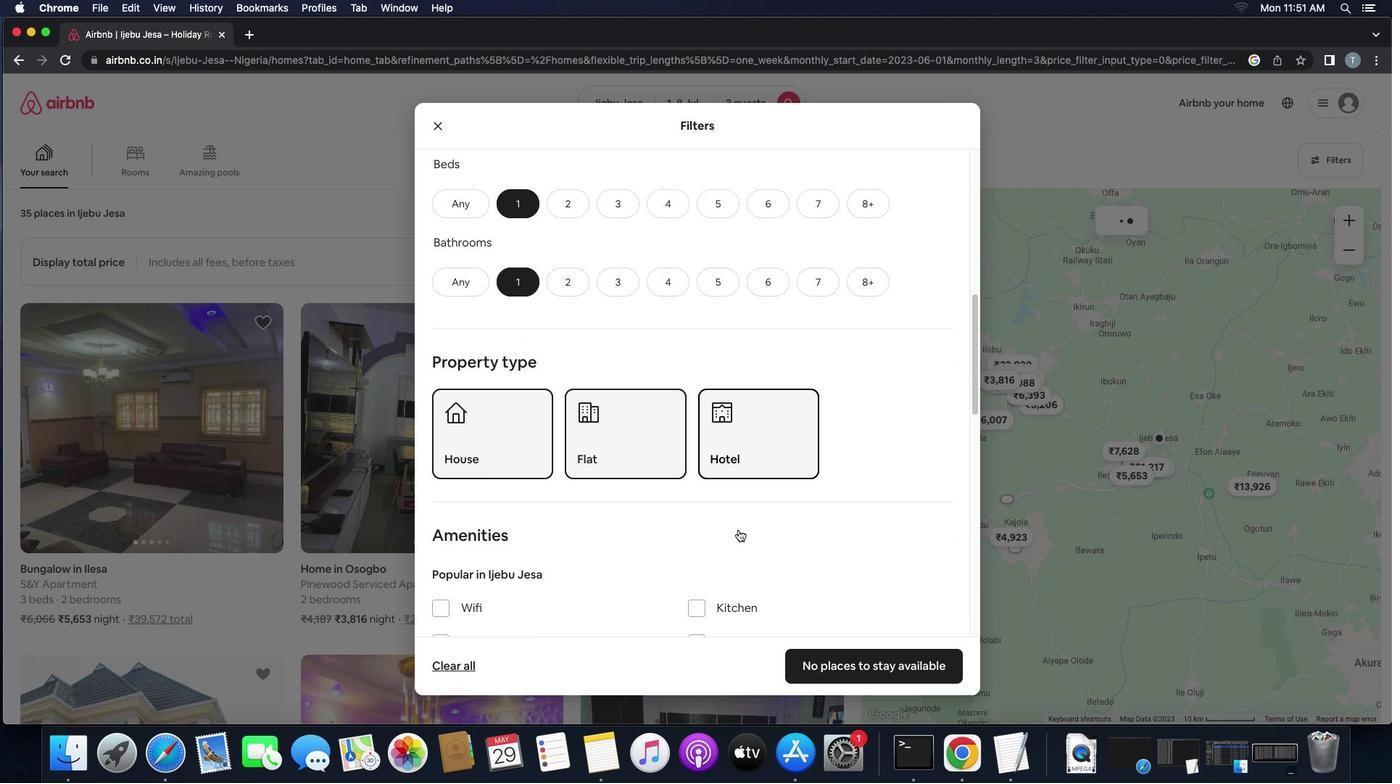 
Action: Mouse scrolled (738, 530) with delta (0, -2)
Screenshot: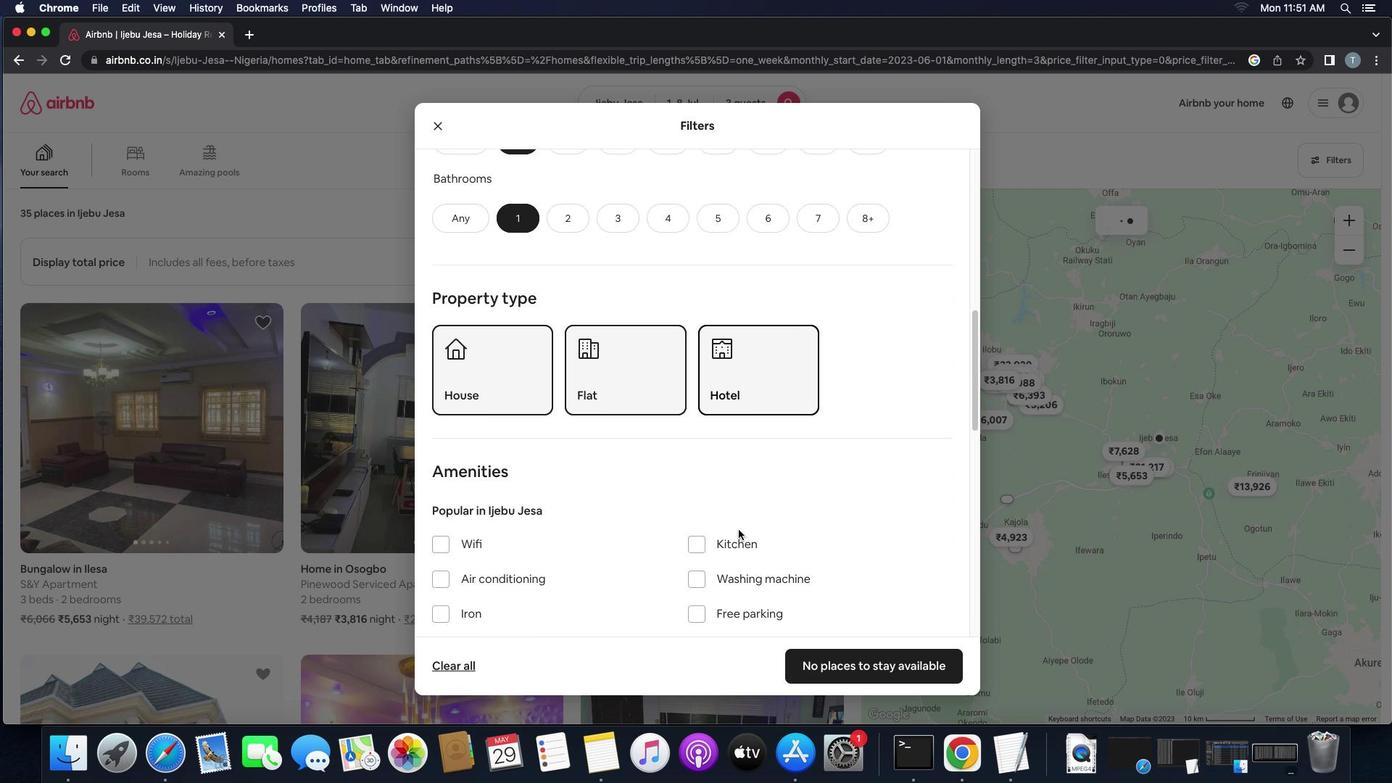 
Action: Mouse scrolled (738, 530) with delta (0, -2)
Screenshot: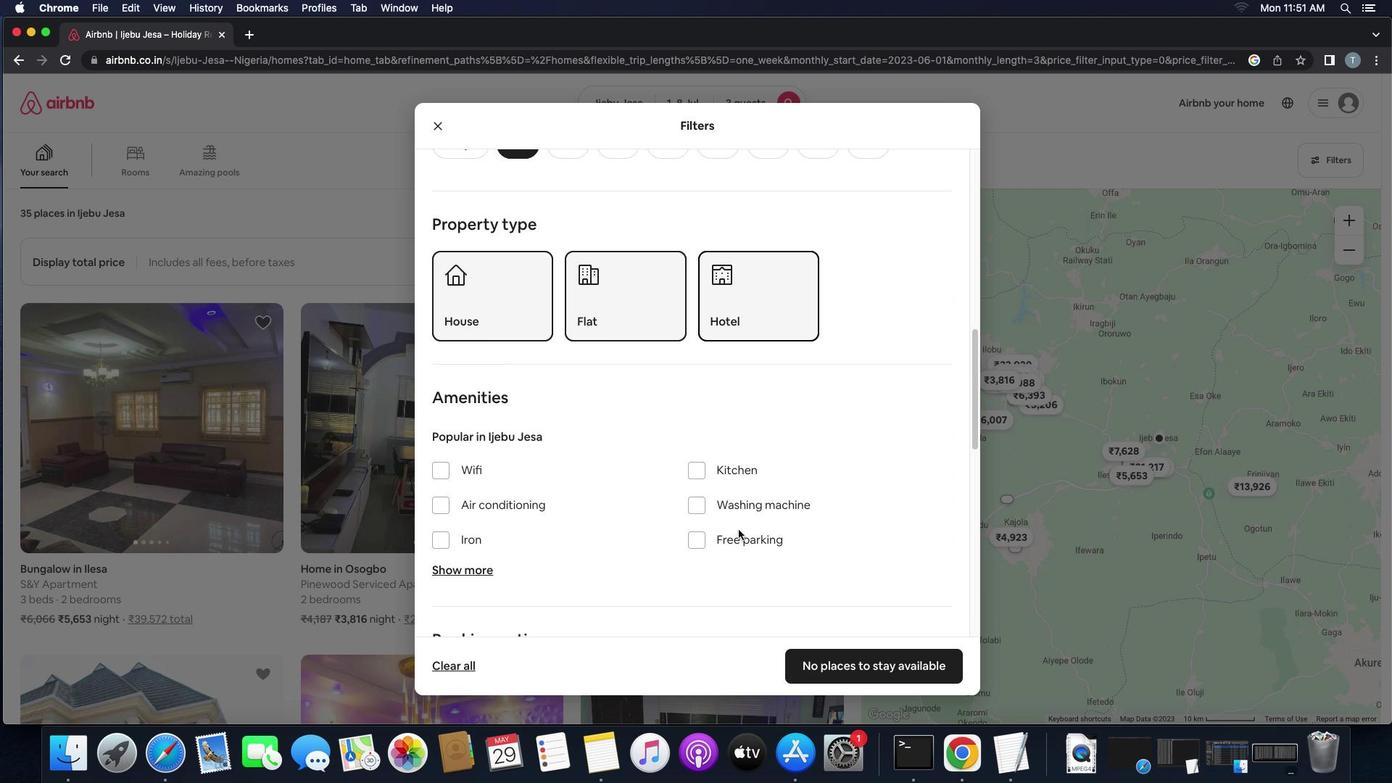 
Action: Mouse moved to (705, 449)
Screenshot: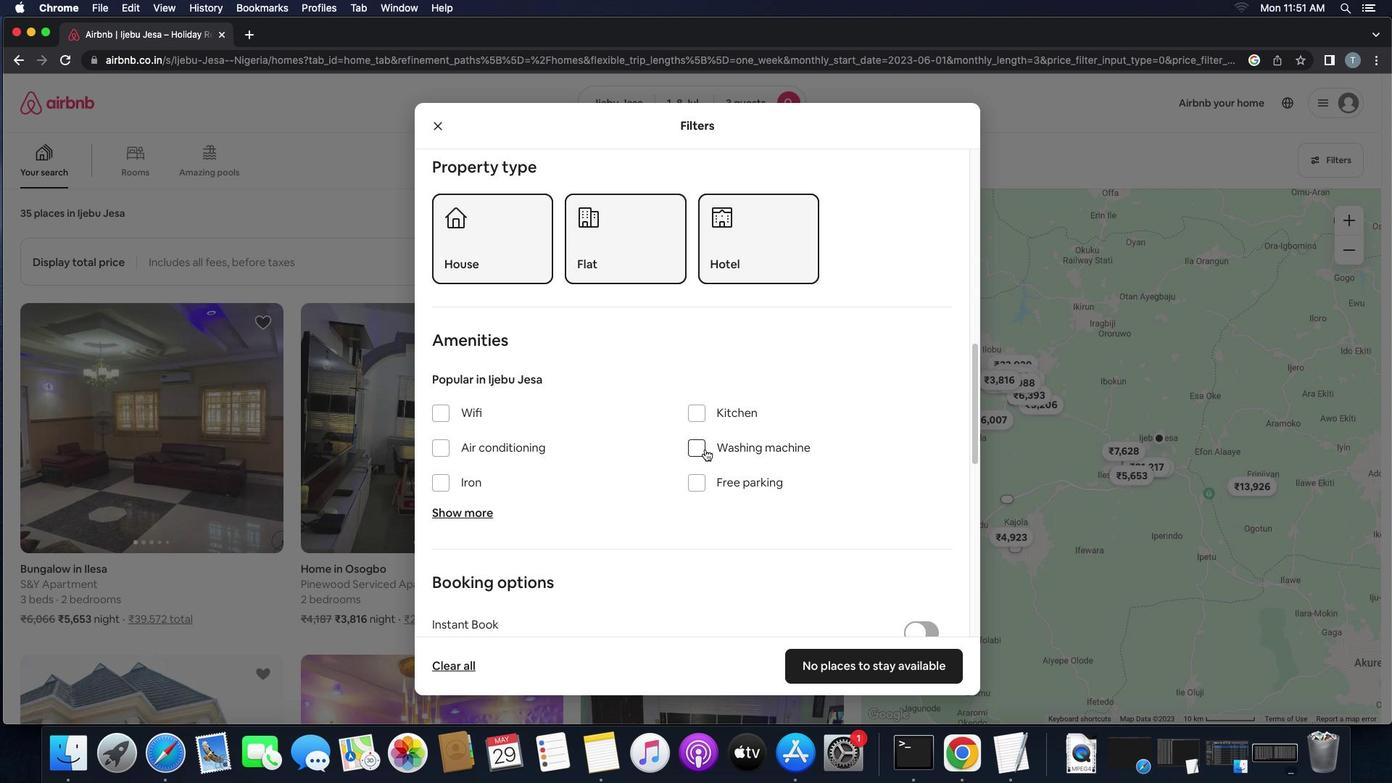 
Action: Mouse pressed left at (705, 449)
Screenshot: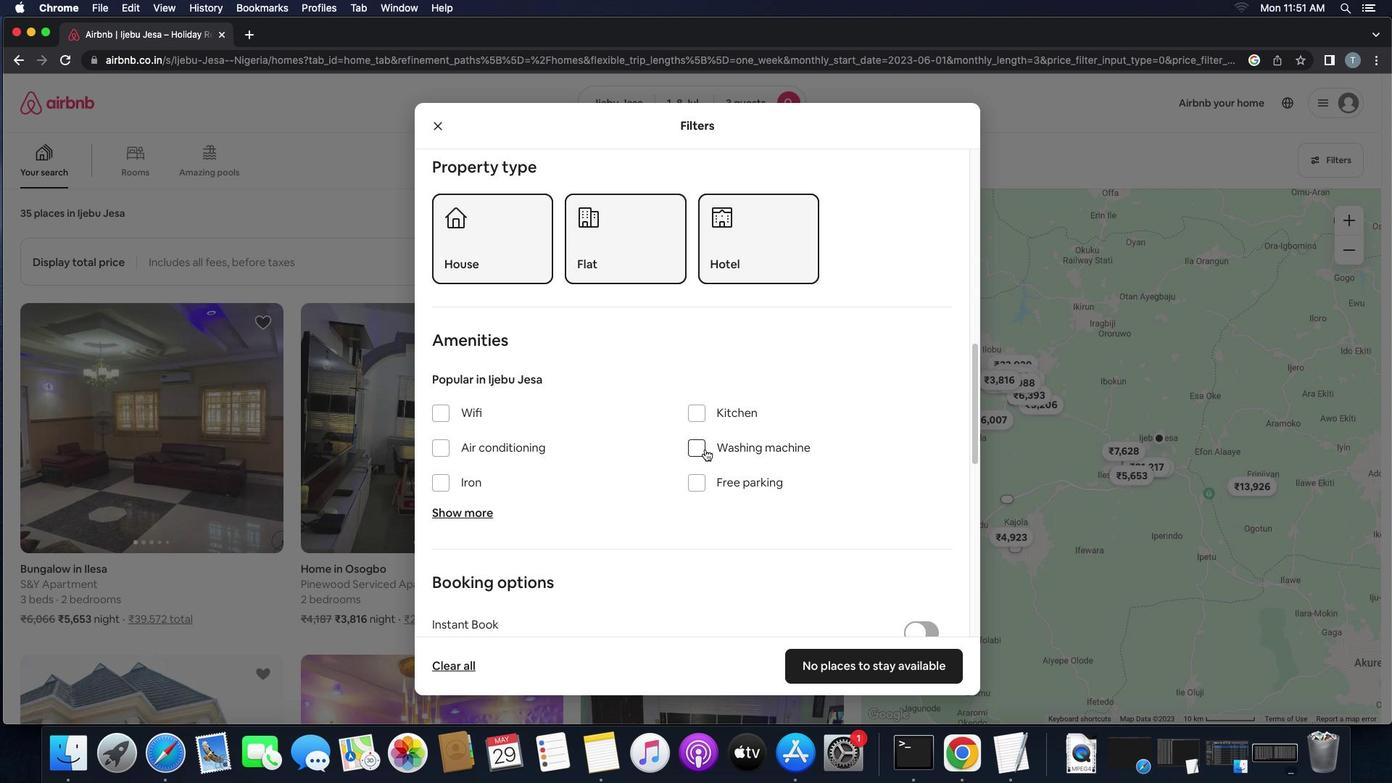 
Action: Mouse moved to (721, 478)
Screenshot: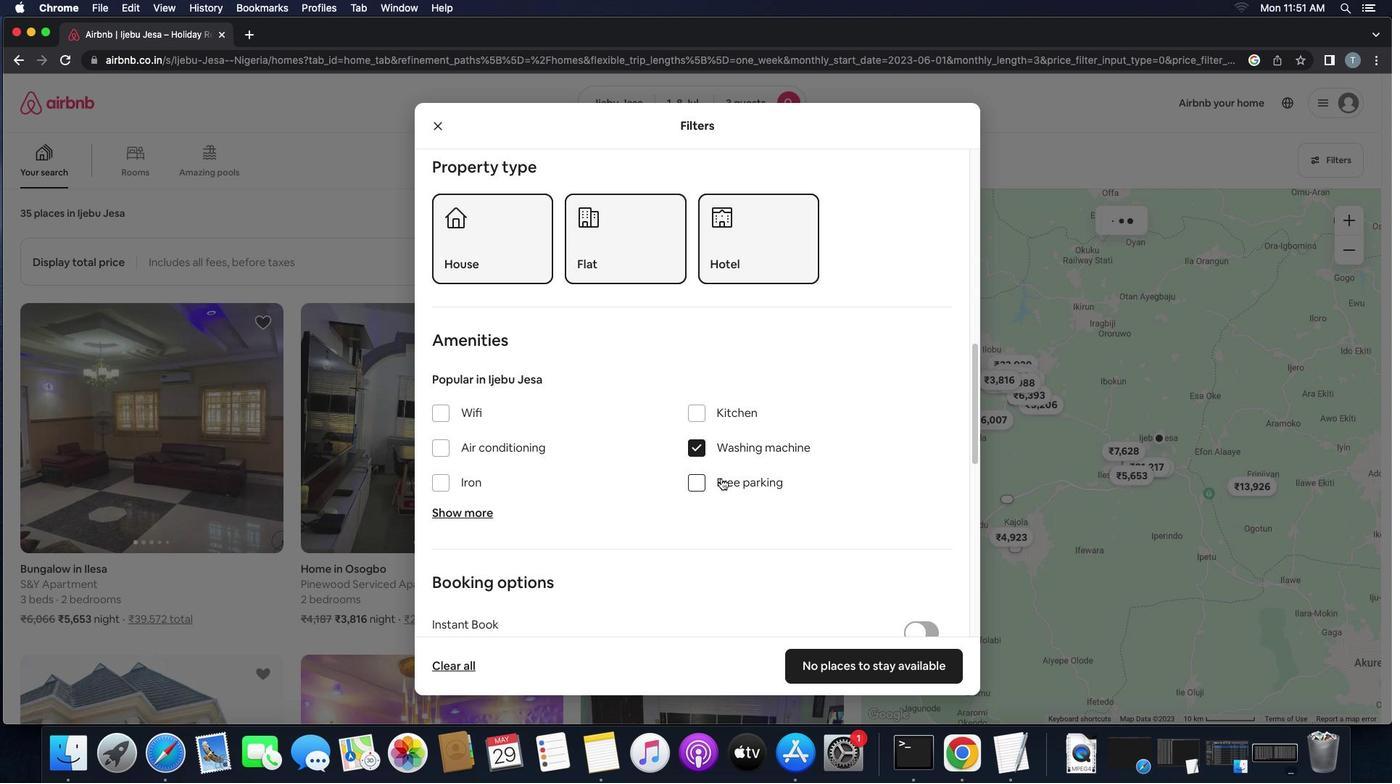 
Action: Mouse scrolled (721, 478) with delta (0, 0)
Screenshot: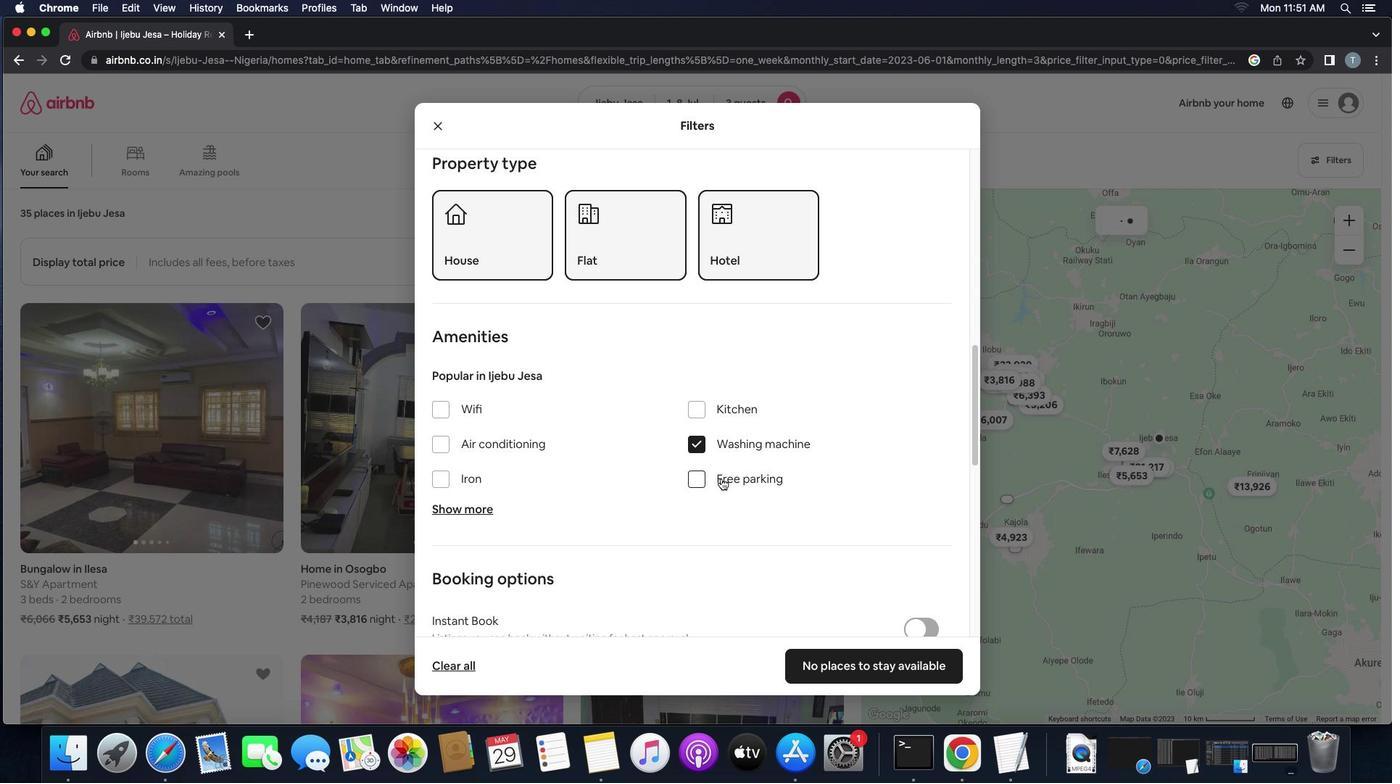 
Action: Mouse scrolled (721, 478) with delta (0, 0)
Screenshot: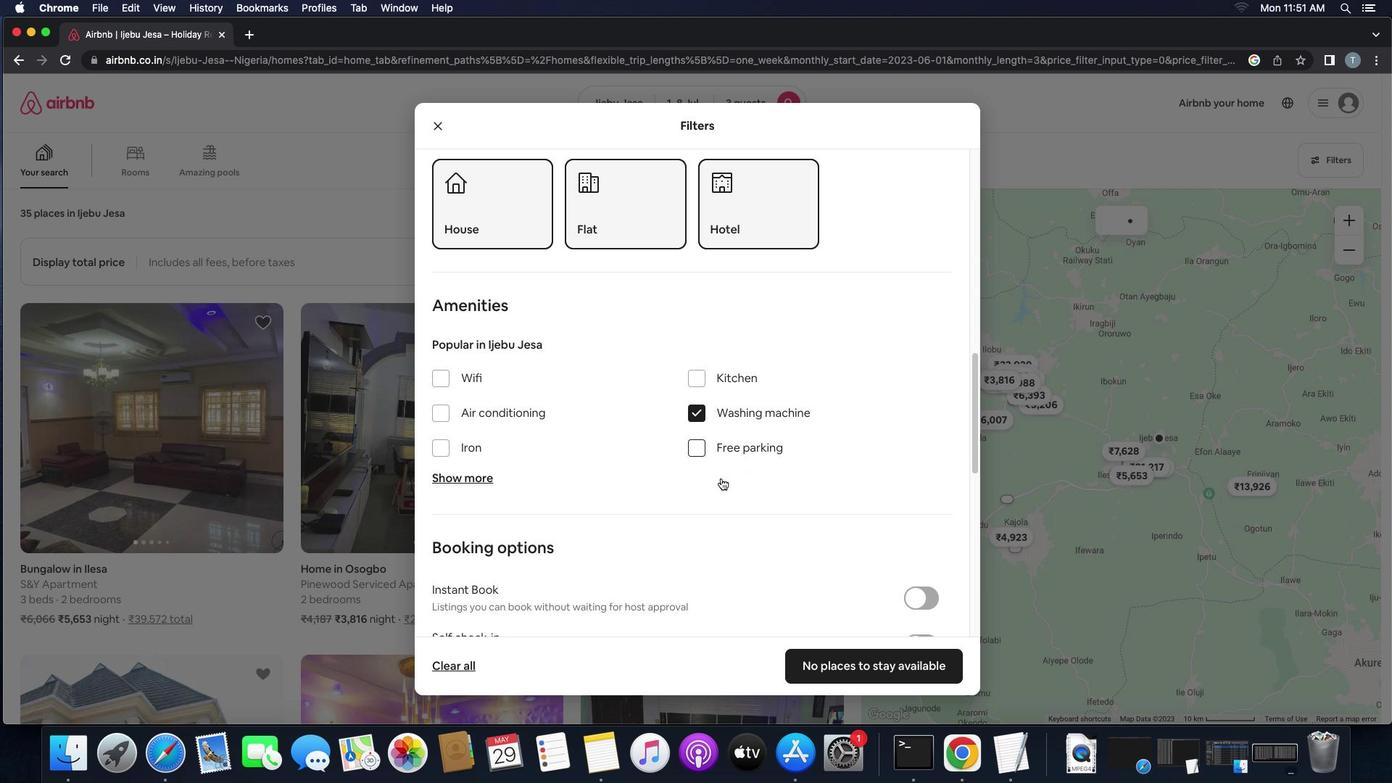 
Action: Mouse scrolled (721, 478) with delta (0, -2)
Screenshot: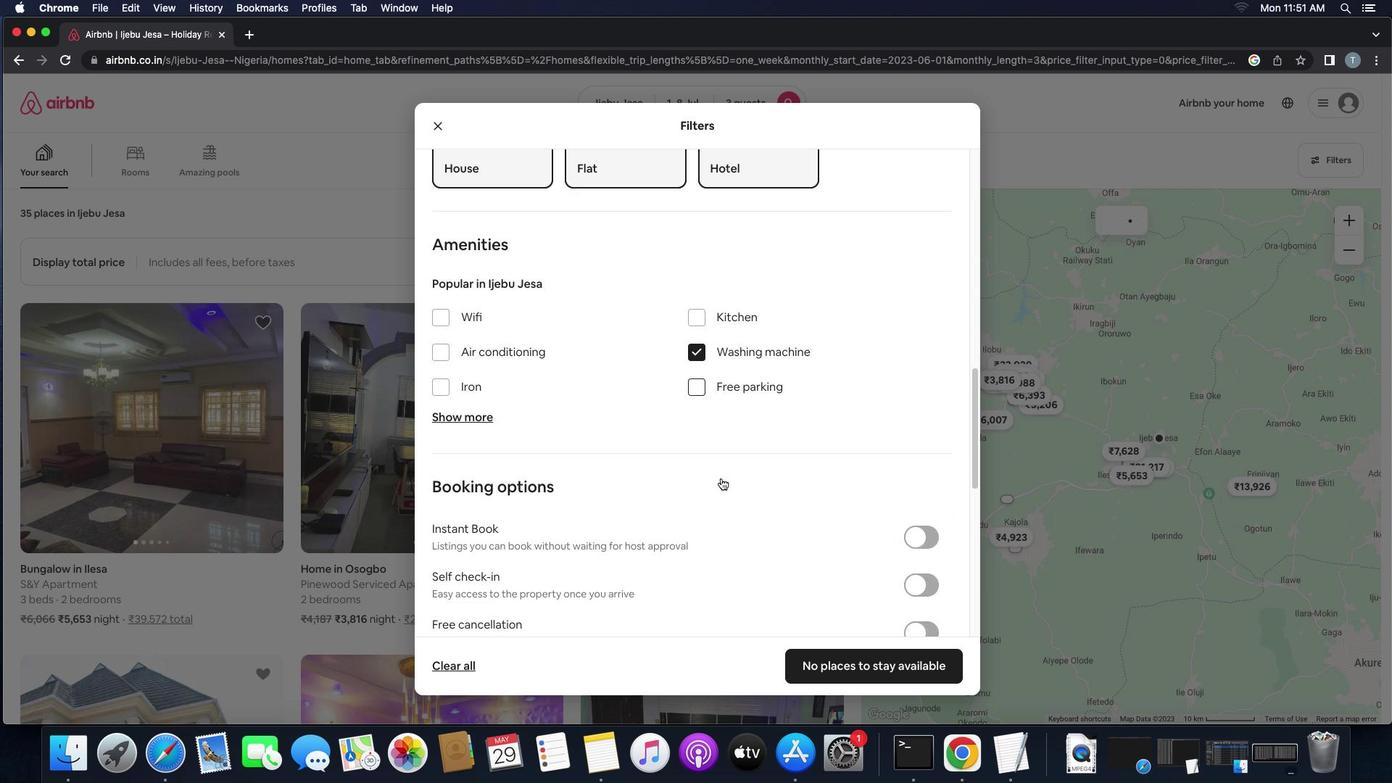 
Action: Mouse scrolled (721, 478) with delta (0, -2)
Screenshot: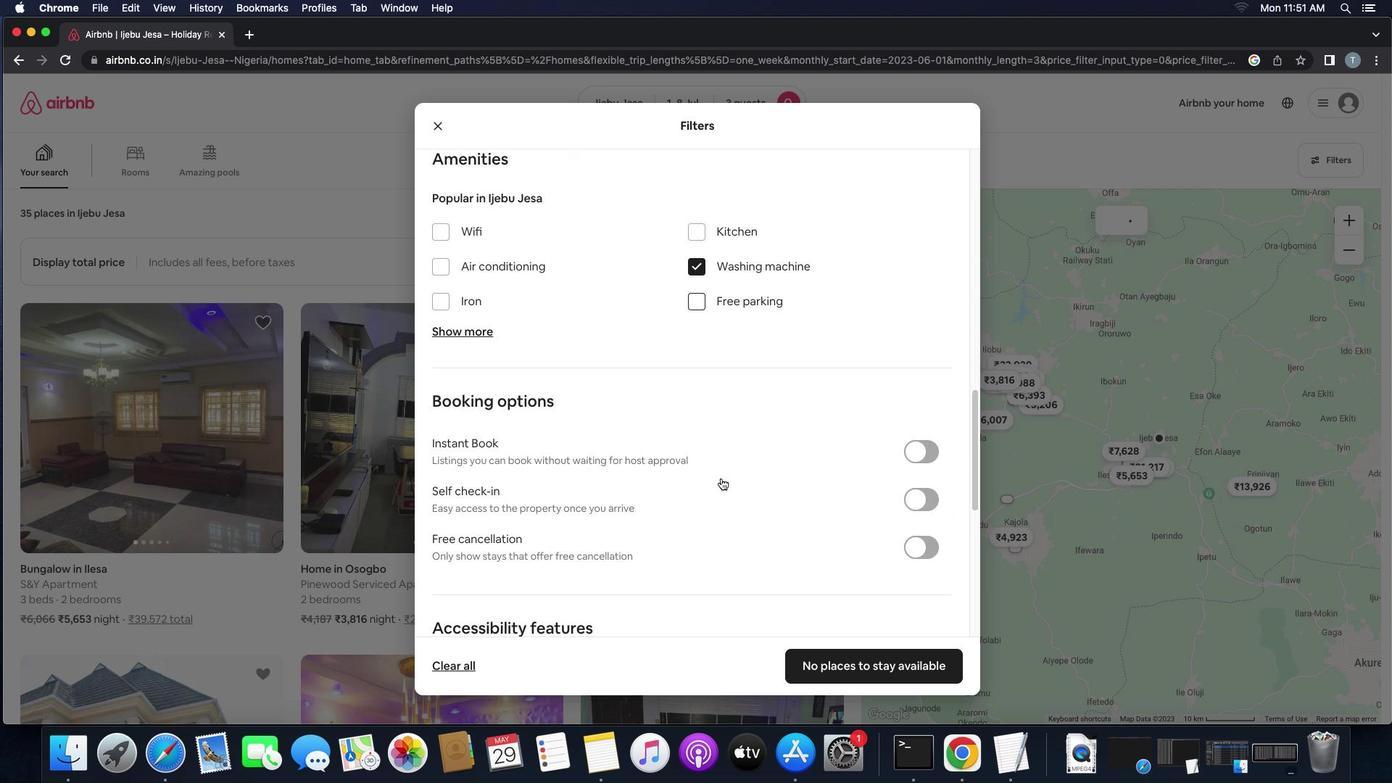 
Action: Mouse moved to (920, 428)
Screenshot: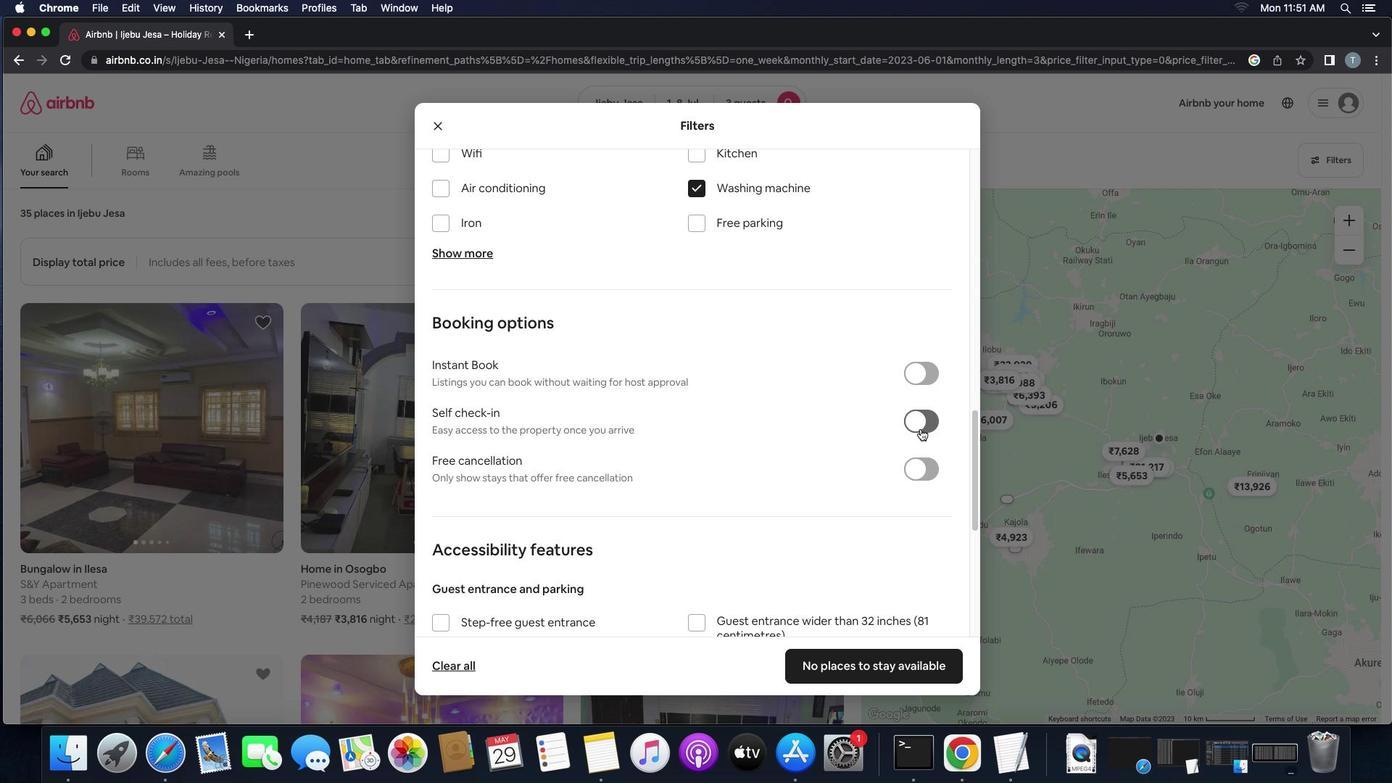 
Action: Mouse pressed left at (920, 428)
Screenshot: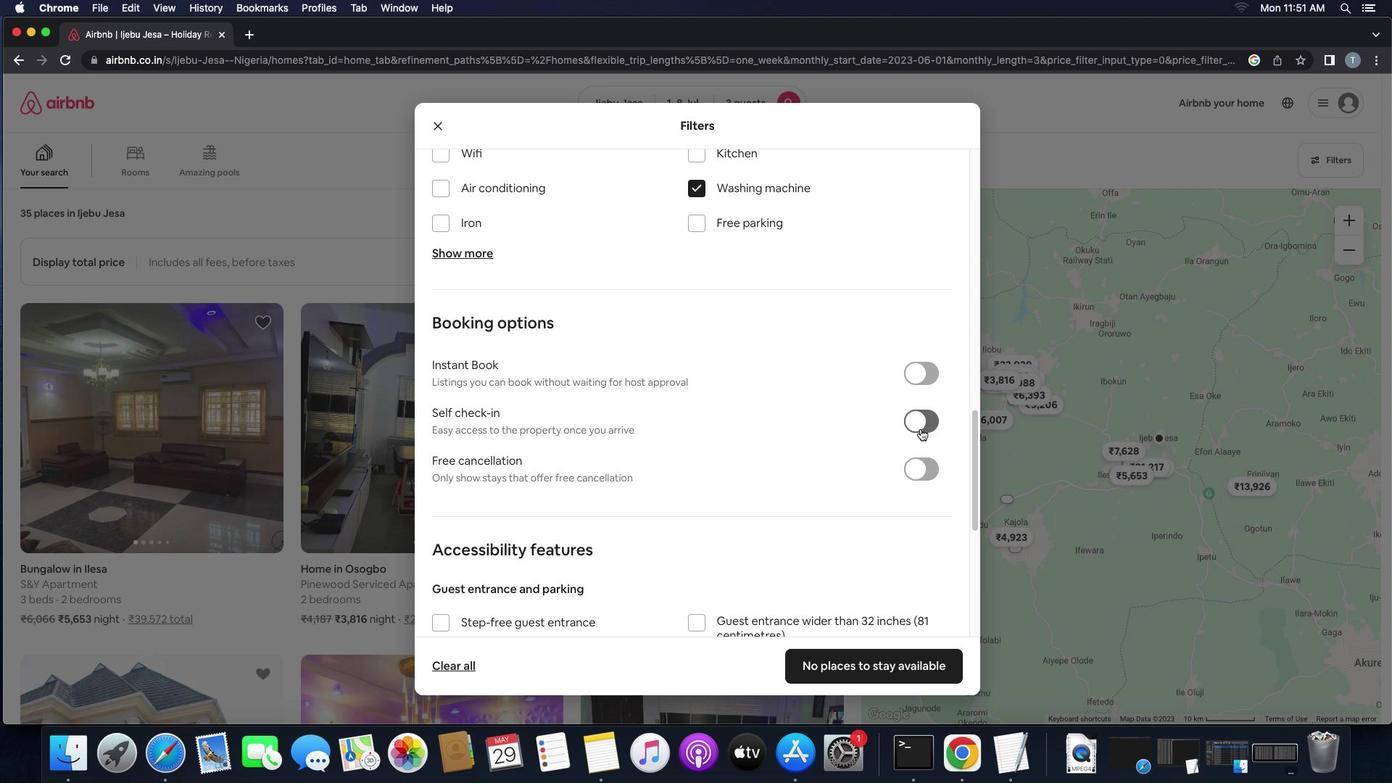 
Action: Mouse moved to (790, 496)
Screenshot: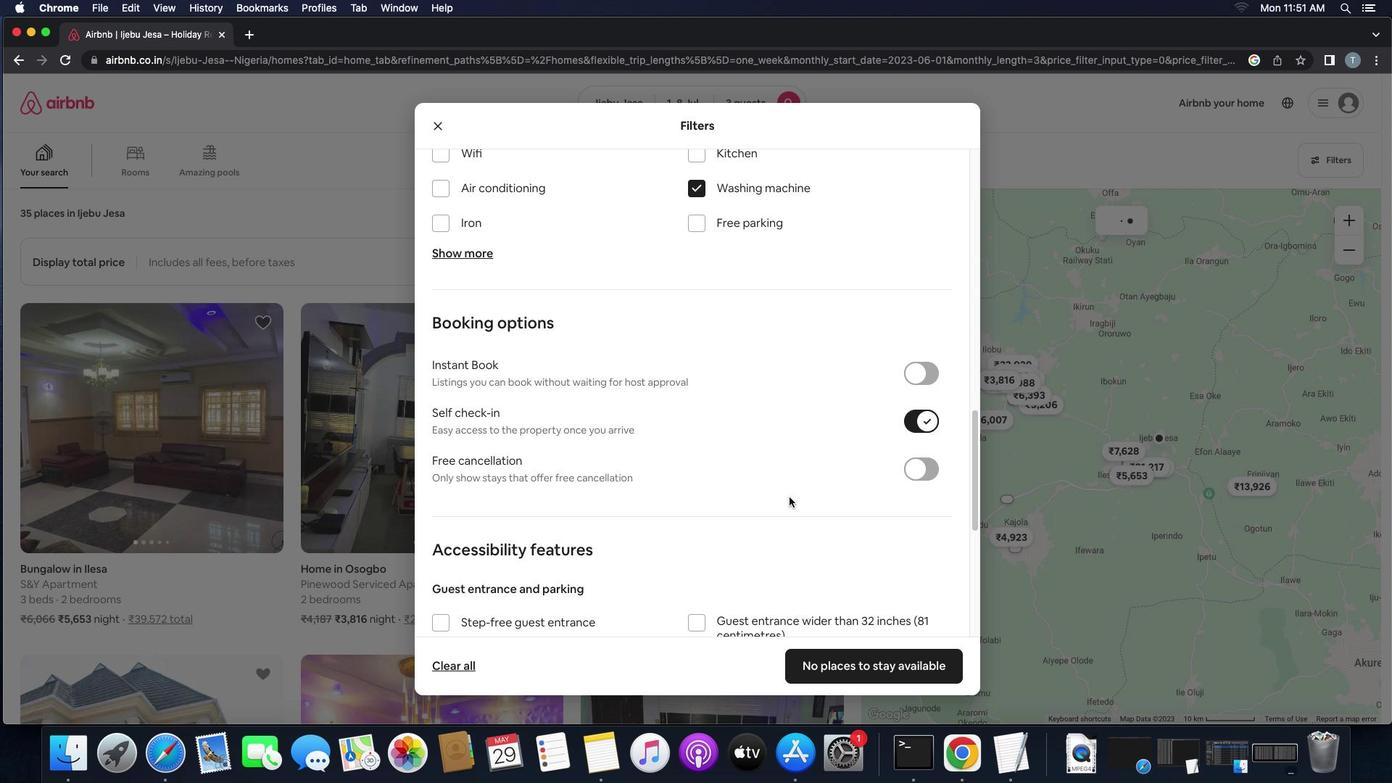 
Action: Mouse scrolled (790, 496) with delta (0, 0)
Screenshot: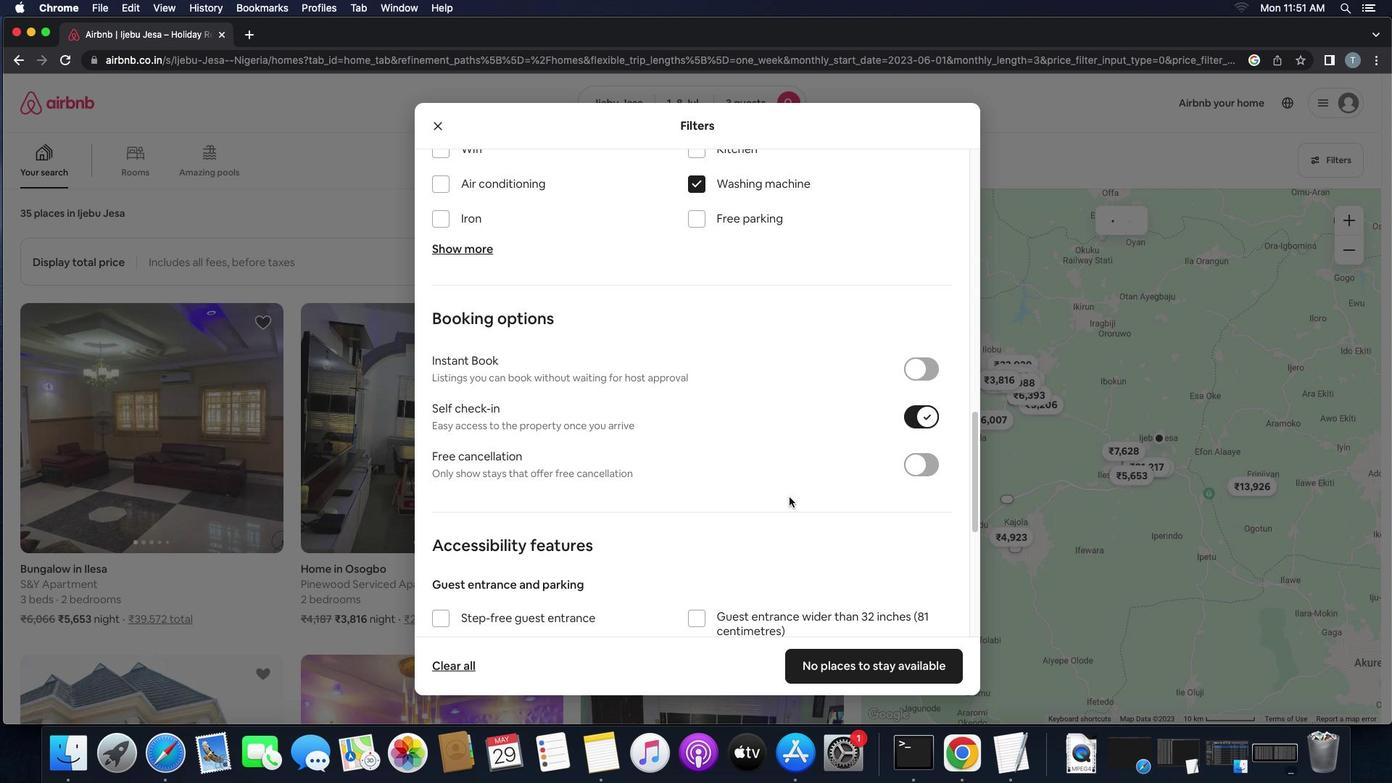 
Action: Mouse scrolled (790, 496) with delta (0, 0)
Screenshot: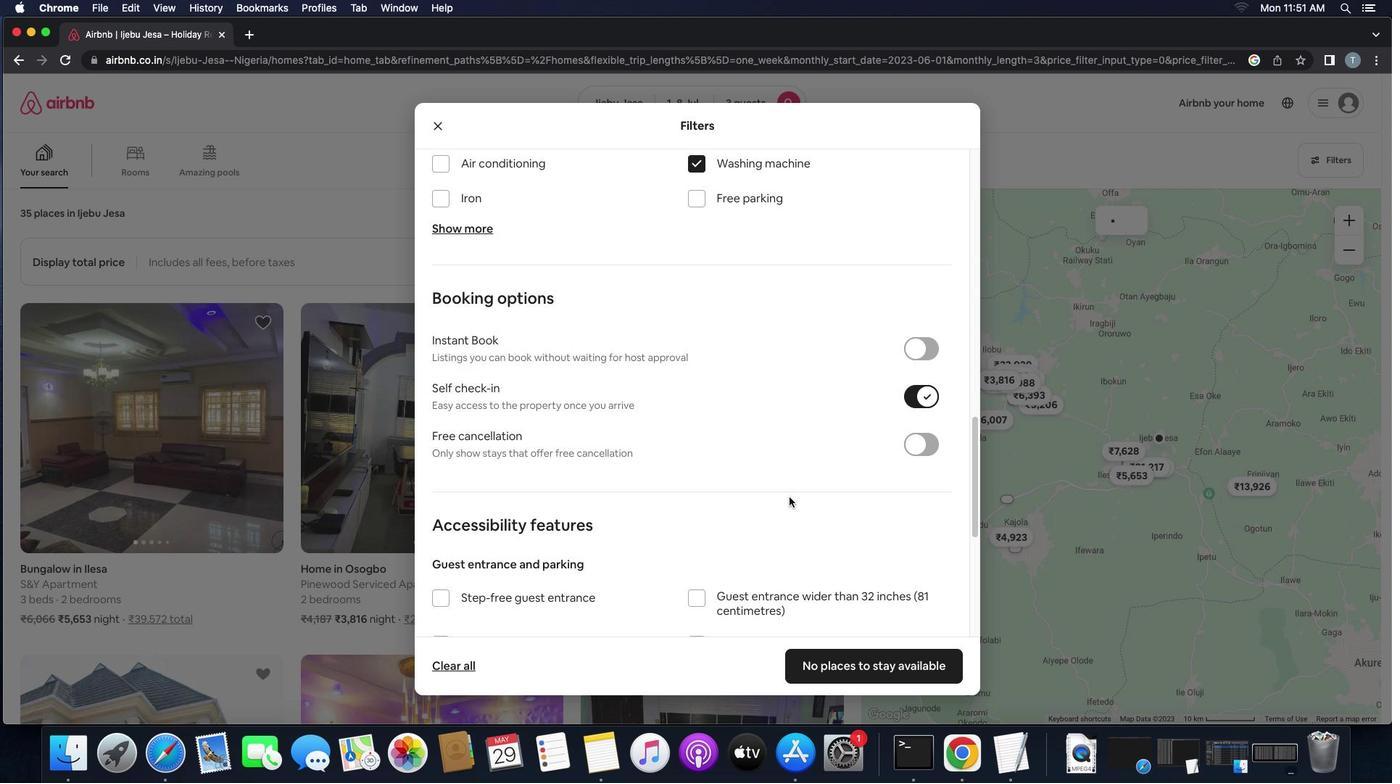 
Action: Mouse scrolled (790, 496) with delta (0, -2)
Screenshot: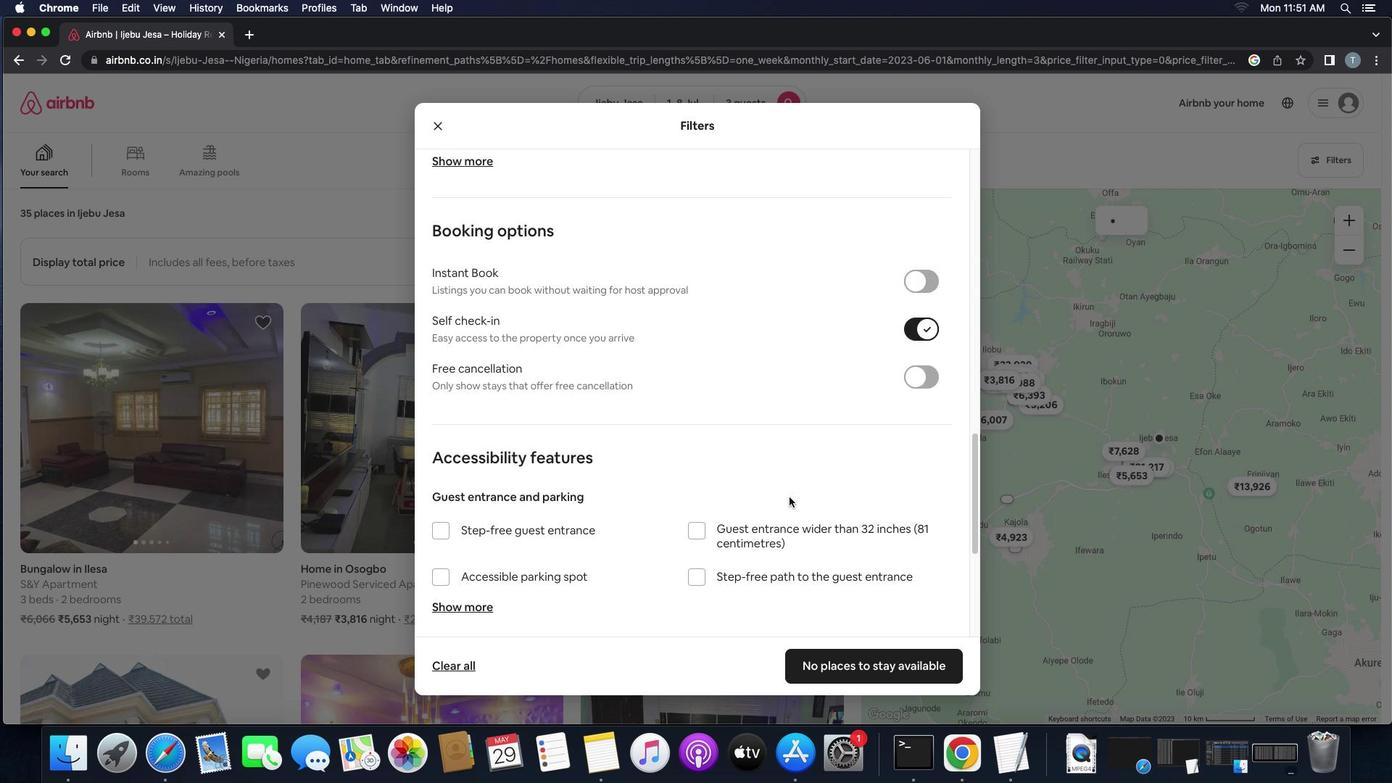
Action: Mouse scrolled (790, 496) with delta (0, -2)
Screenshot: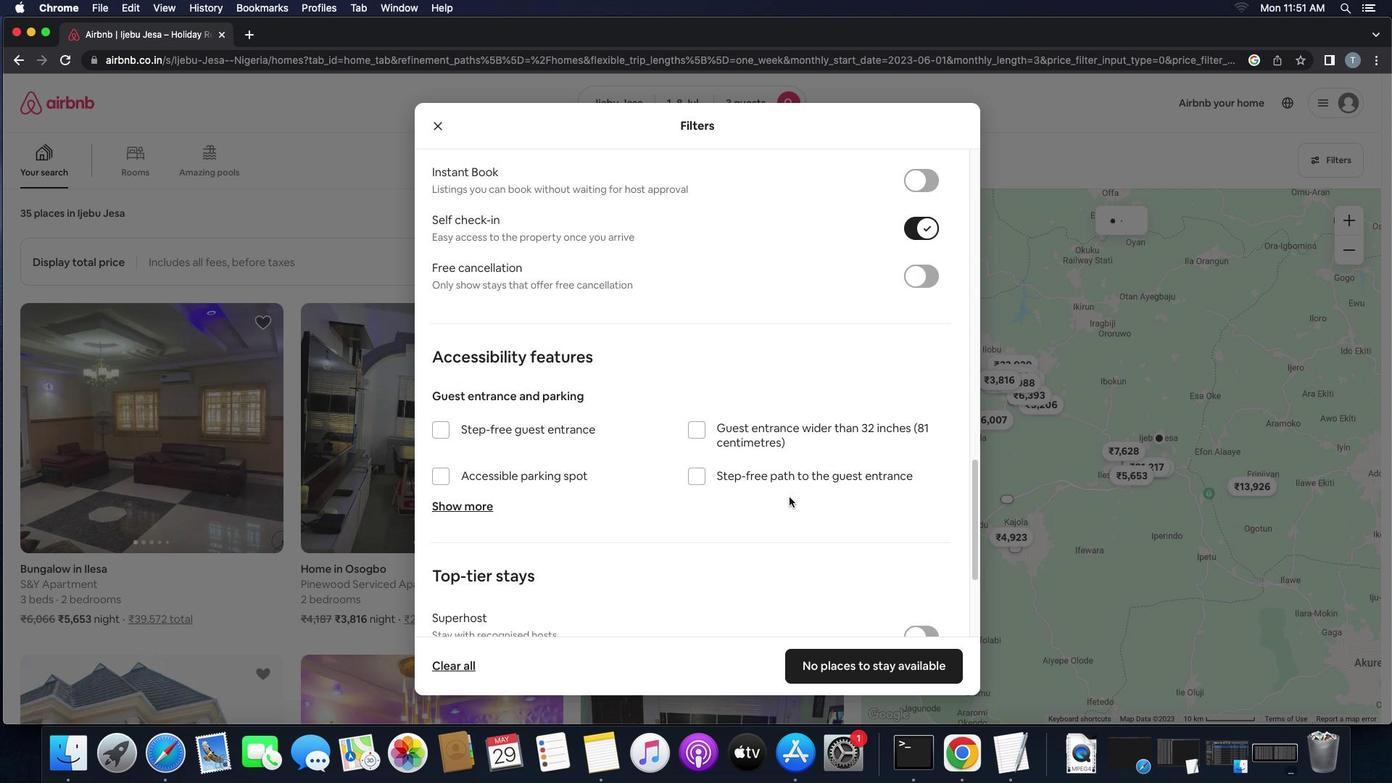 
Action: Mouse scrolled (790, 496) with delta (0, 0)
Screenshot: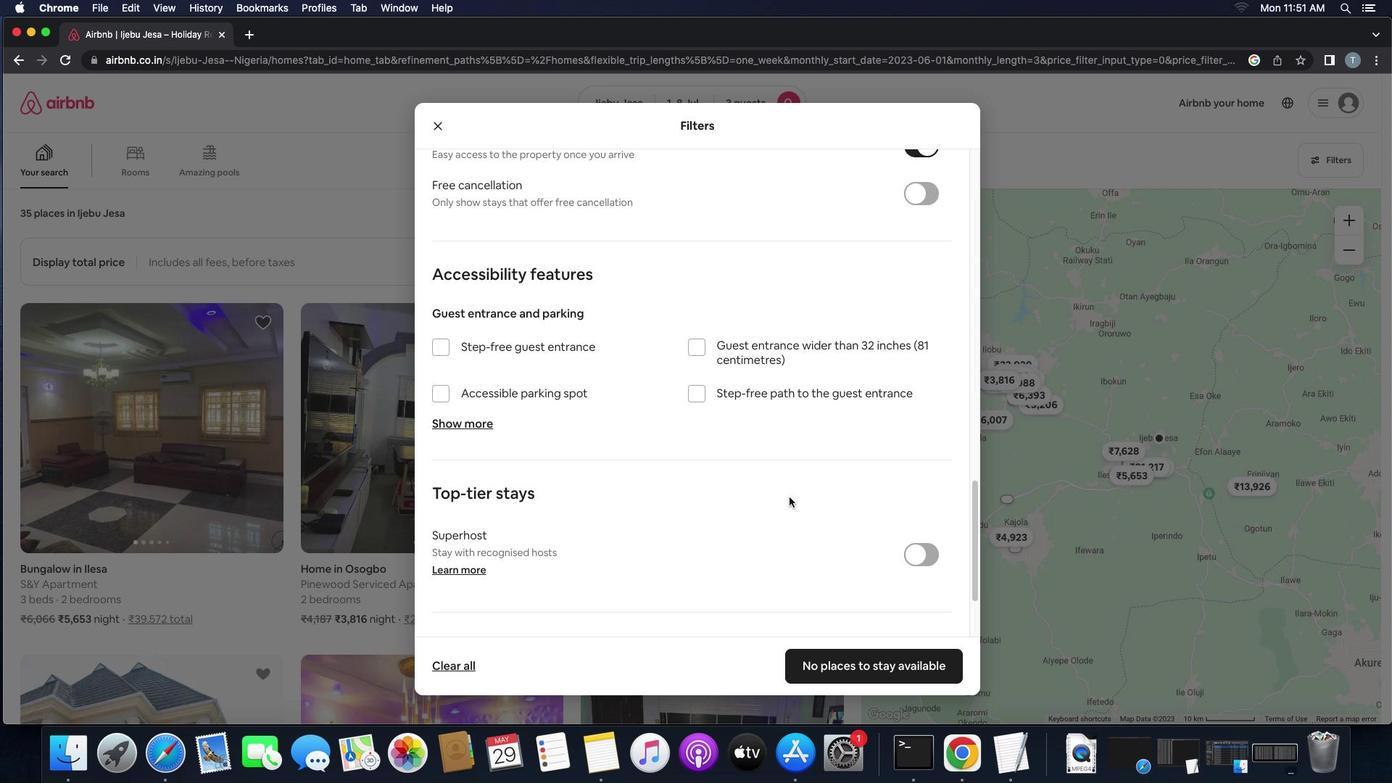 
Action: Mouse scrolled (790, 496) with delta (0, 0)
Screenshot: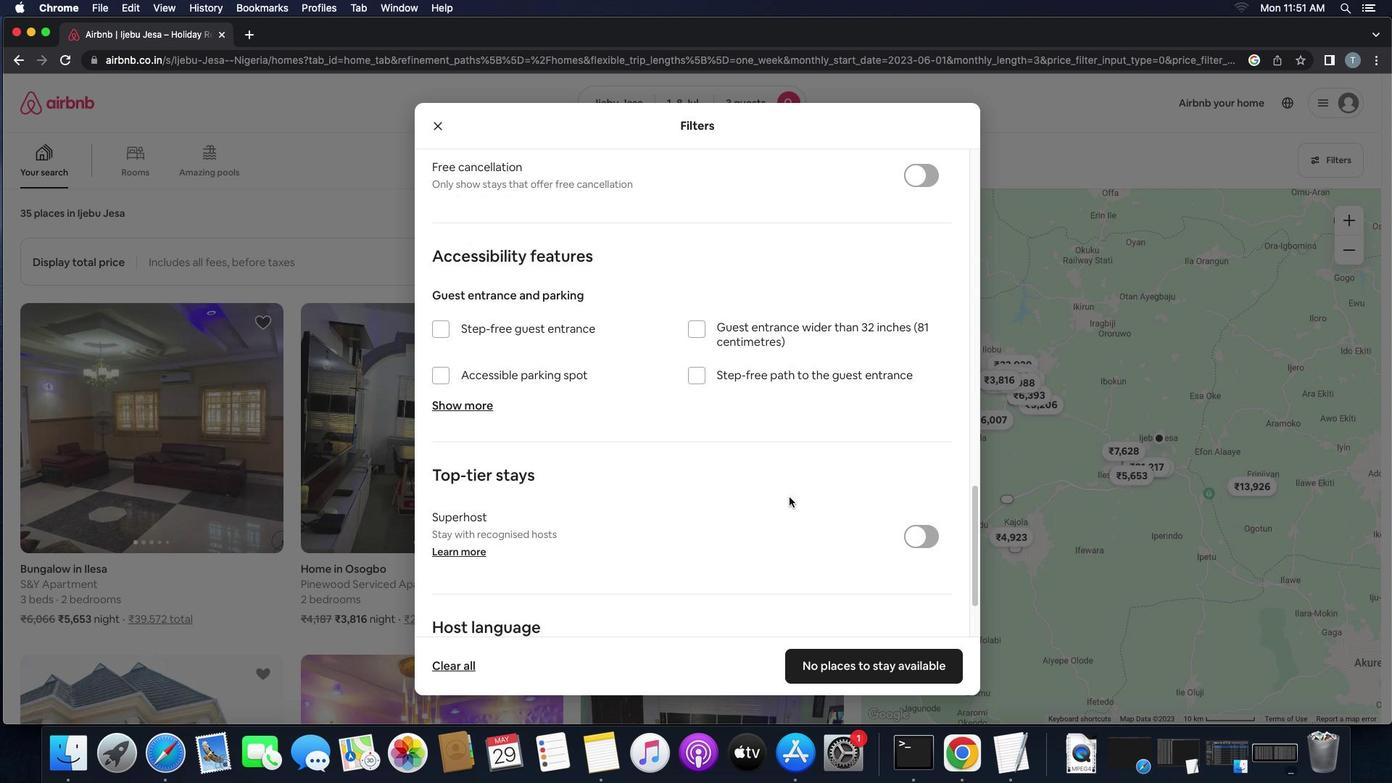
Action: Mouse scrolled (790, 496) with delta (0, -2)
Screenshot: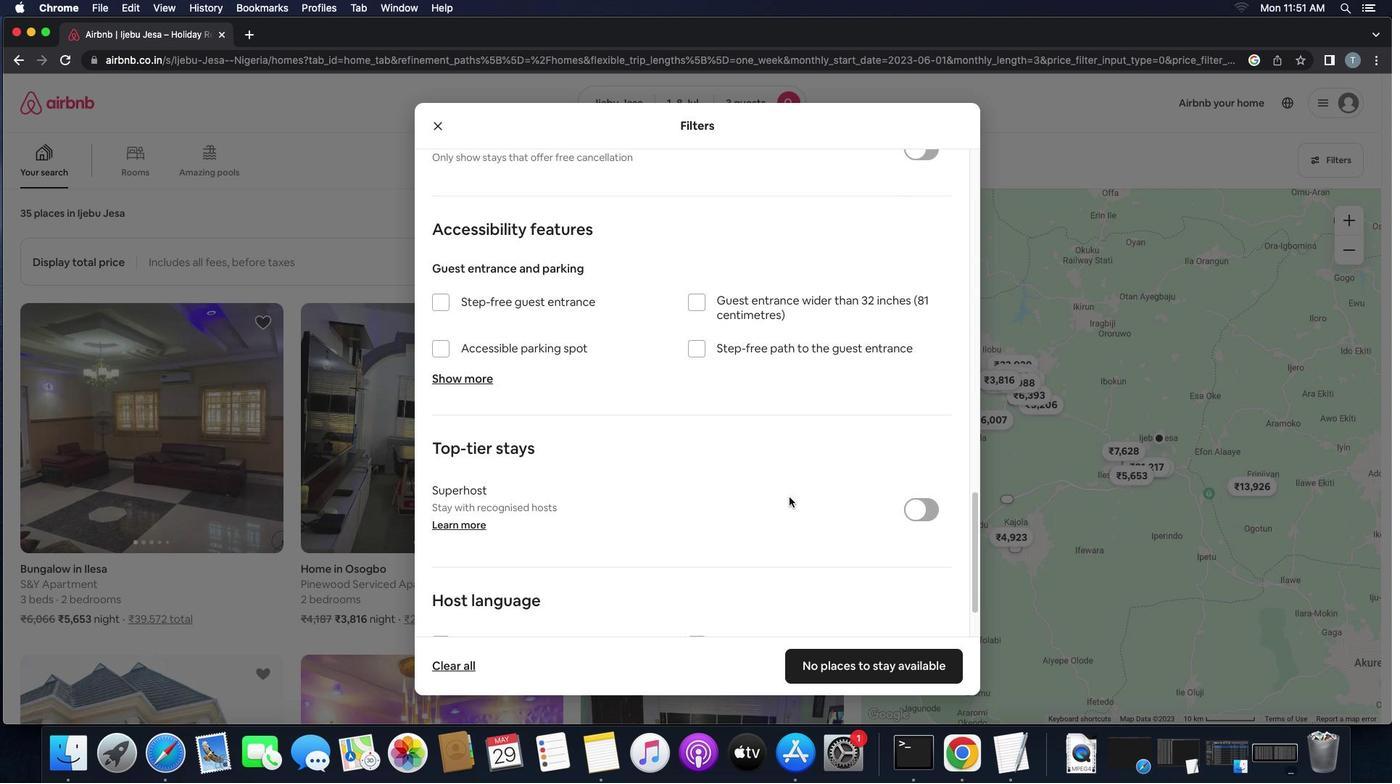 
Action: Mouse scrolled (790, 496) with delta (0, -2)
Screenshot: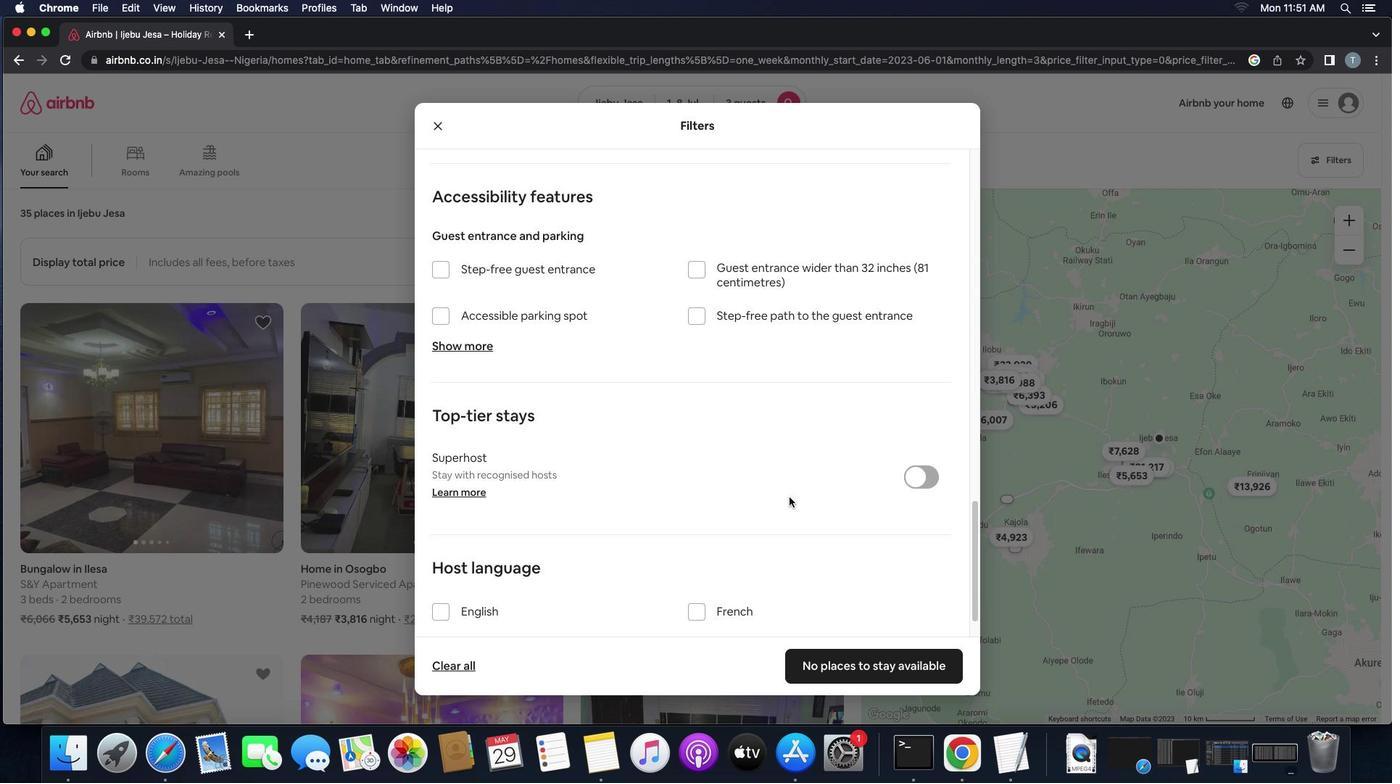 
Action: Mouse scrolled (790, 496) with delta (0, -3)
Screenshot: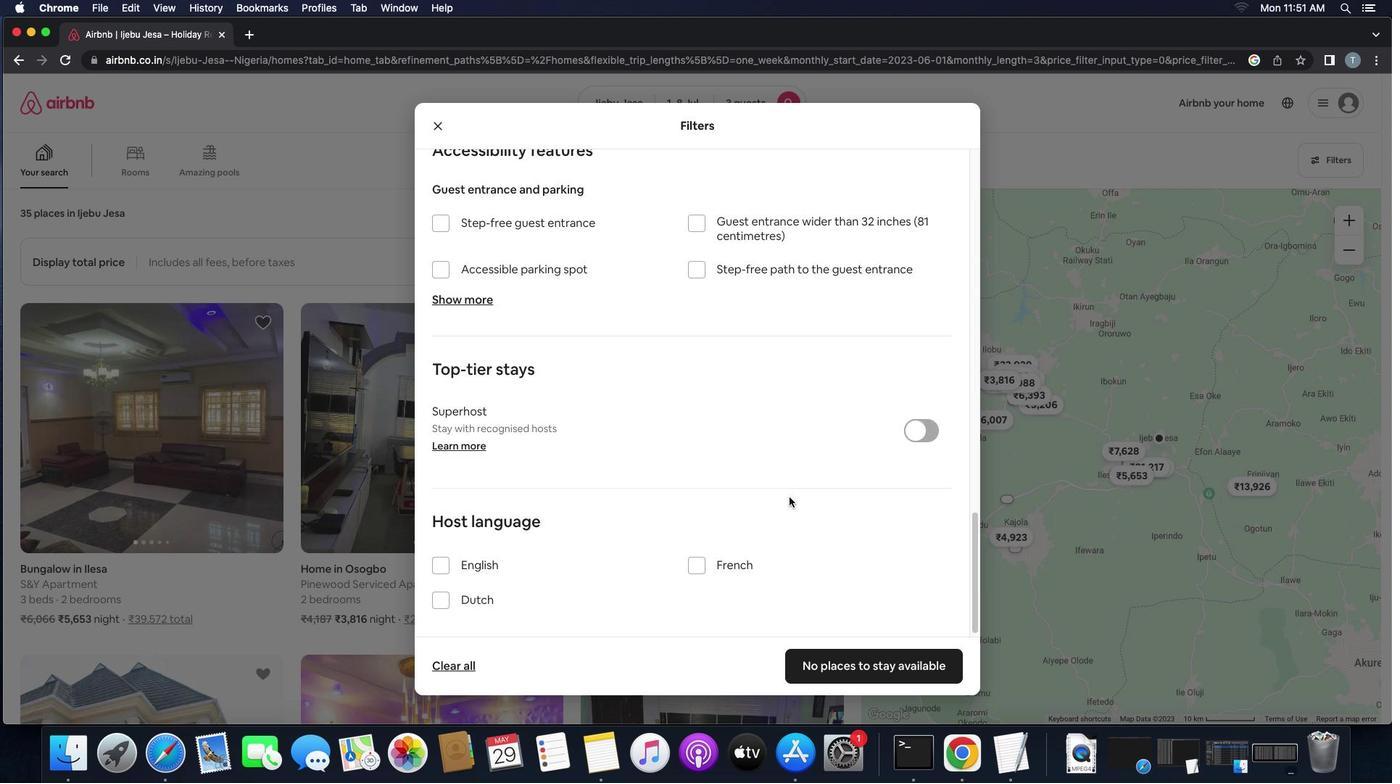 
Action: Mouse moved to (445, 562)
Screenshot: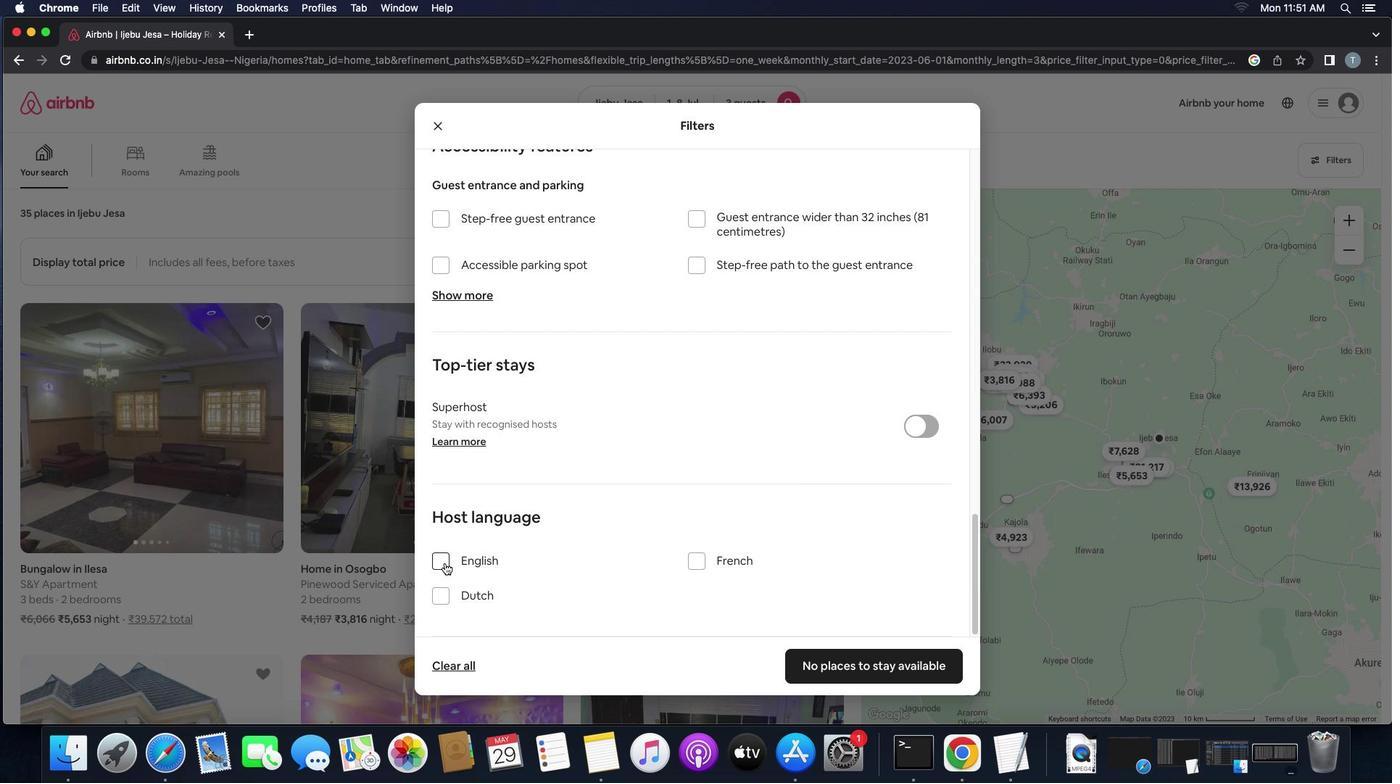 
Action: Mouse pressed left at (445, 562)
Screenshot: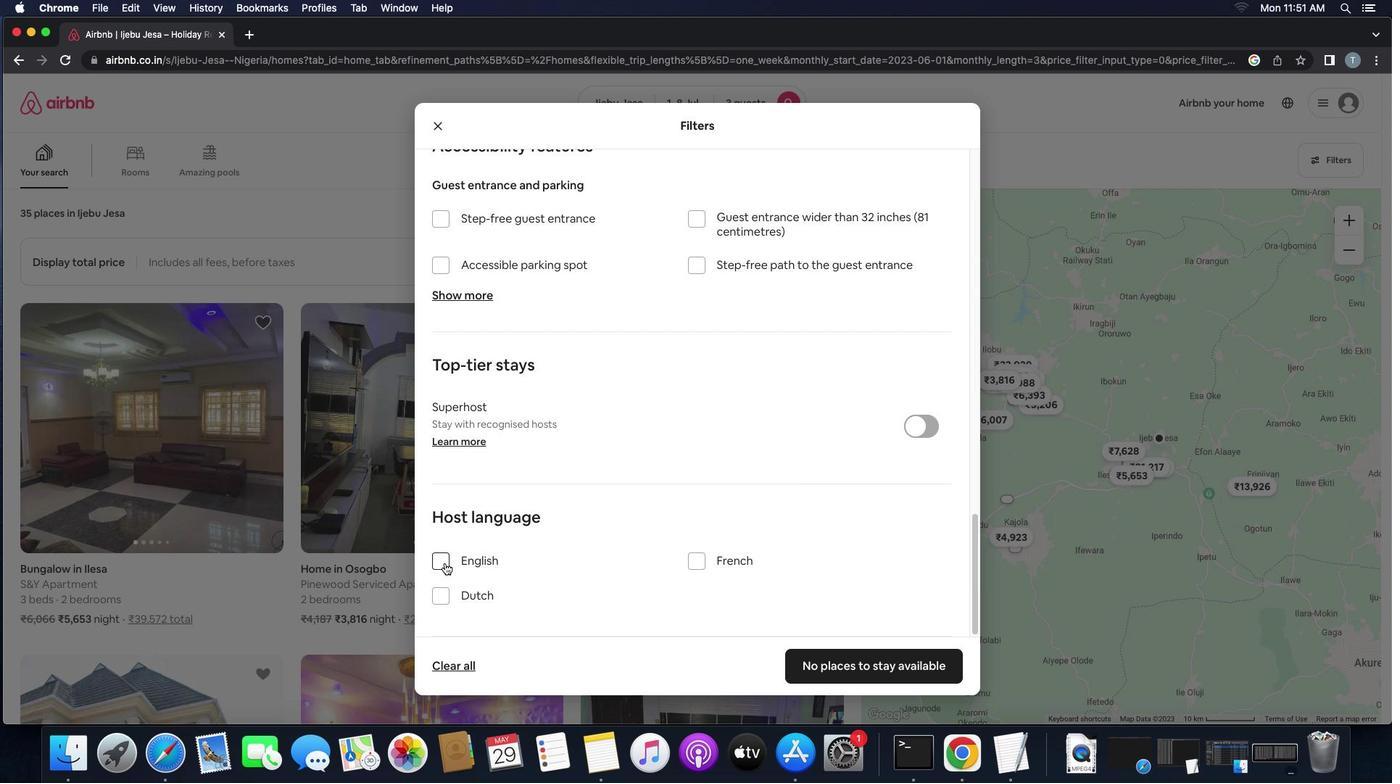 
Action: Mouse moved to (819, 660)
Screenshot: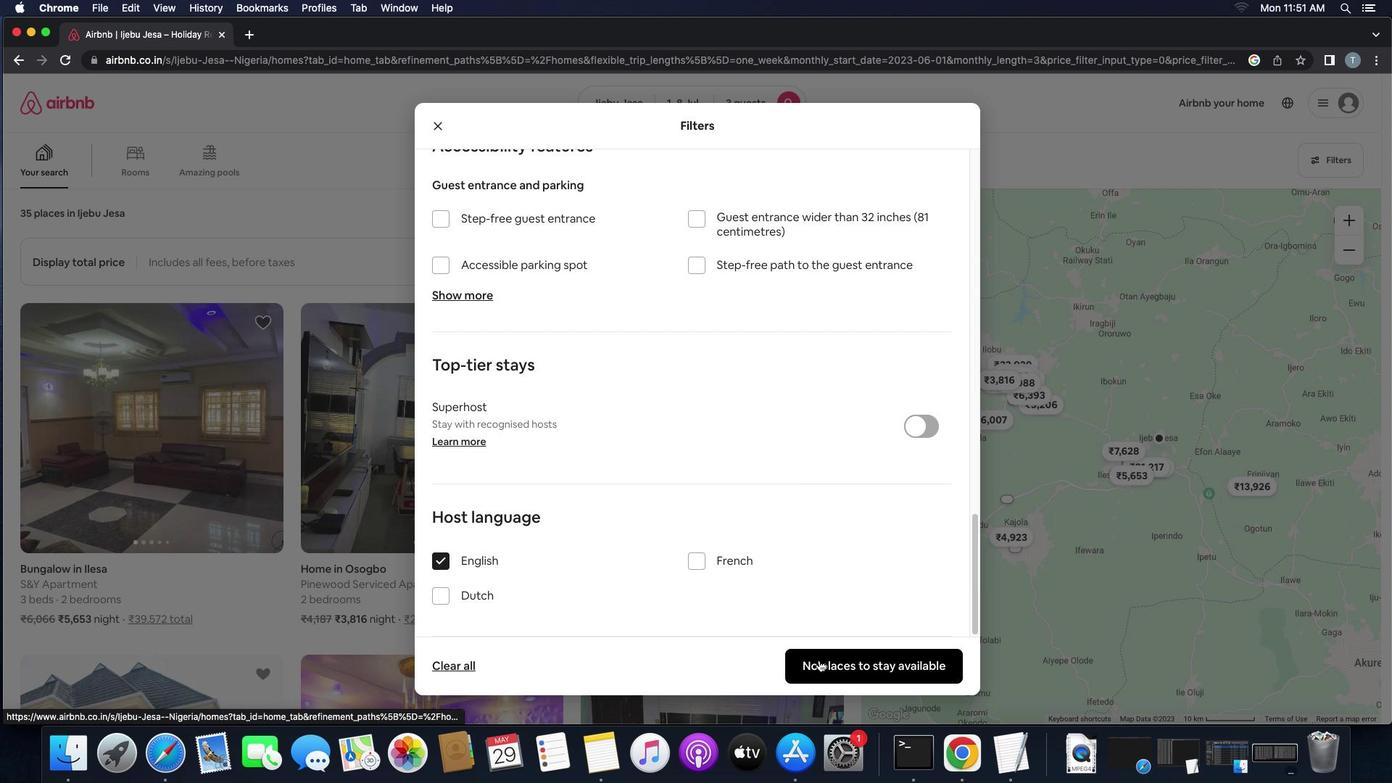 
Action: Mouse pressed left at (819, 660)
Screenshot: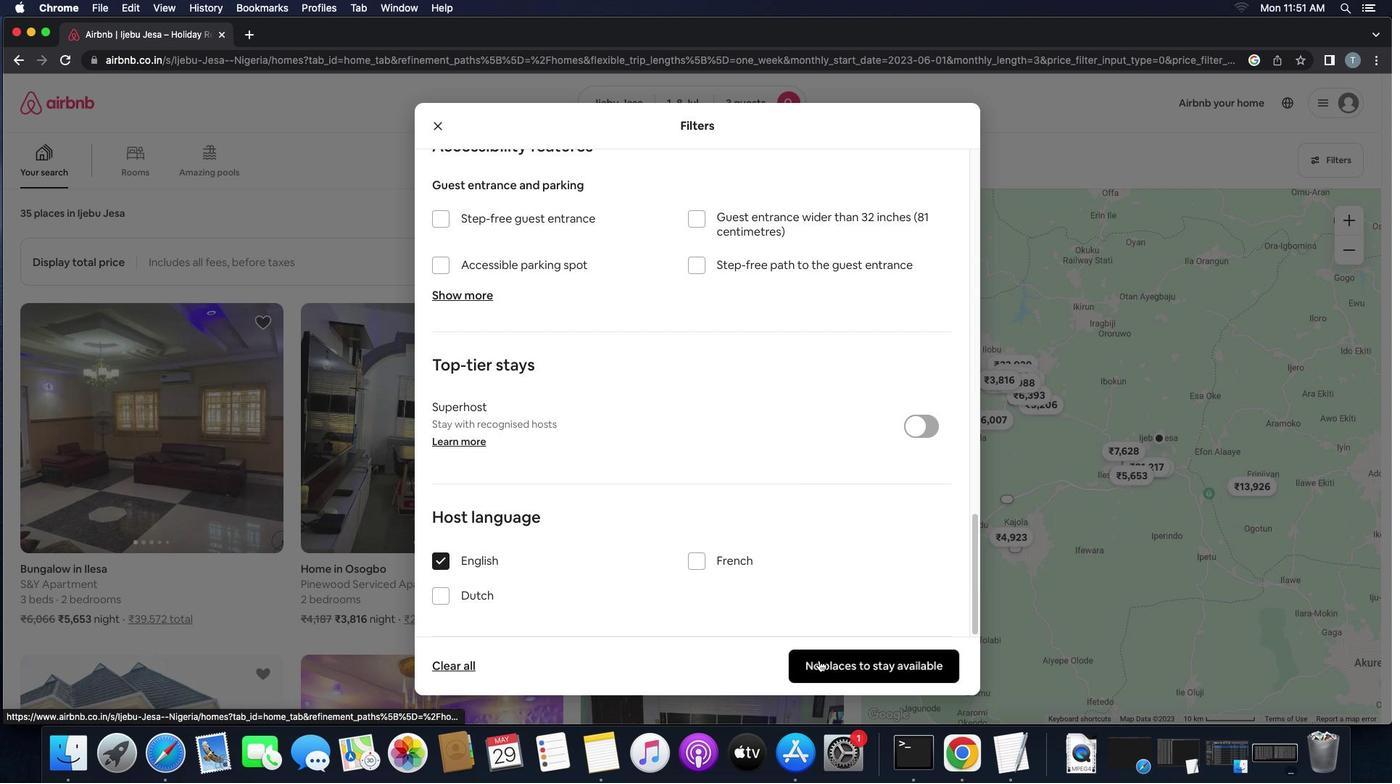 
Action: Mouse moved to (818, 660)
Screenshot: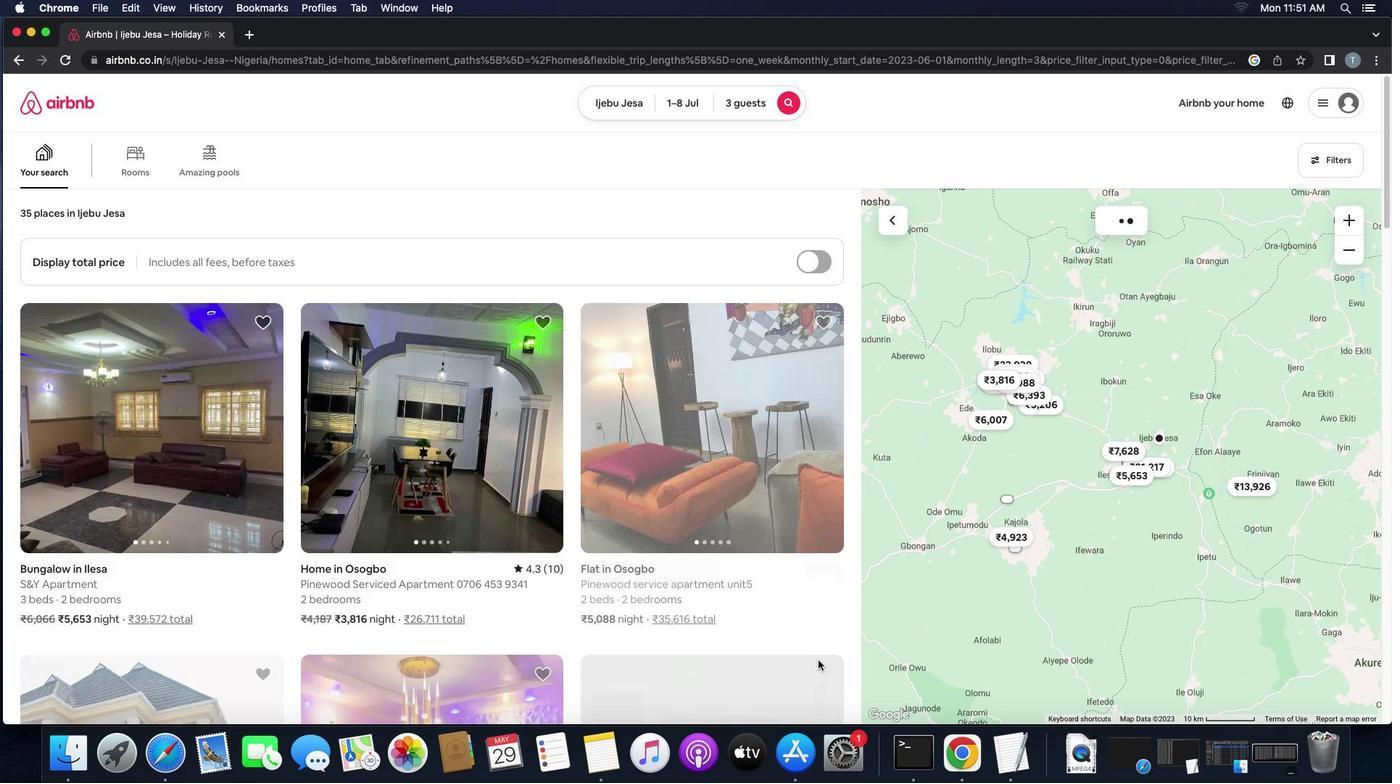
